 Task: Find connections with filter location Annaba with filter topic #Selfworthwith filter profile language English with filter current company Lorven Technologies Inc. with filter school Velagapudi Ramakrishna Siddhartha Engineering College with filter industry Recreational Facilities with filter service category Print Design with filter keywords title Physical Therapist
Action: Mouse moved to (560, 76)
Screenshot: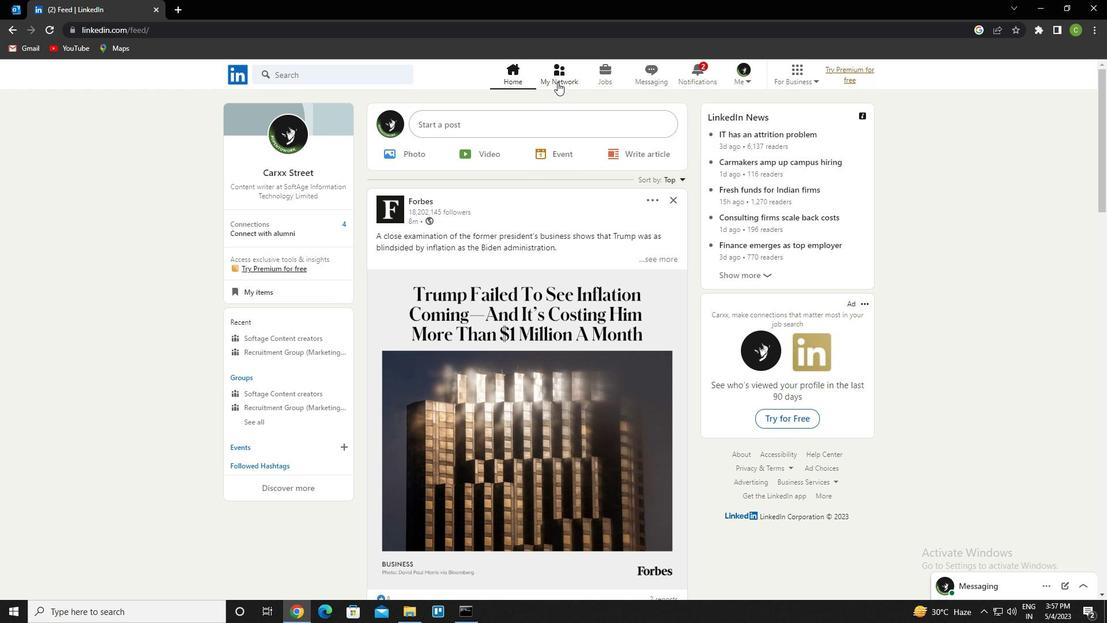 
Action: Mouse pressed left at (560, 76)
Screenshot: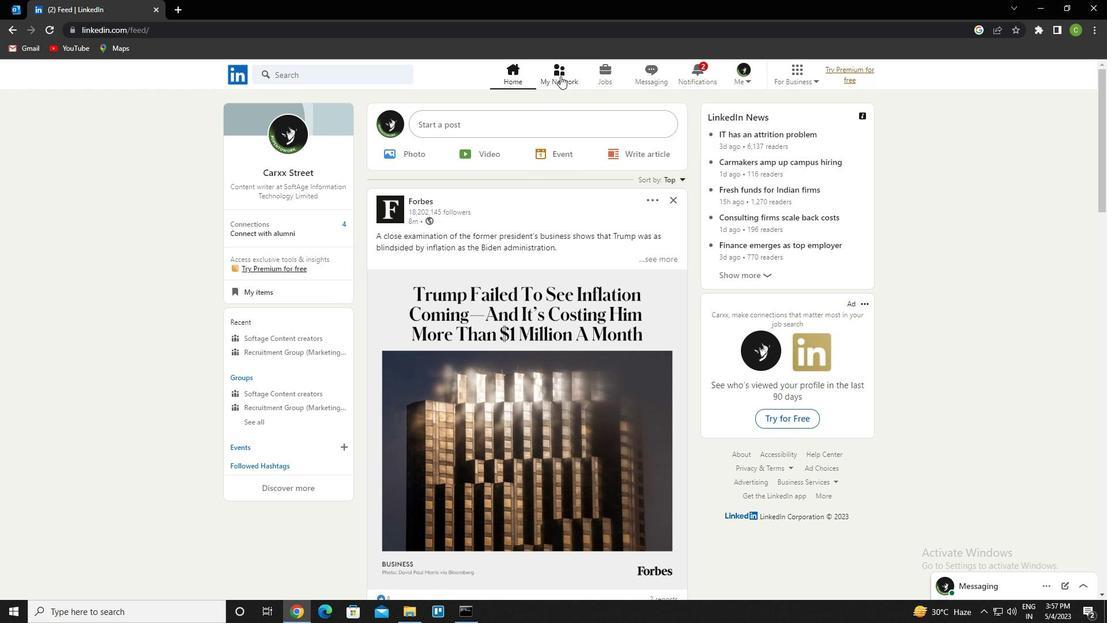 
Action: Mouse moved to (343, 139)
Screenshot: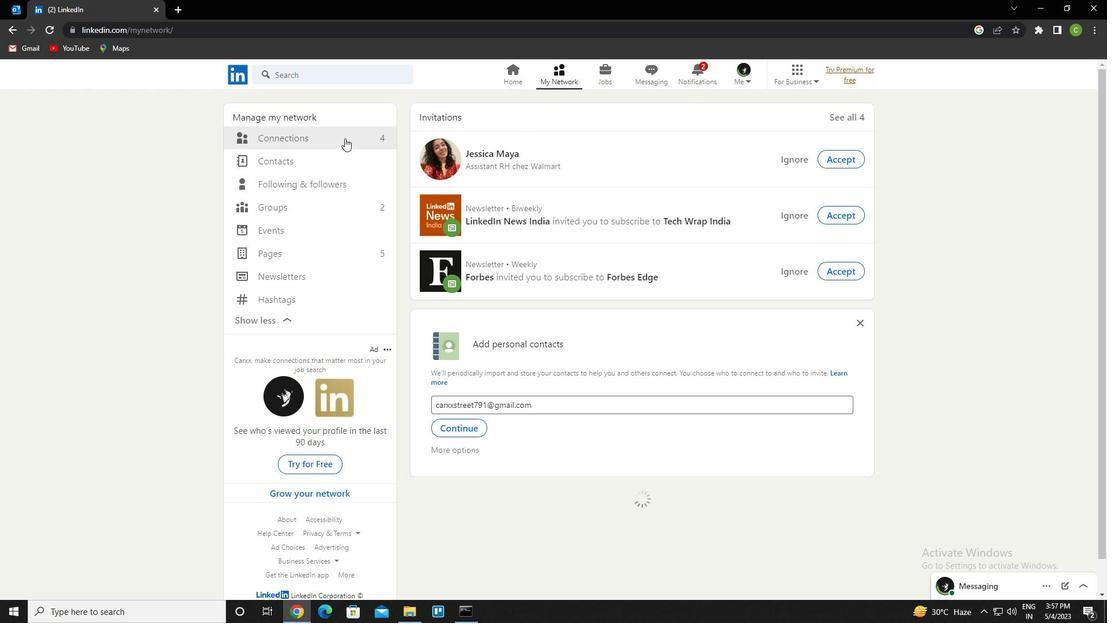 
Action: Mouse pressed left at (343, 139)
Screenshot: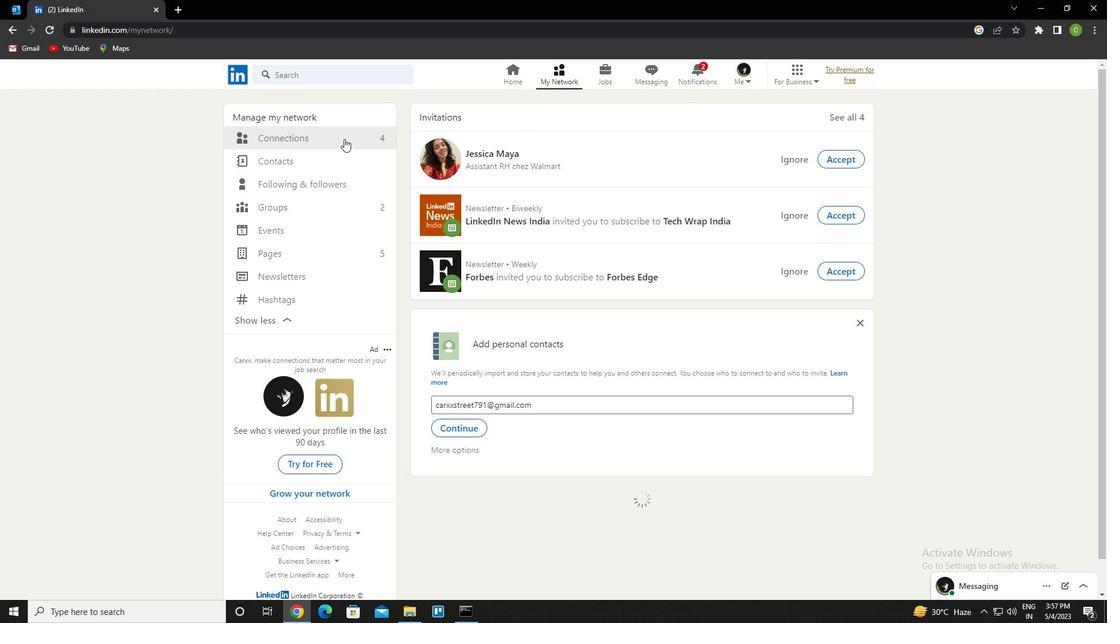 
Action: Mouse moved to (643, 131)
Screenshot: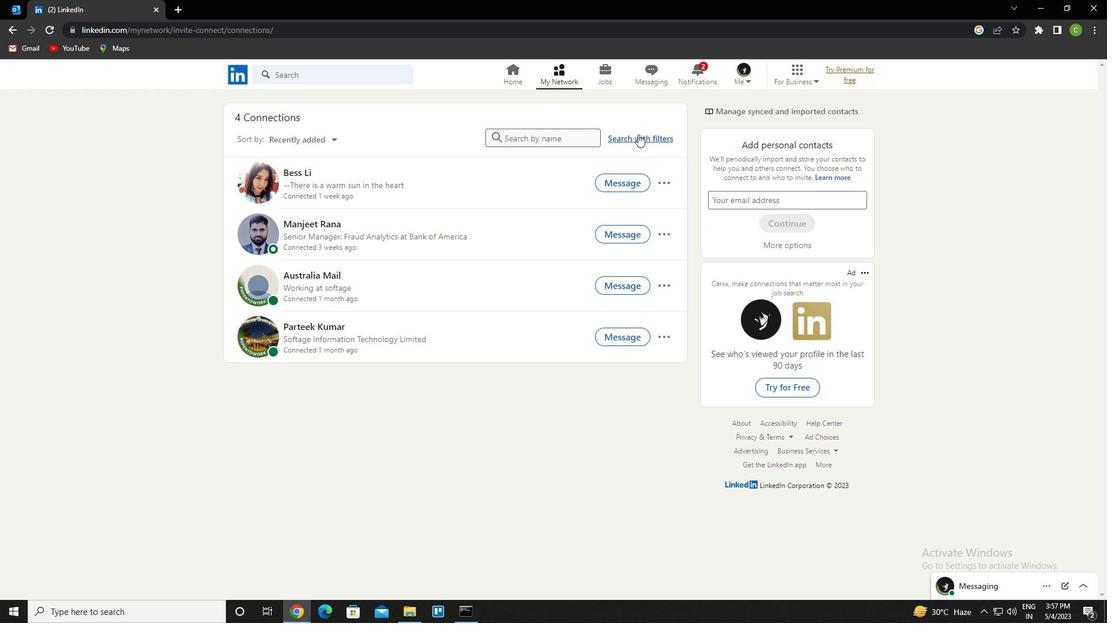 
Action: Mouse pressed left at (643, 131)
Screenshot: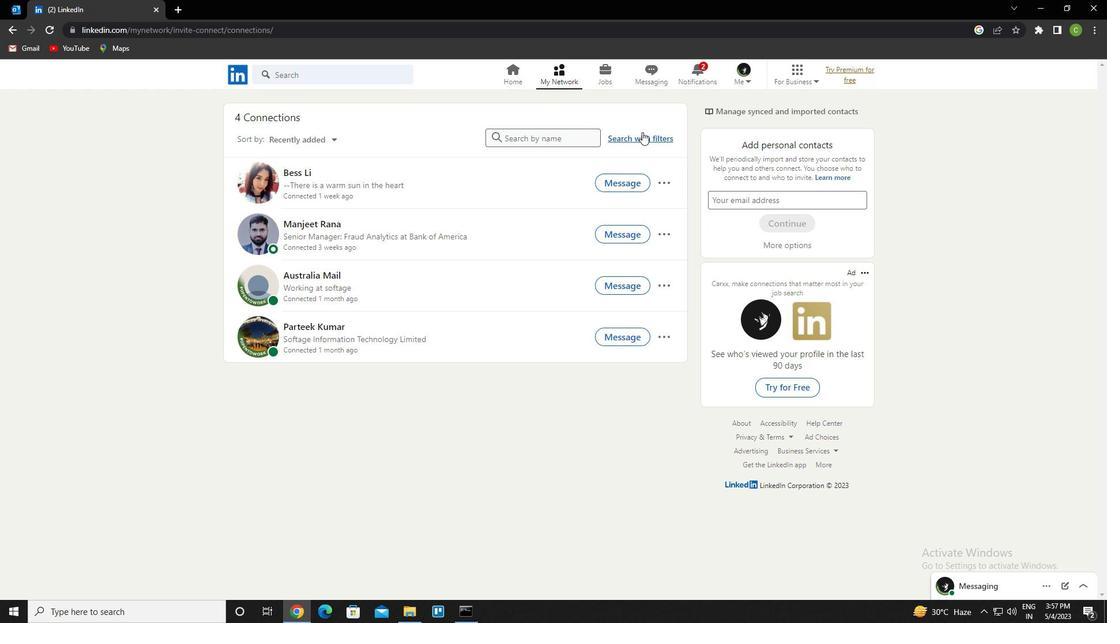 
Action: Mouse moved to (637, 139)
Screenshot: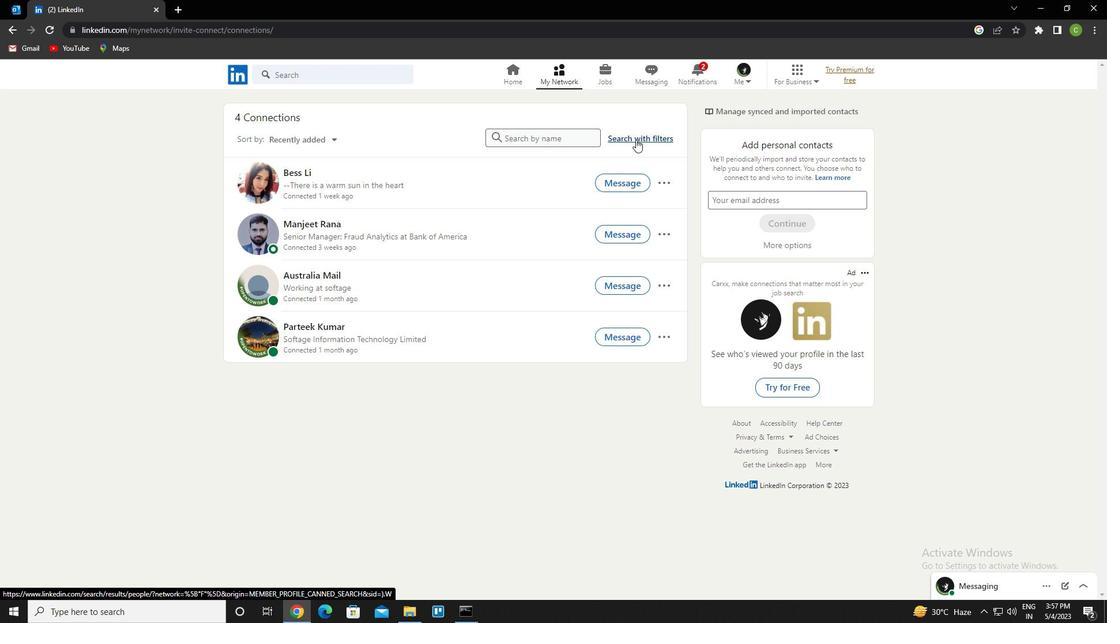 
Action: Mouse pressed left at (637, 139)
Screenshot: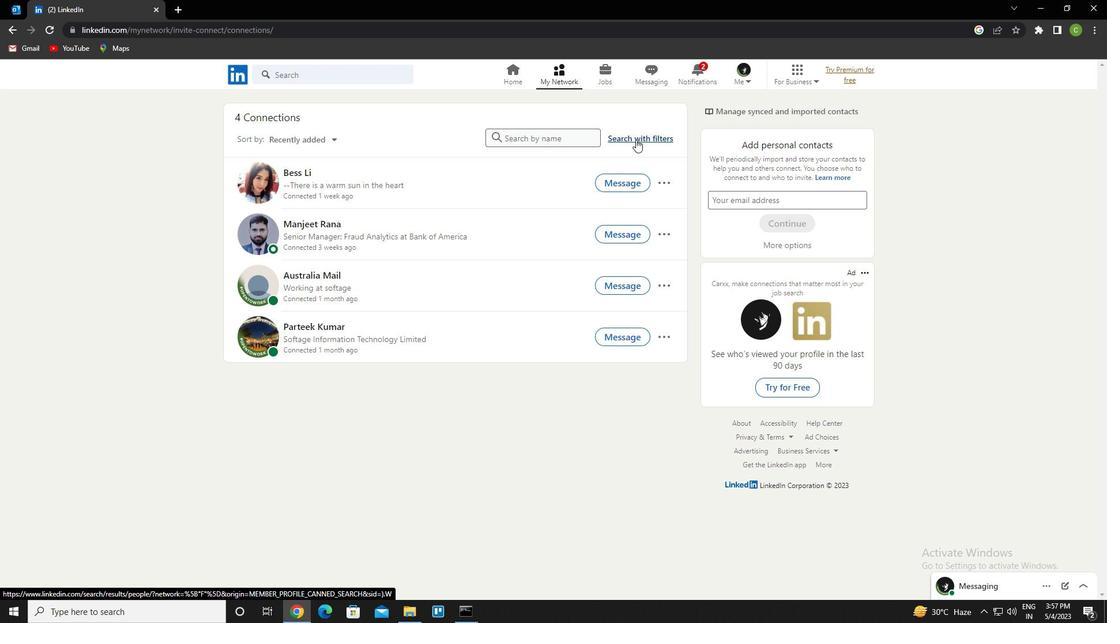 
Action: Mouse moved to (587, 107)
Screenshot: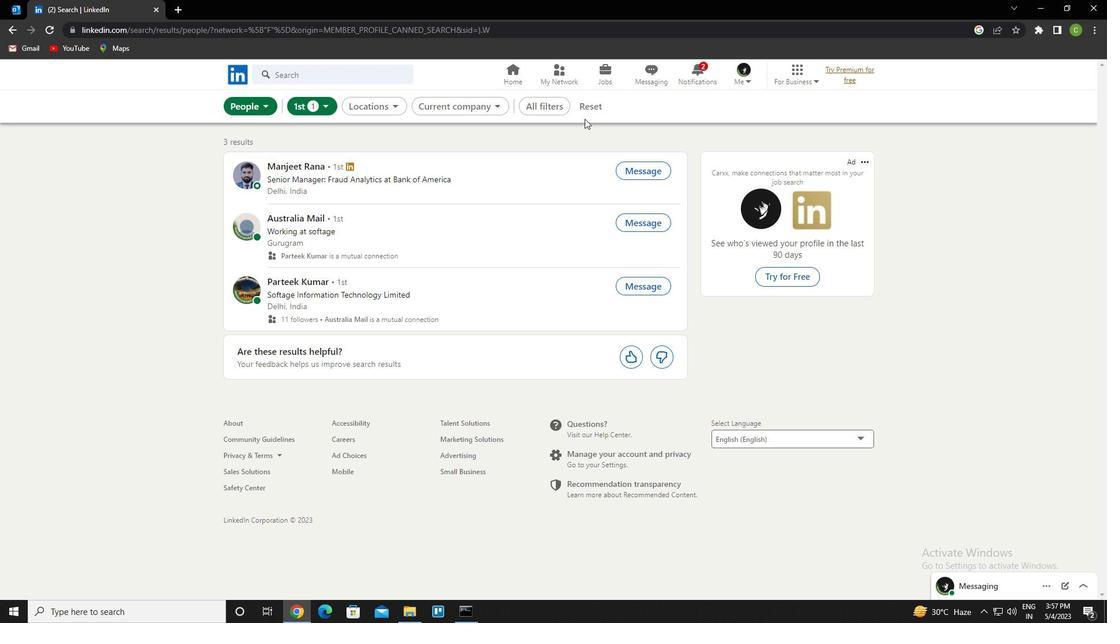 
Action: Mouse pressed left at (587, 107)
Screenshot: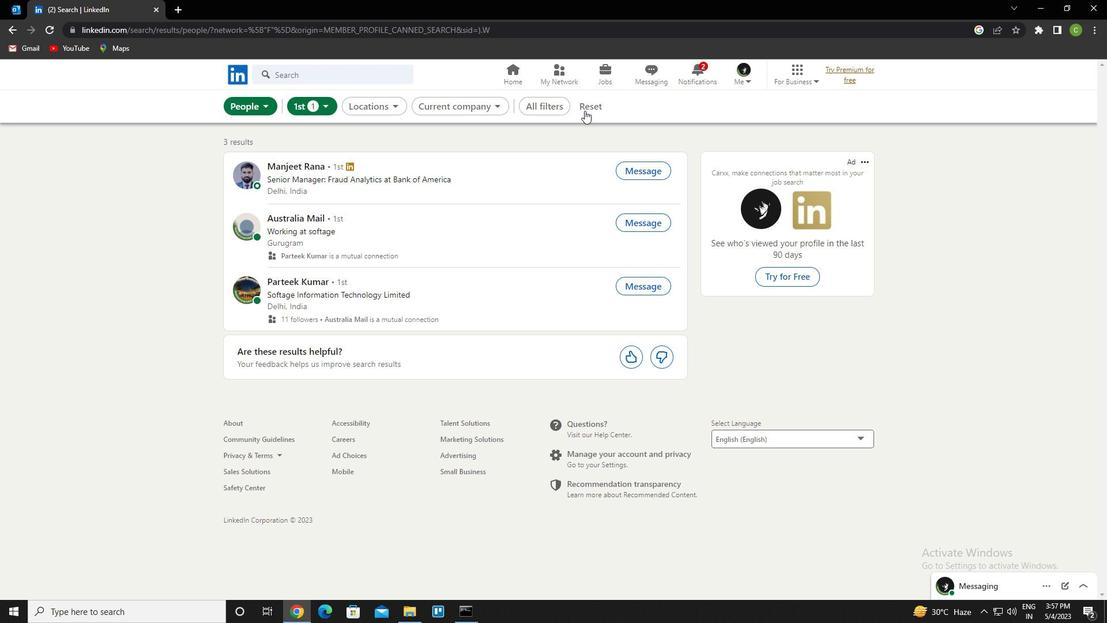 
Action: Mouse moved to (567, 106)
Screenshot: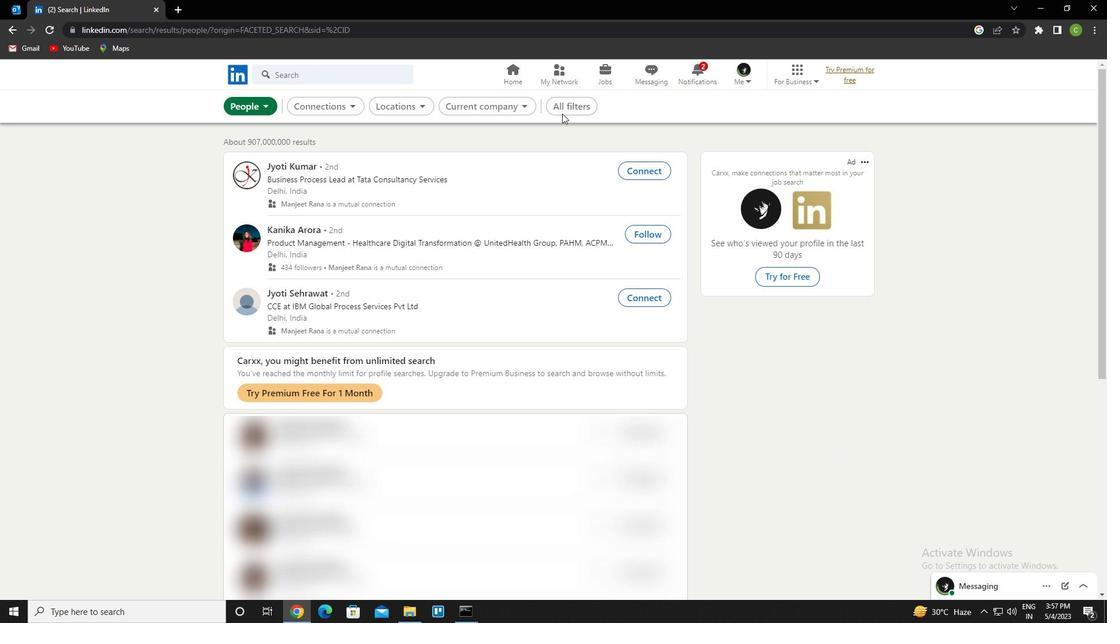 
Action: Mouse pressed left at (567, 106)
Screenshot: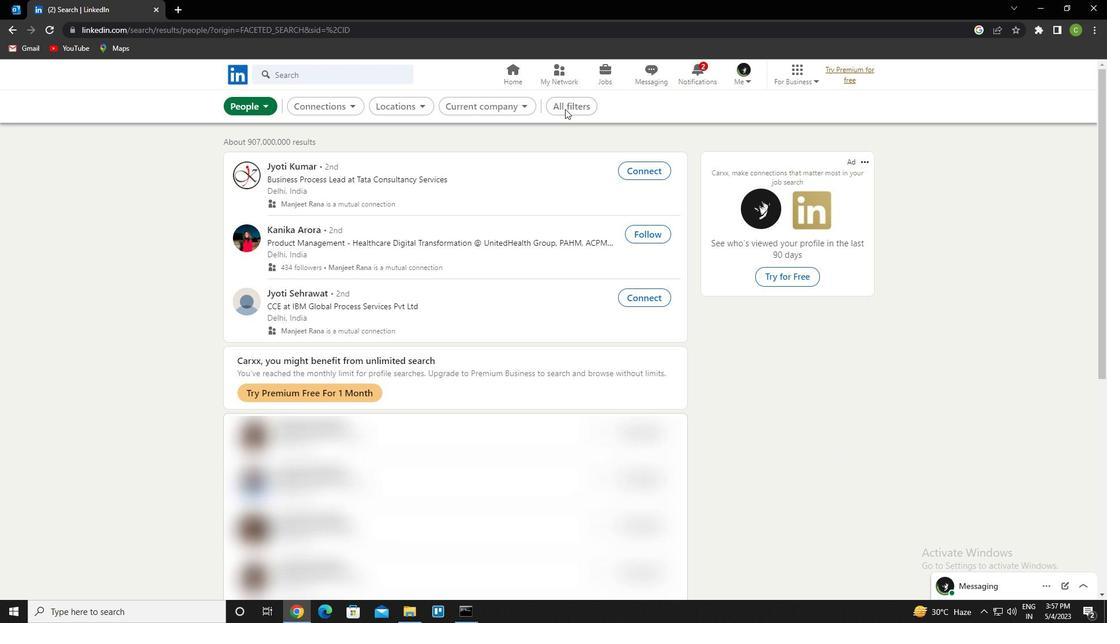 
Action: Mouse moved to (1052, 332)
Screenshot: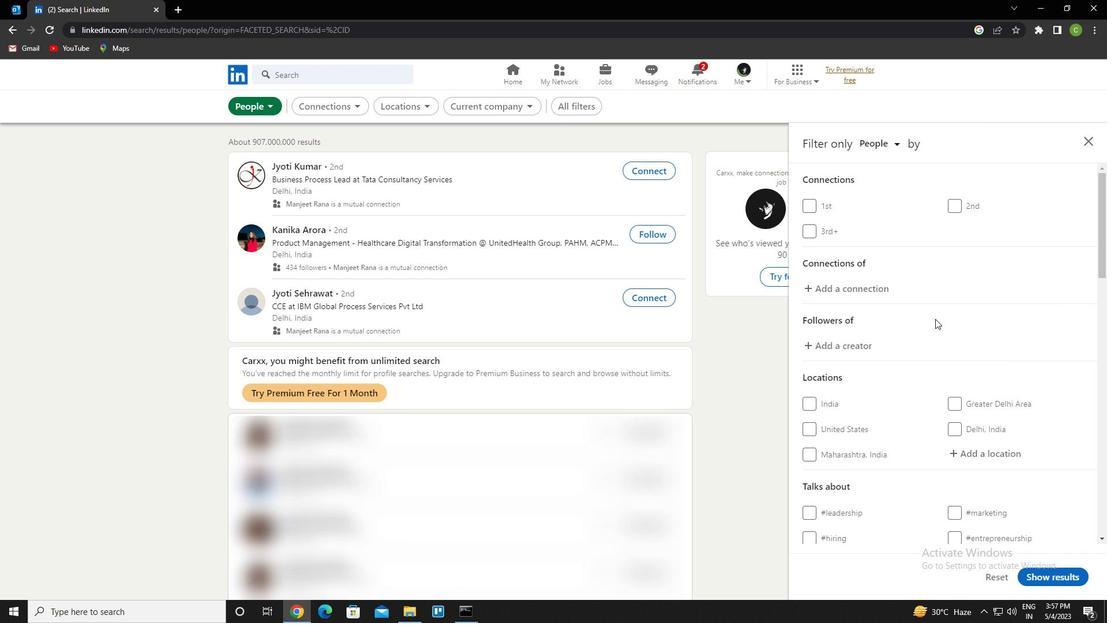 
Action: Mouse scrolled (1052, 332) with delta (0, 0)
Screenshot: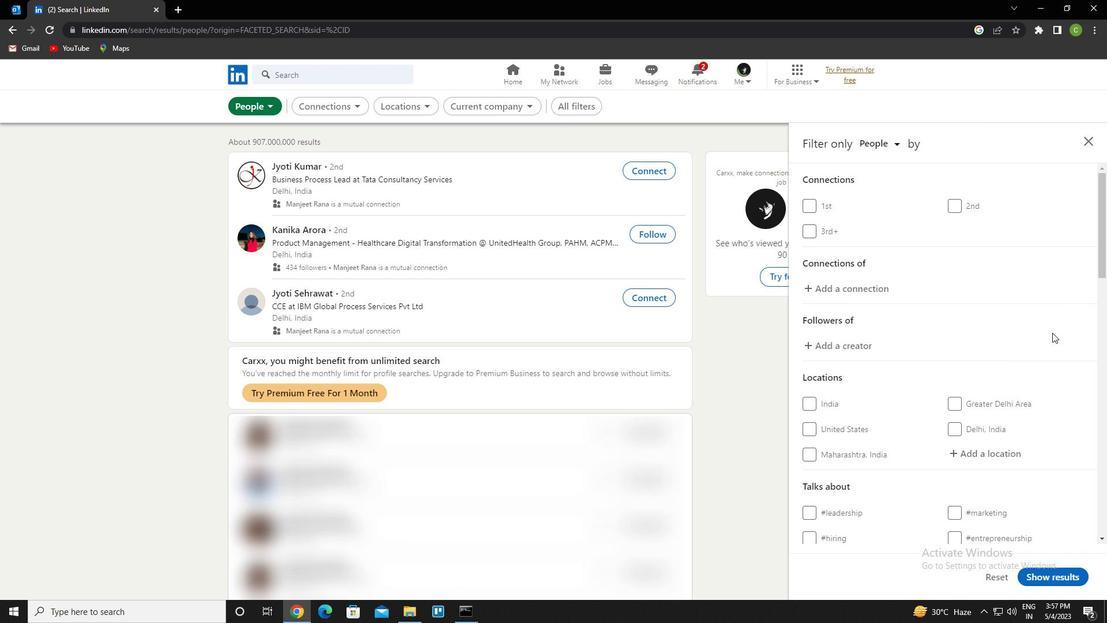 
Action: Mouse moved to (1034, 334)
Screenshot: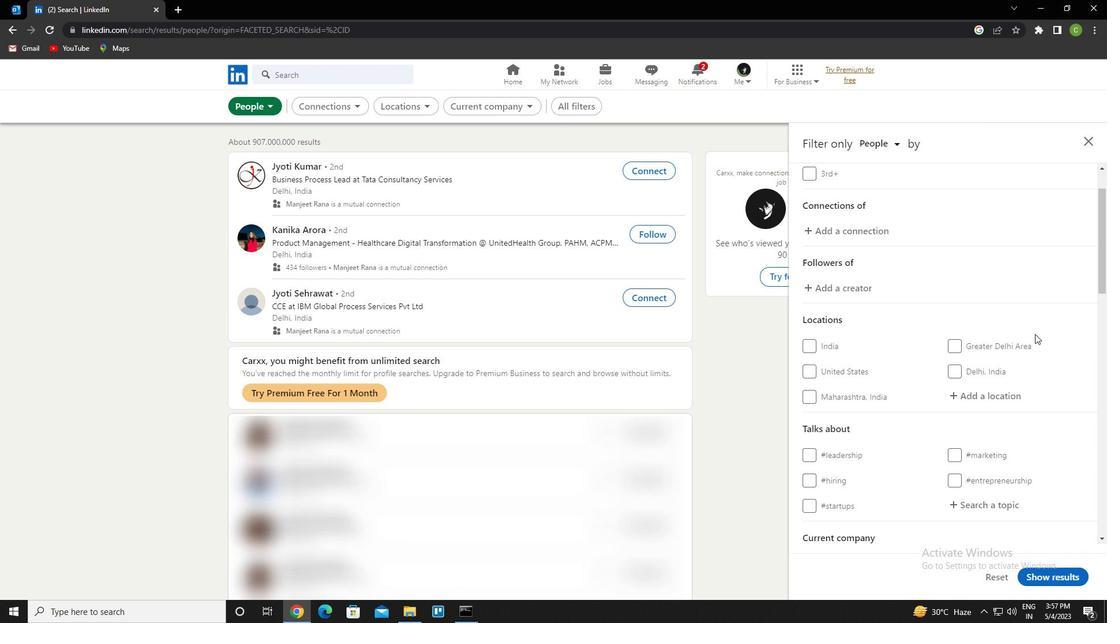 
Action: Mouse scrolled (1034, 333) with delta (0, 0)
Screenshot: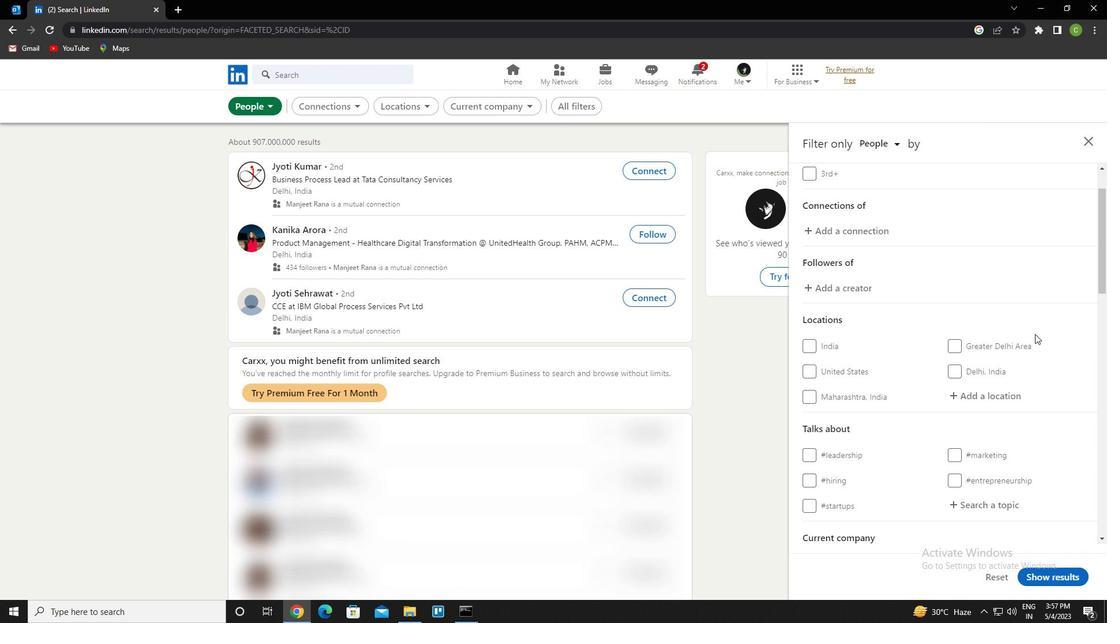 
Action: Mouse moved to (992, 332)
Screenshot: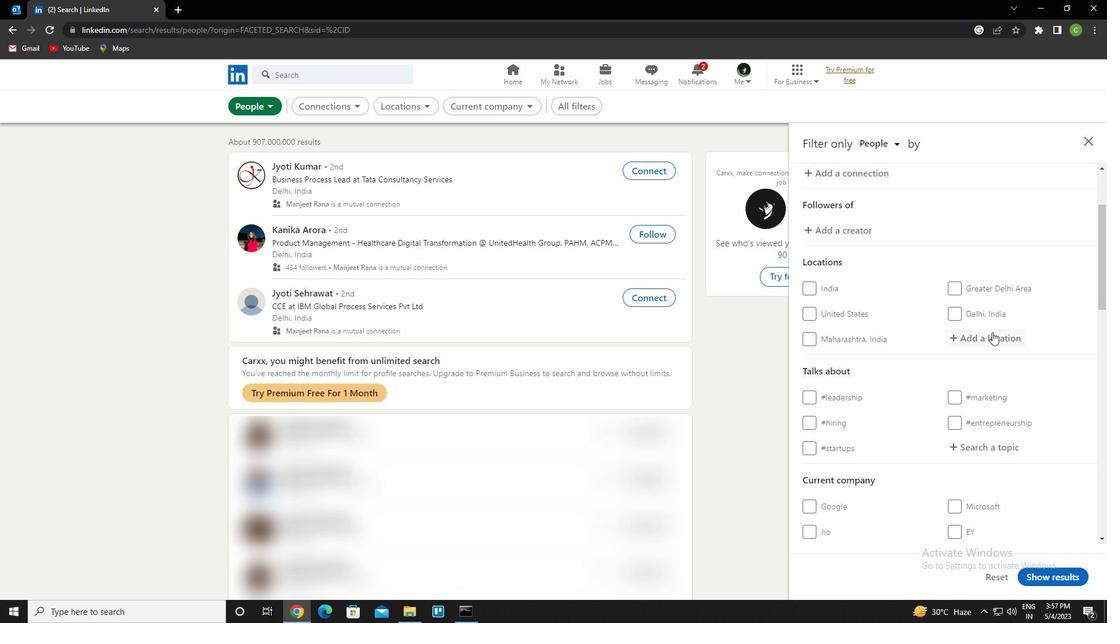 
Action: Mouse pressed left at (992, 332)
Screenshot: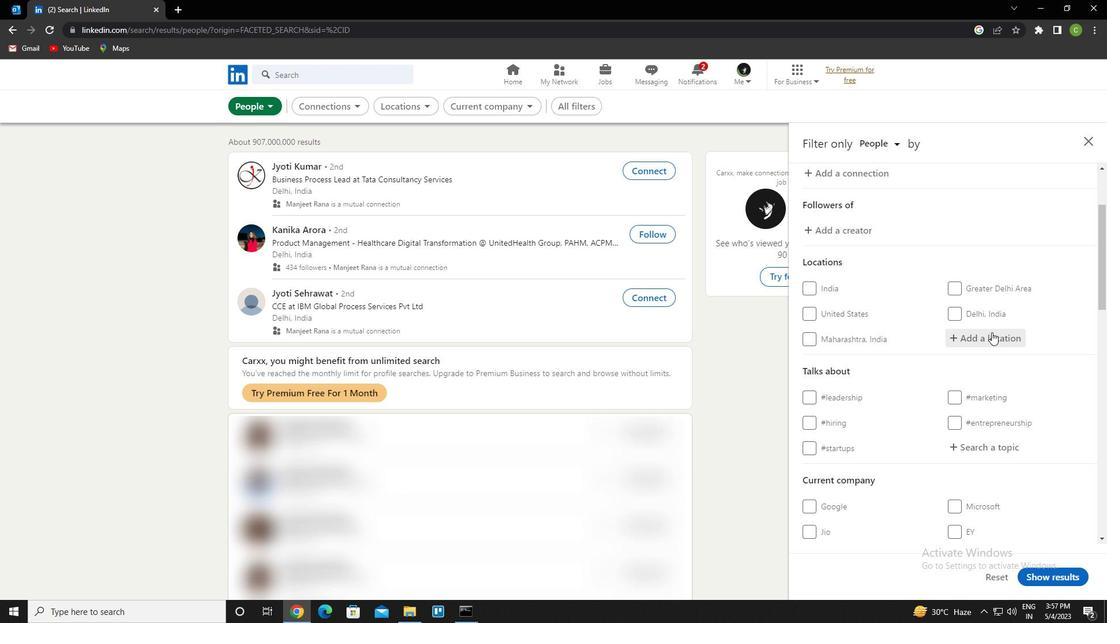 
Action: Key pressed <Key.caps_lock>a<Key.caps_lock>nnaba<Key.down><Key.enter>
Screenshot: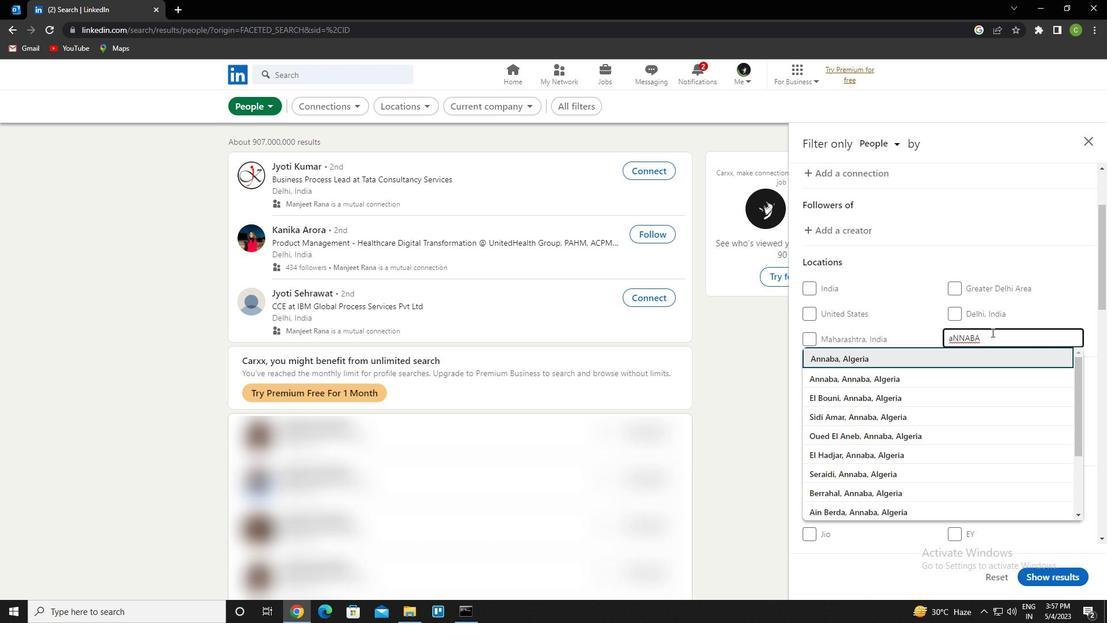 
Action: Mouse moved to (928, 331)
Screenshot: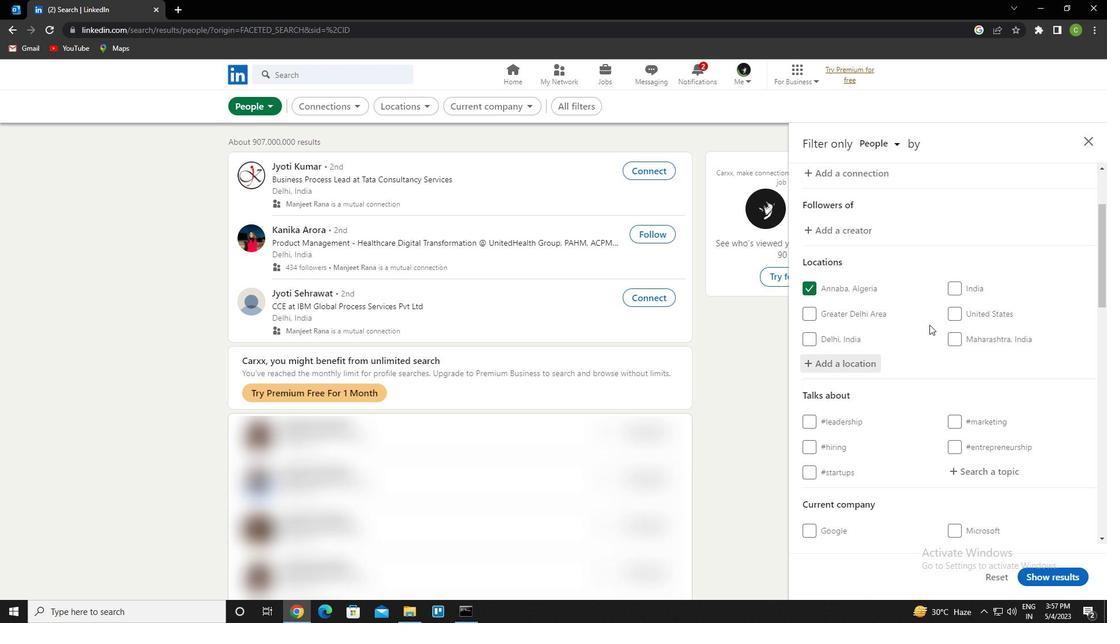 
Action: Mouse scrolled (928, 330) with delta (0, 0)
Screenshot: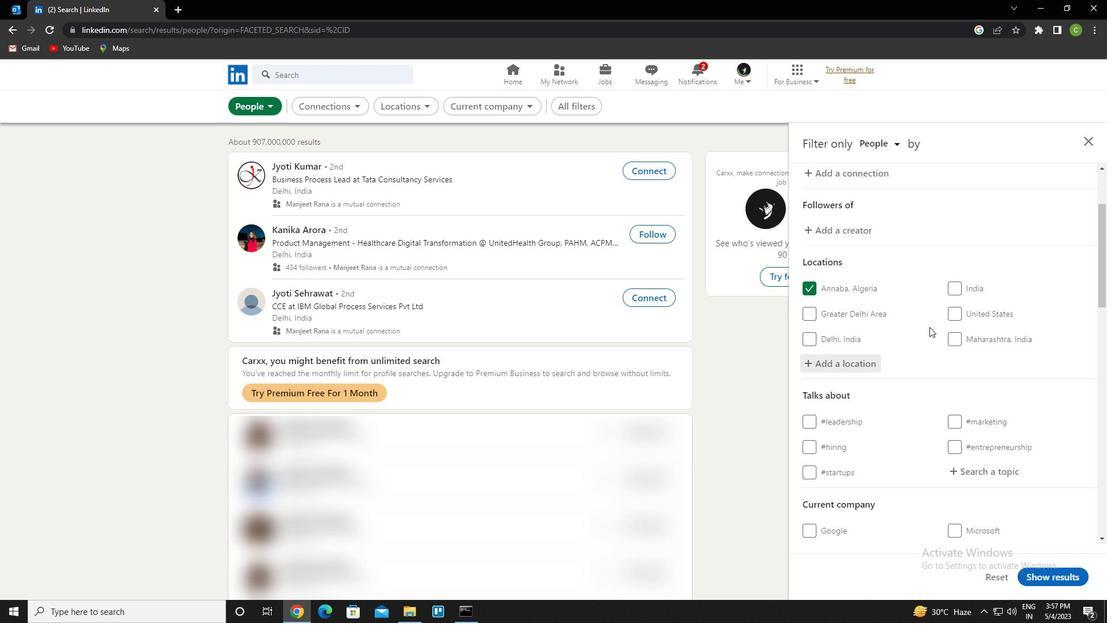 
Action: Mouse moved to (924, 338)
Screenshot: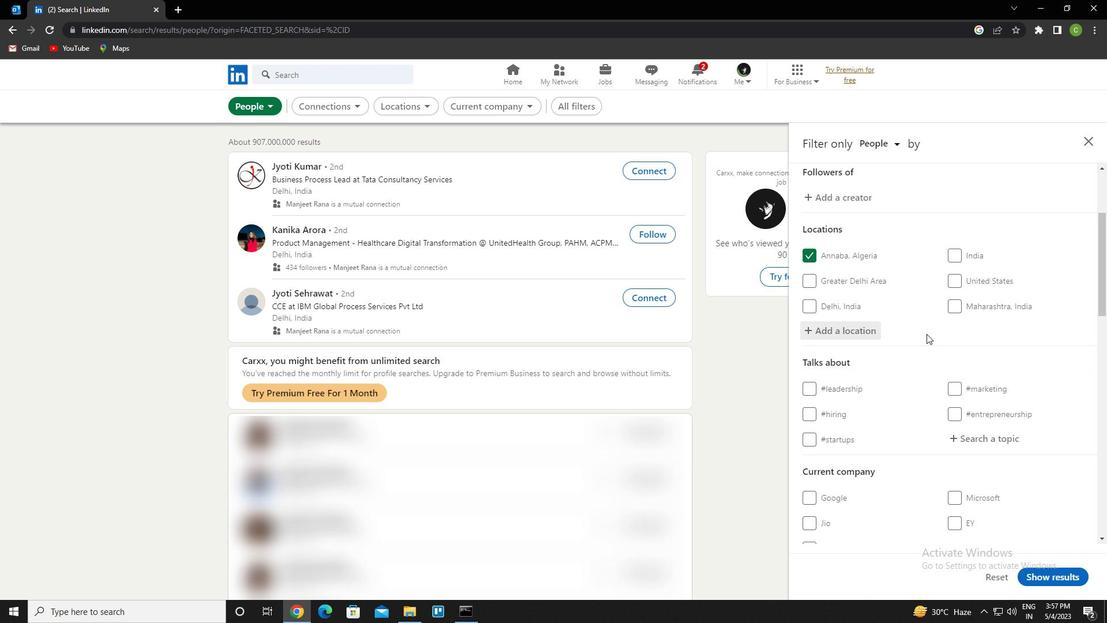 
Action: Mouse scrolled (924, 338) with delta (0, 0)
Screenshot: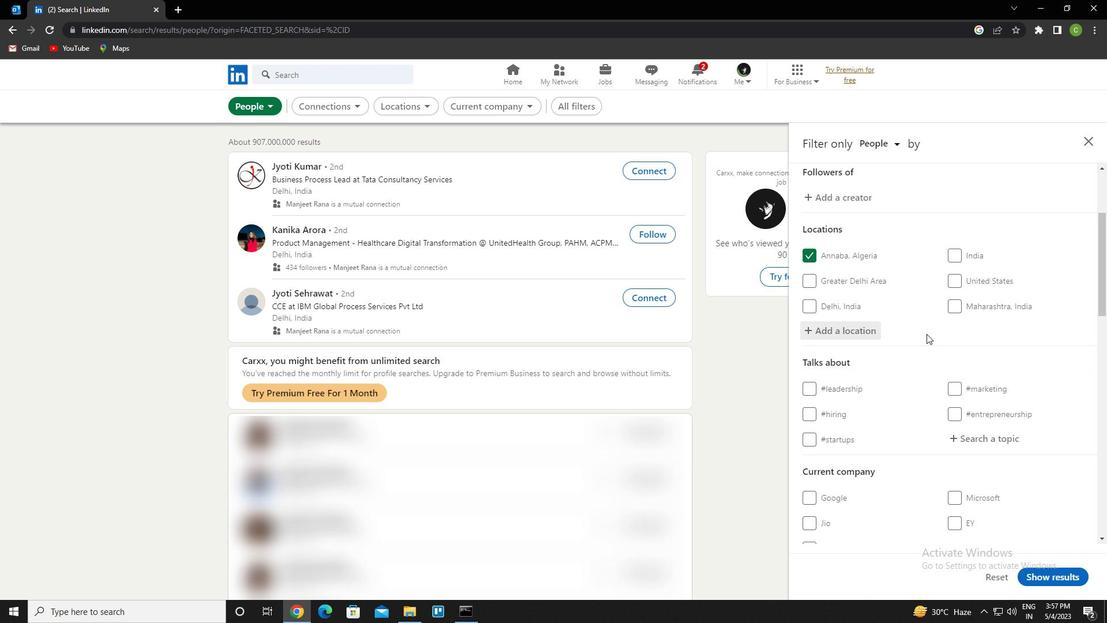 
Action: Mouse moved to (966, 349)
Screenshot: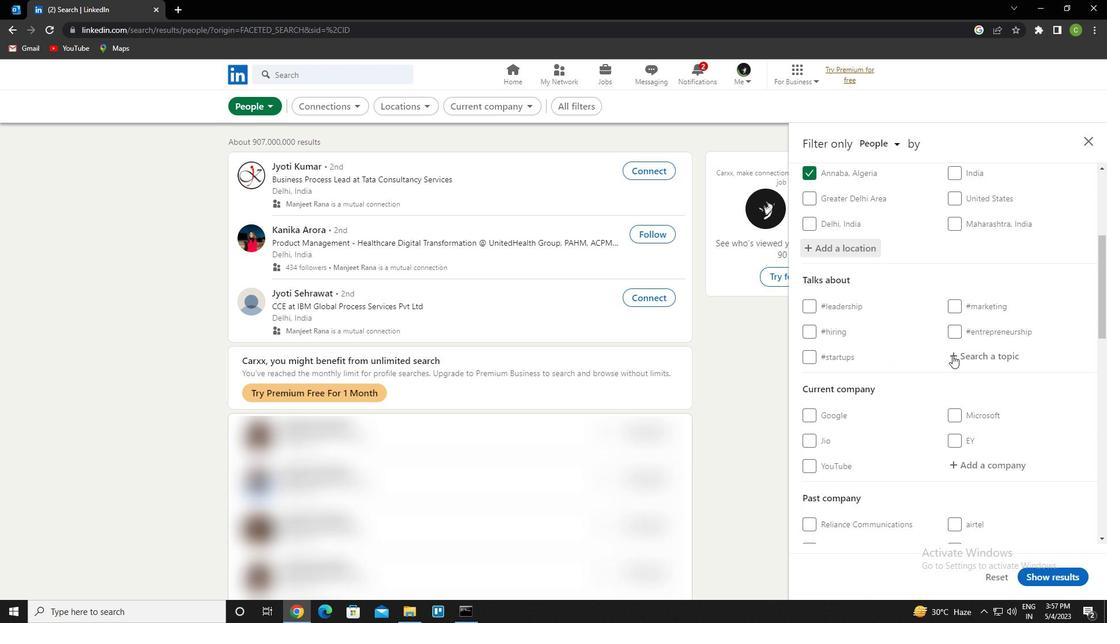 
Action: Mouse pressed left at (966, 349)
Screenshot: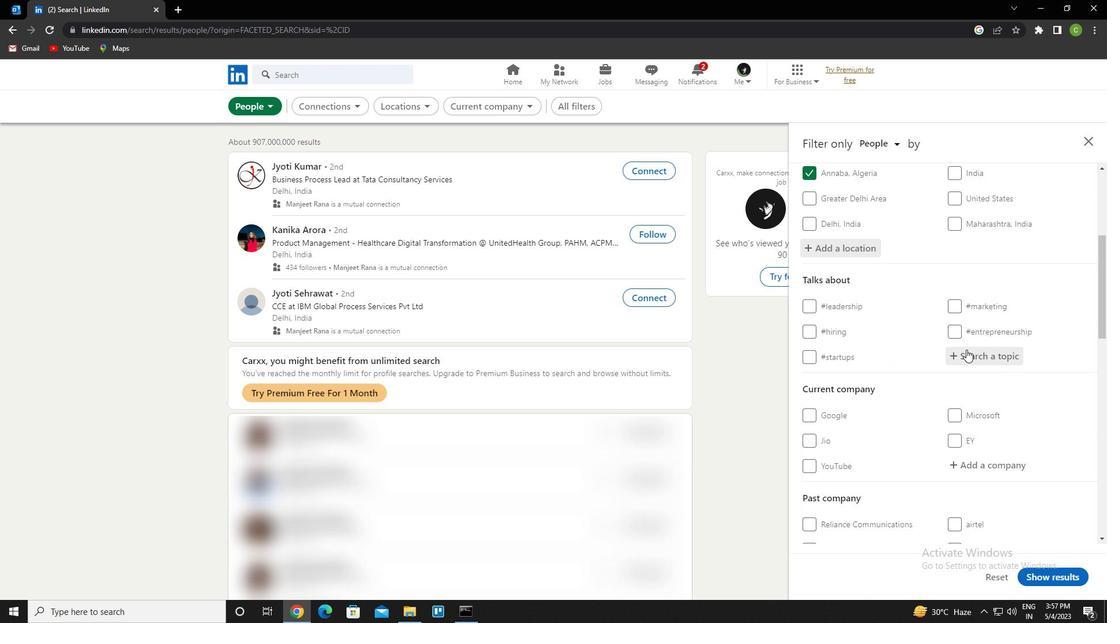 
Action: Key pressed <Key.caps_lock><Key.caps_lock>s<Key.caps_lock>elfworth<Key.down><Key.enter>
Screenshot: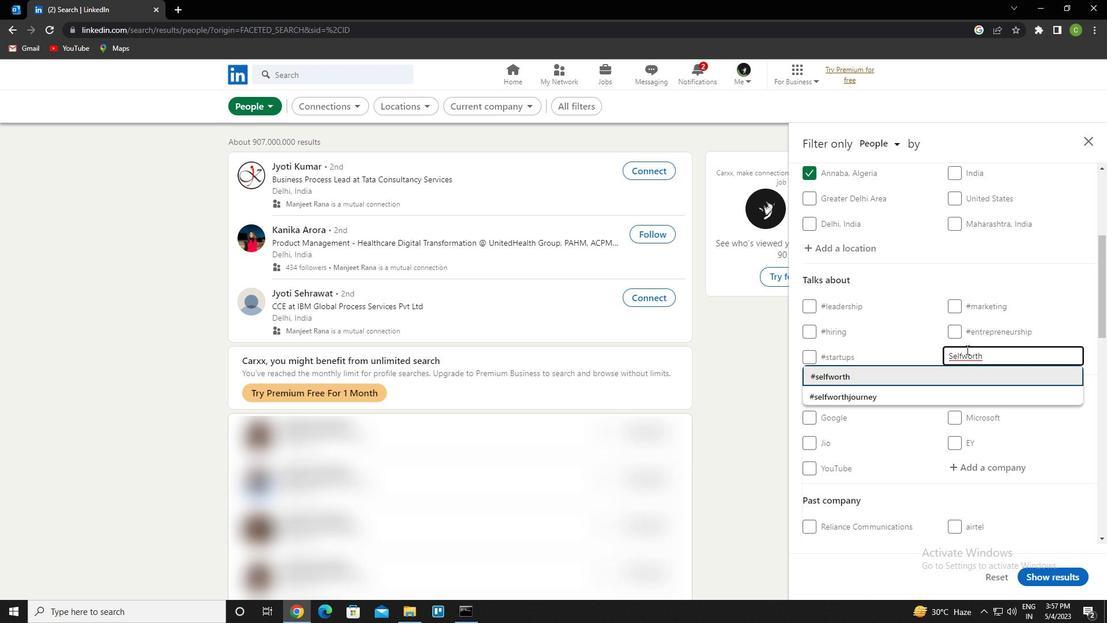 
Action: Mouse scrolled (966, 349) with delta (0, 0)
Screenshot: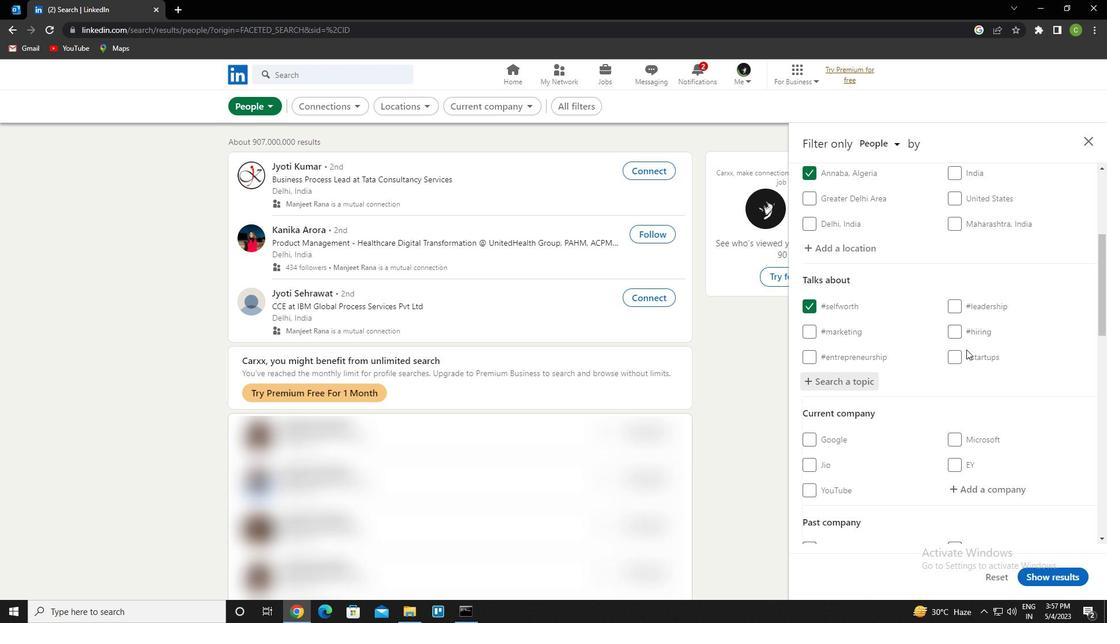 
Action: Mouse scrolled (966, 349) with delta (0, 0)
Screenshot: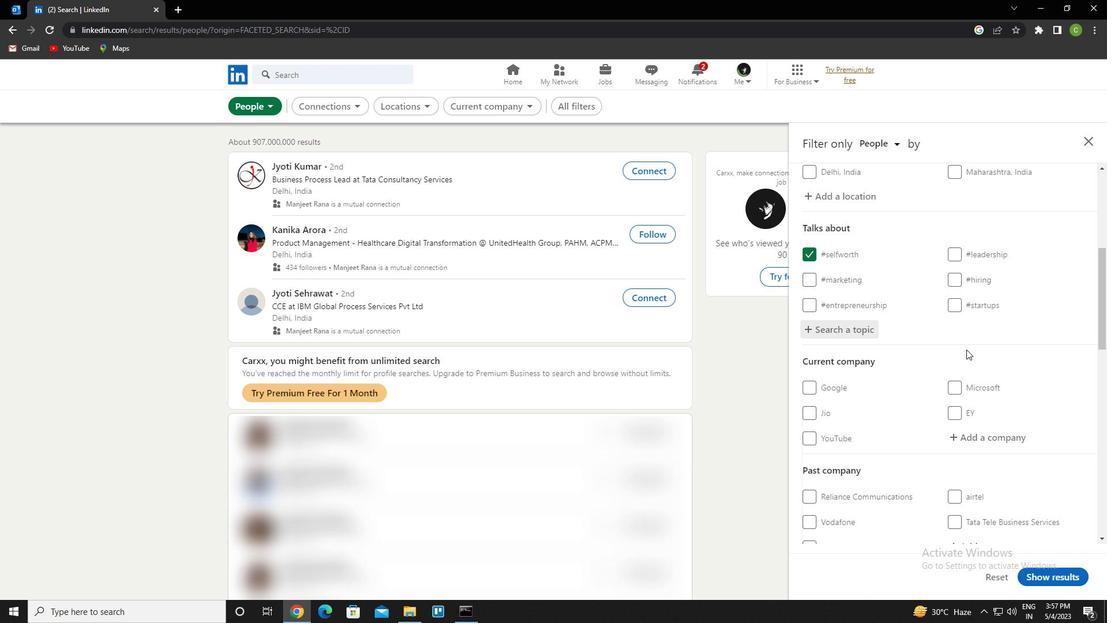 
Action: Mouse moved to (946, 361)
Screenshot: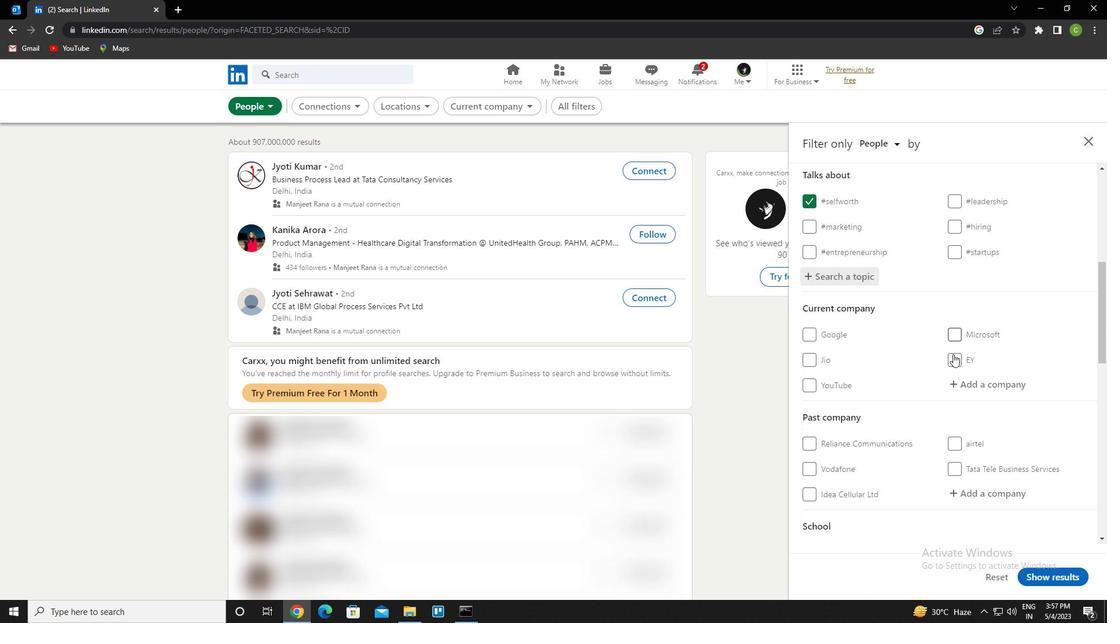 
Action: Mouse scrolled (946, 360) with delta (0, 0)
Screenshot: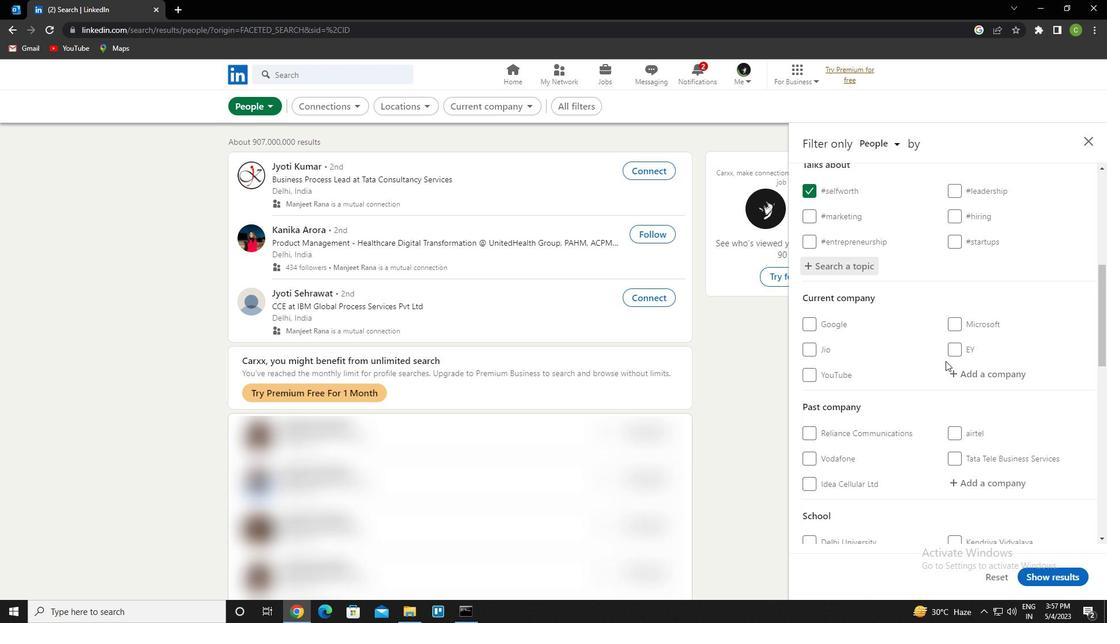 
Action: Mouse scrolled (946, 360) with delta (0, 0)
Screenshot: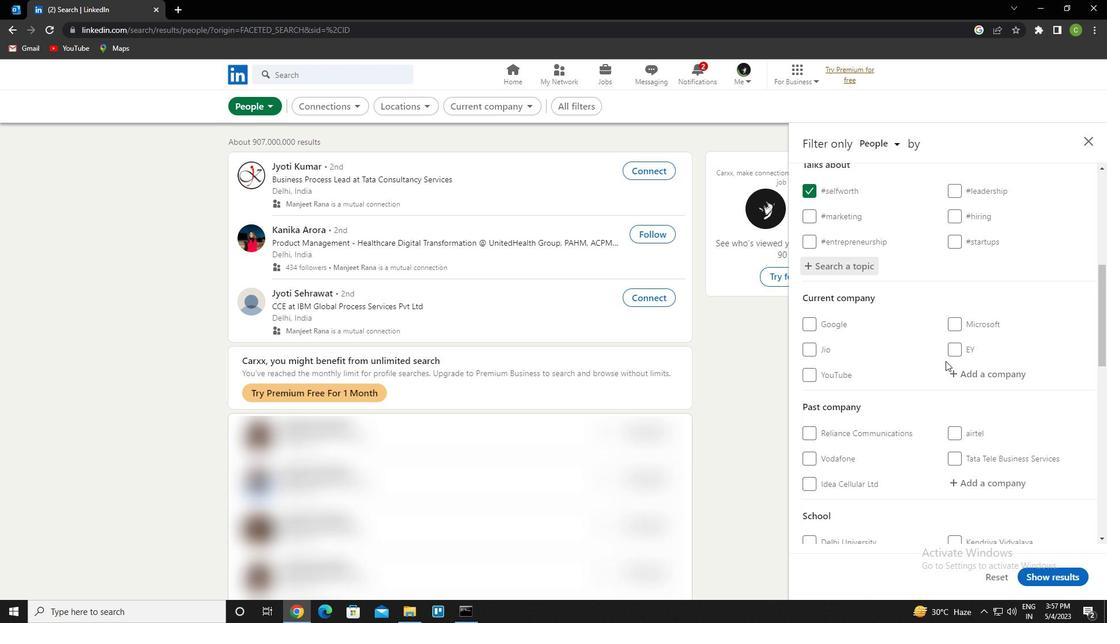 
Action: Mouse scrolled (946, 360) with delta (0, 0)
Screenshot: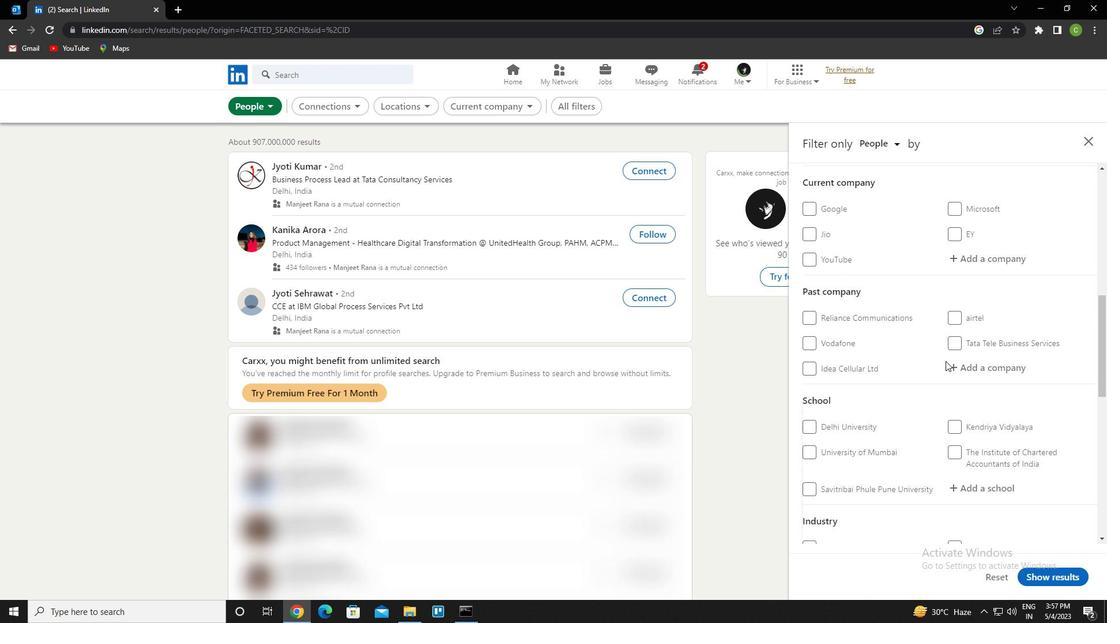 
Action: Mouse scrolled (946, 360) with delta (0, 0)
Screenshot: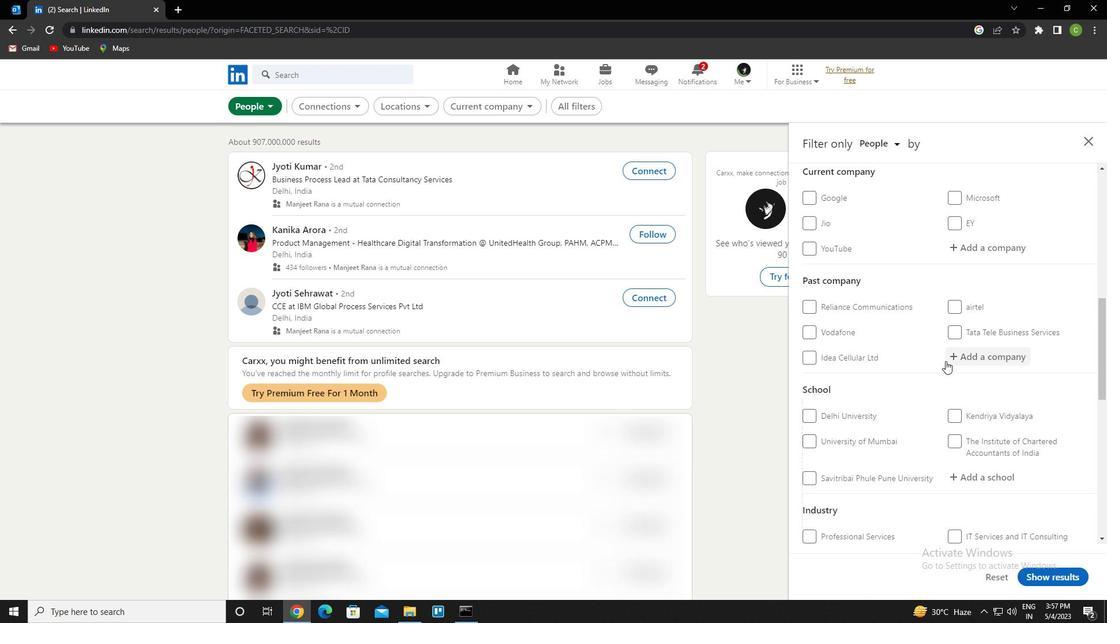 
Action: Mouse scrolled (946, 360) with delta (0, 0)
Screenshot: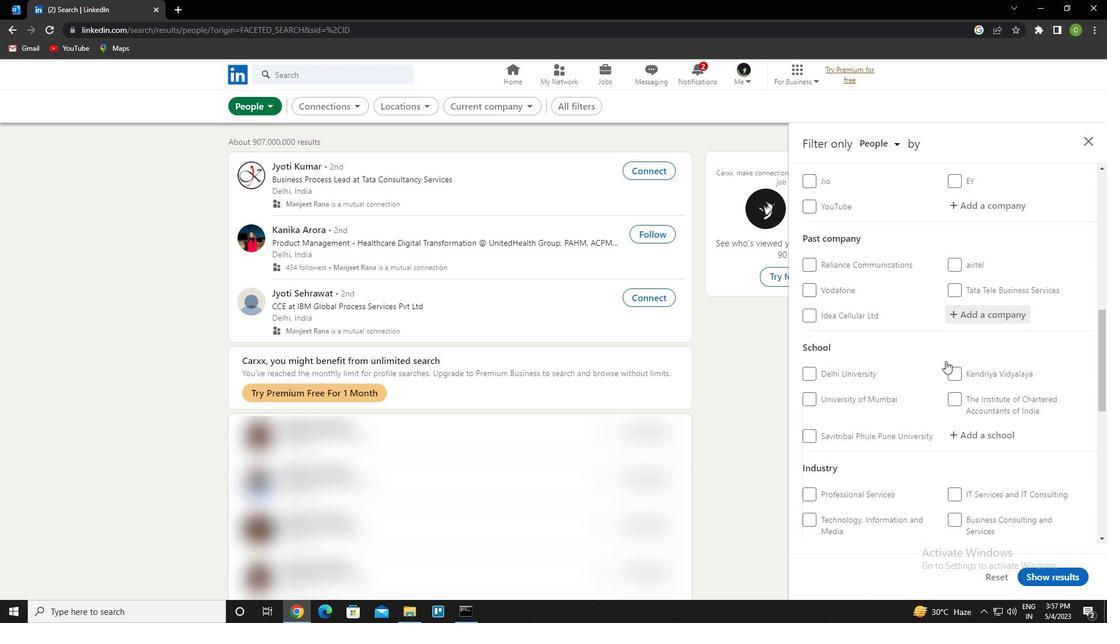 
Action: Mouse scrolled (946, 360) with delta (0, 0)
Screenshot: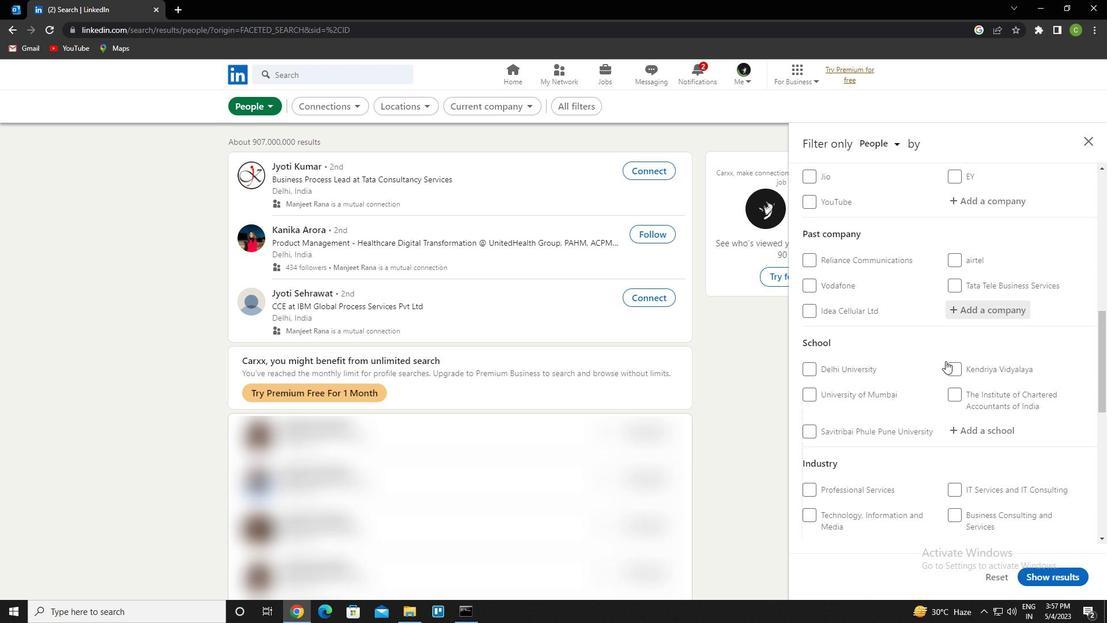 
Action: Mouse scrolled (946, 360) with delta (0, 0)
Screenshot: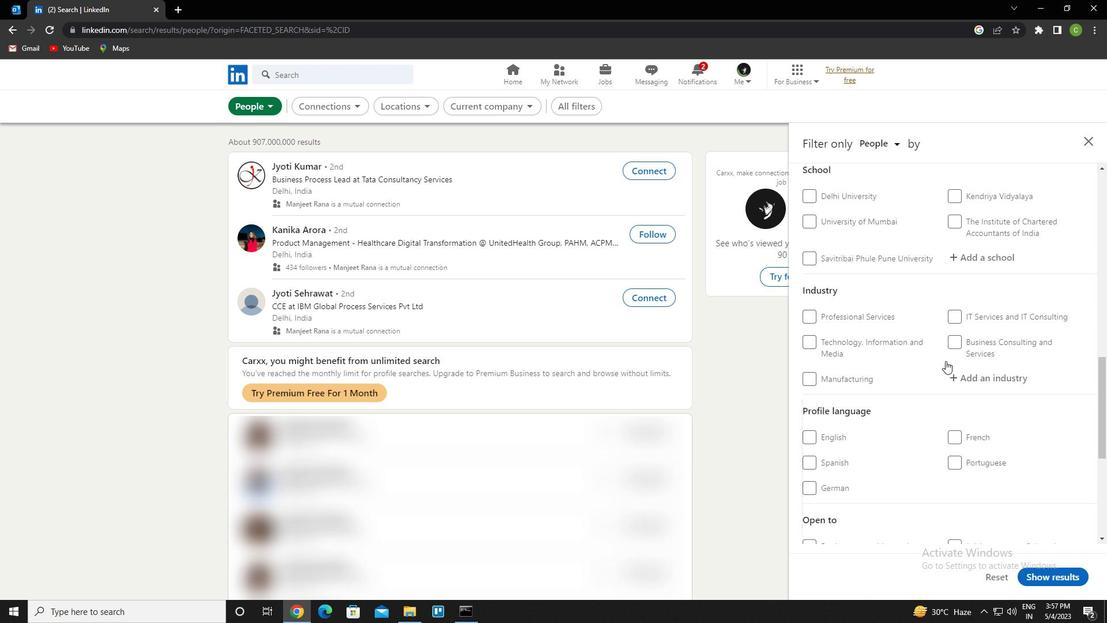 
Action: Mouse scrolled (946, 360) with delta (0, 0)
Screenshot: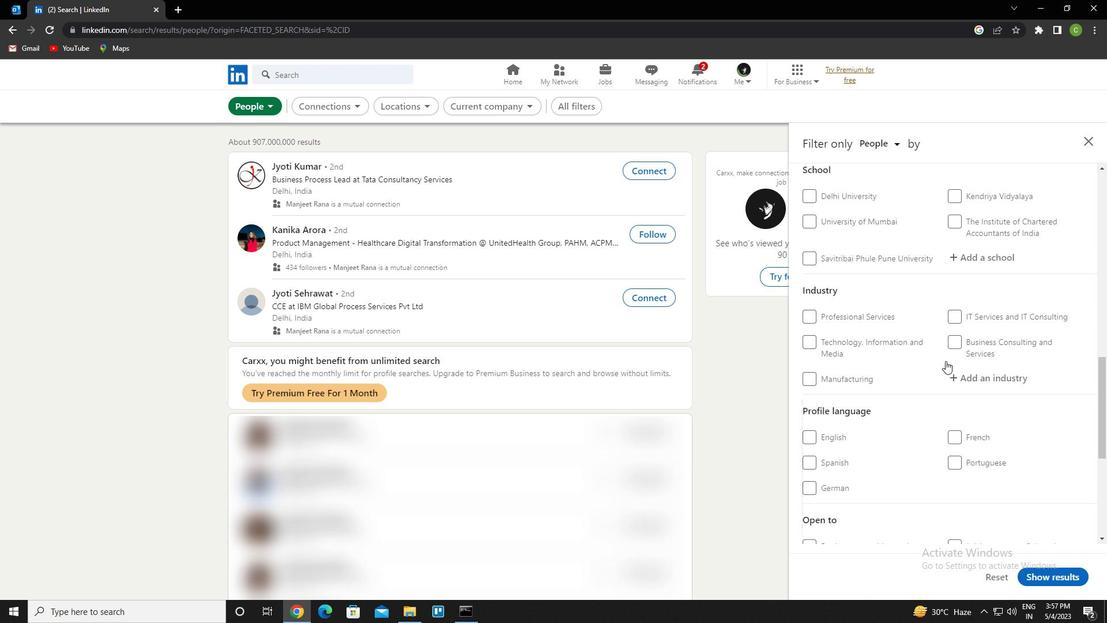 
Action: Mouse scrolled (946, 360) with delta (0, 0)
Screenshot: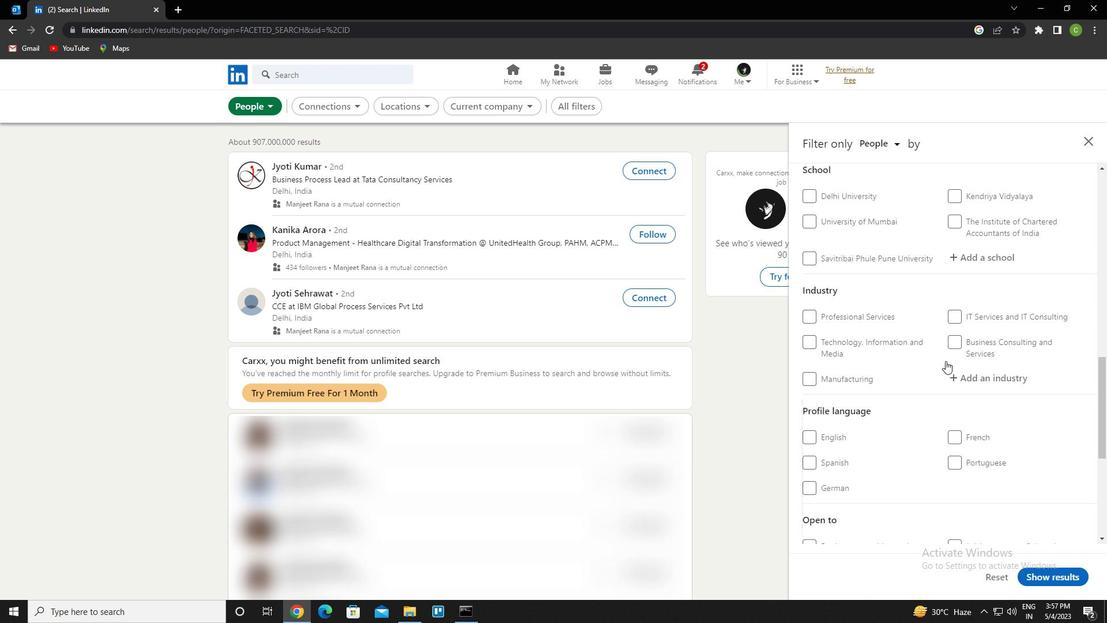 
Action: Mouse scrolled (946, 360) with delta (0, 0)
Screenshot: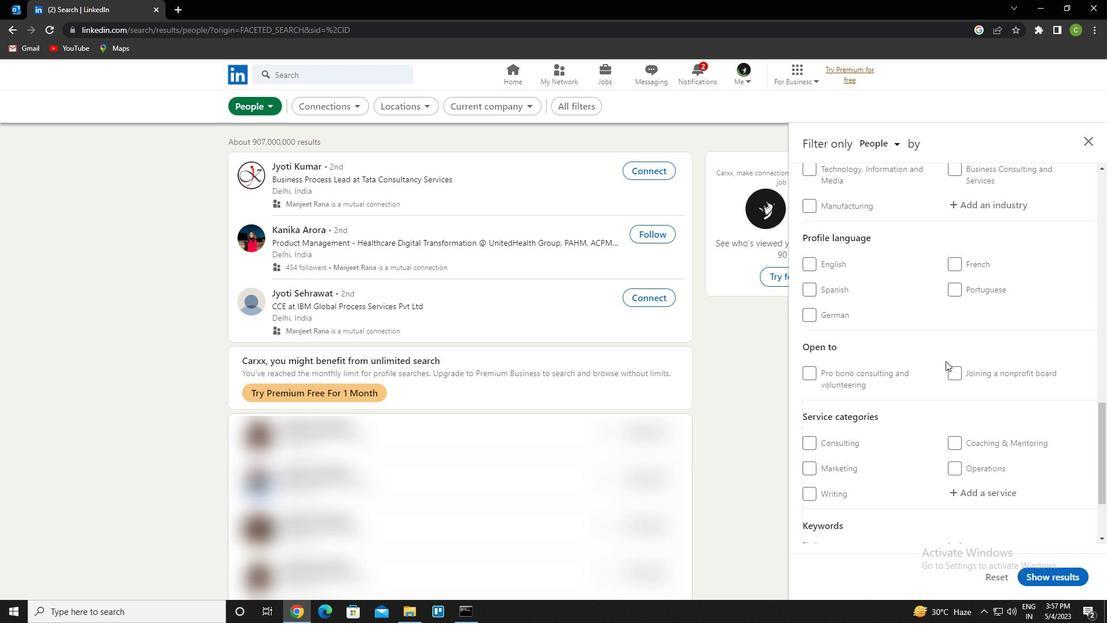 
Action: Mouse scrolled (946, 360) with delta (0, 0)
Screenshot: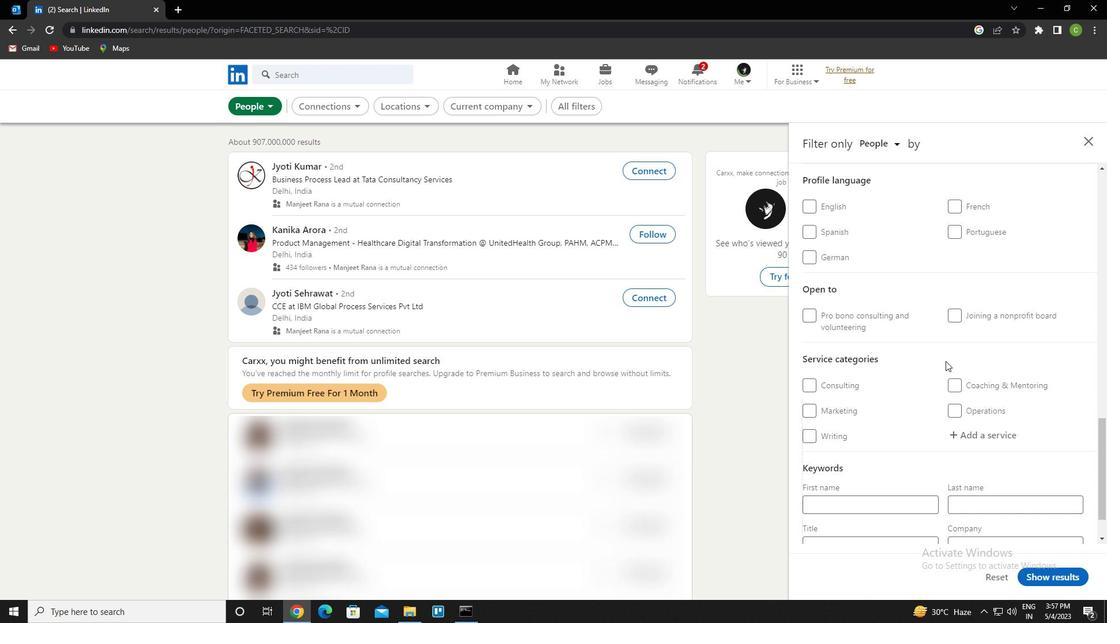 
Action: Mouse scrolled (946, 361) with delta (0, 0)
Screenshot: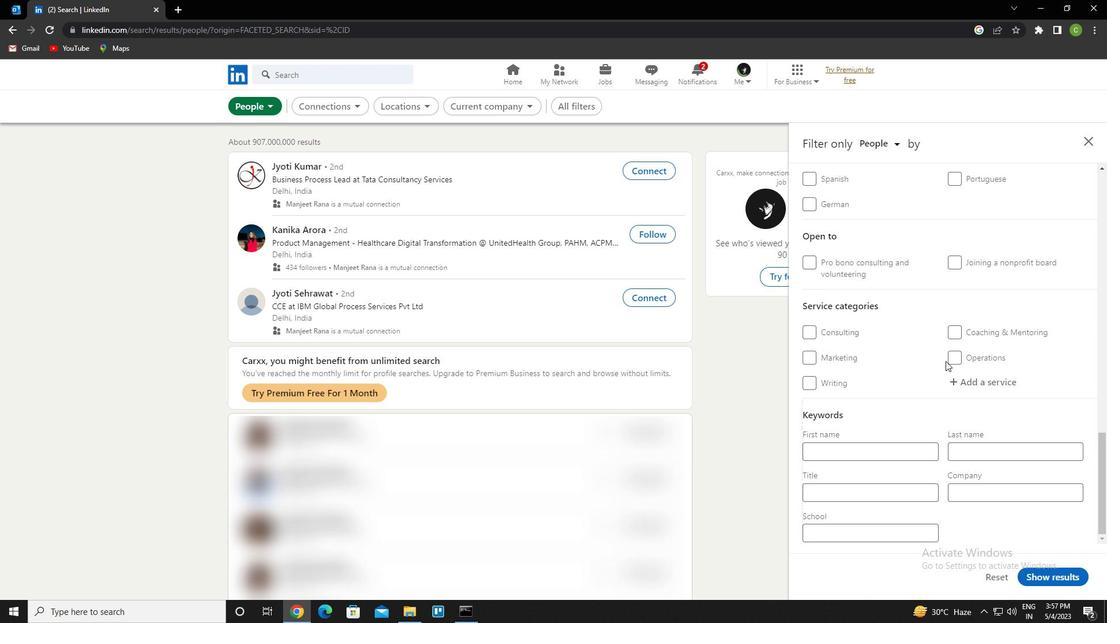 
Action: Mouse moved to (808, 210)
Screenshot: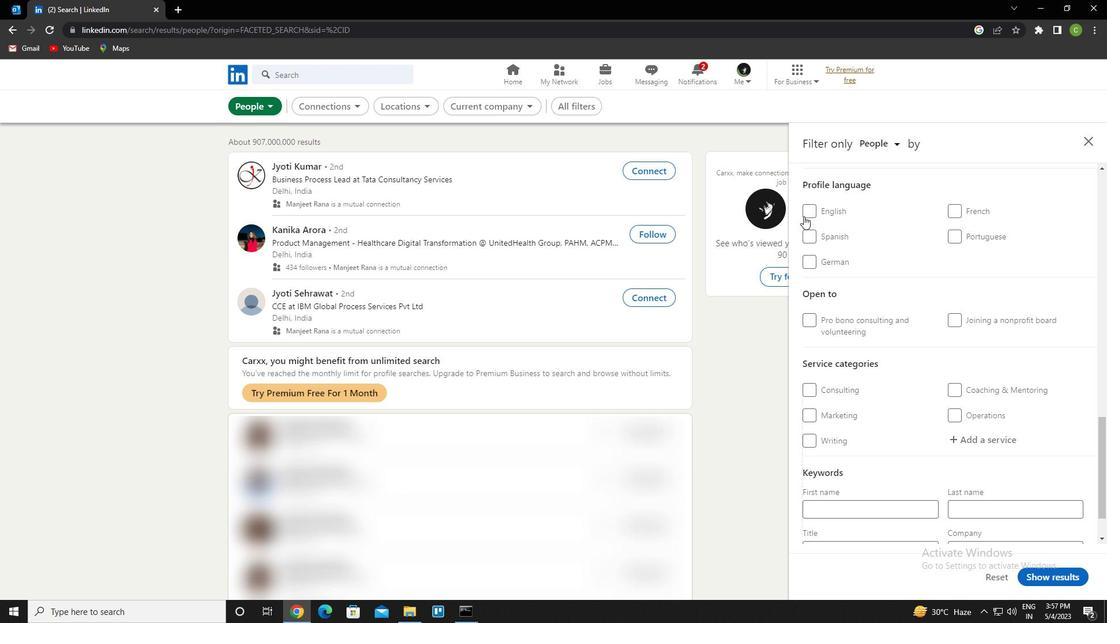 
Action: Mouse pressed left at (808, 210)
Screenshot: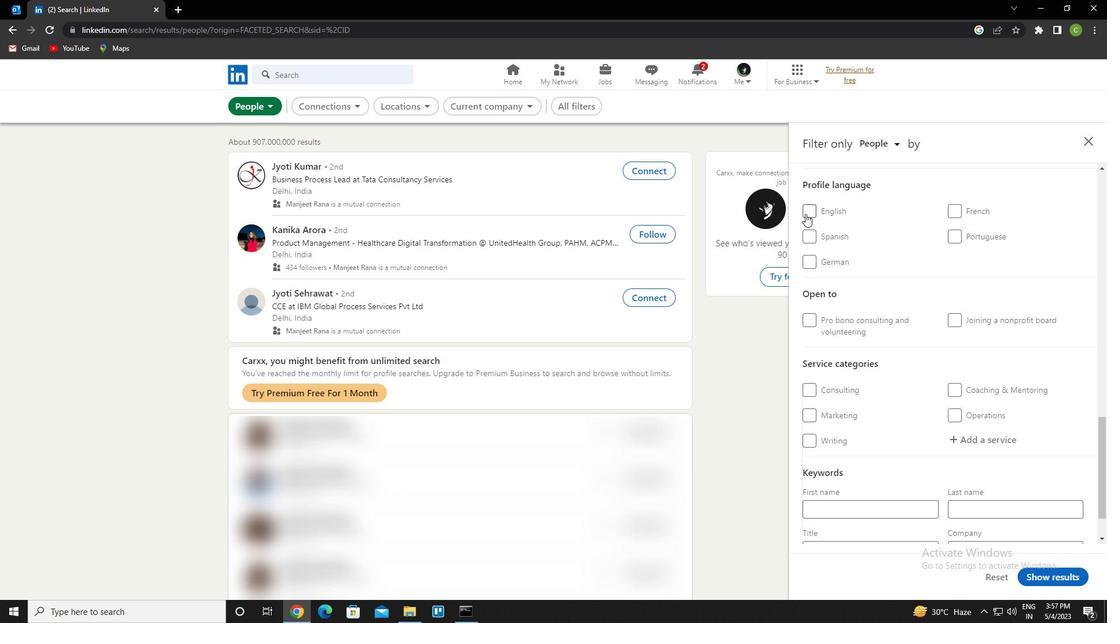 
Action: Mouse moved to (898, 317)
Screenshot: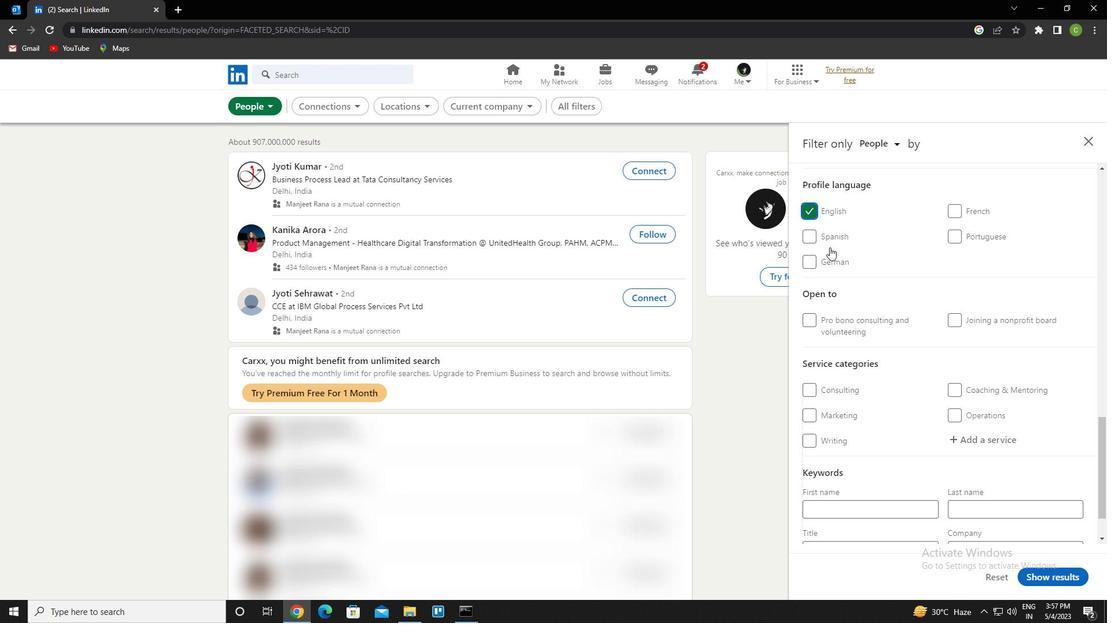 
Action: Mouse scrolled (898, 318) with delta (0, 0)
Screenshot: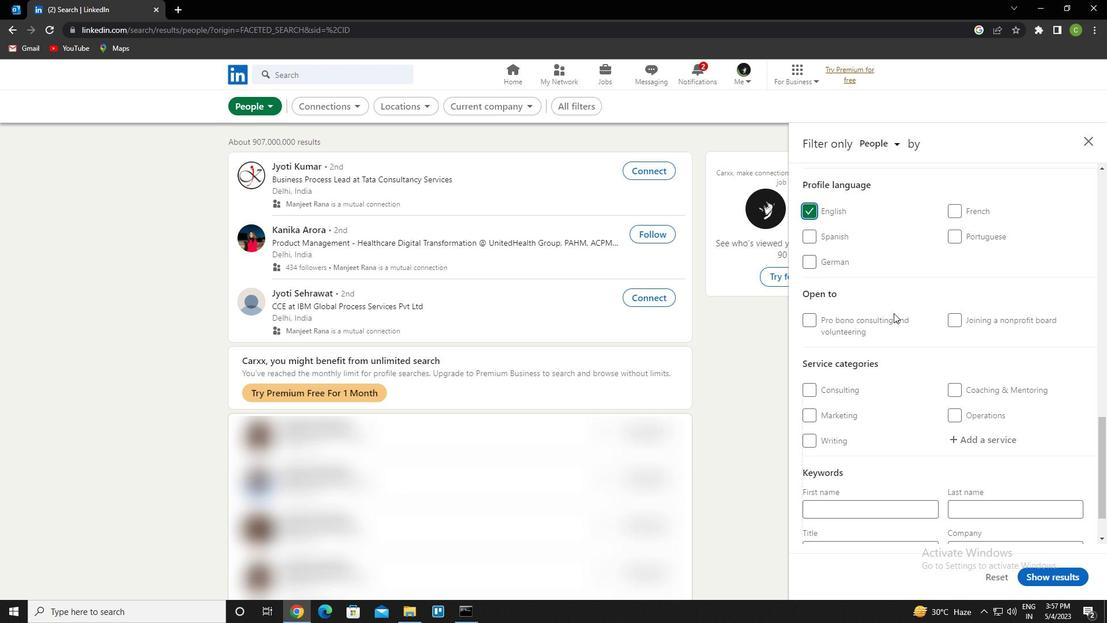 
Action: Mouse scrolled (898, 318) with delta (0, 0)
Screenshot: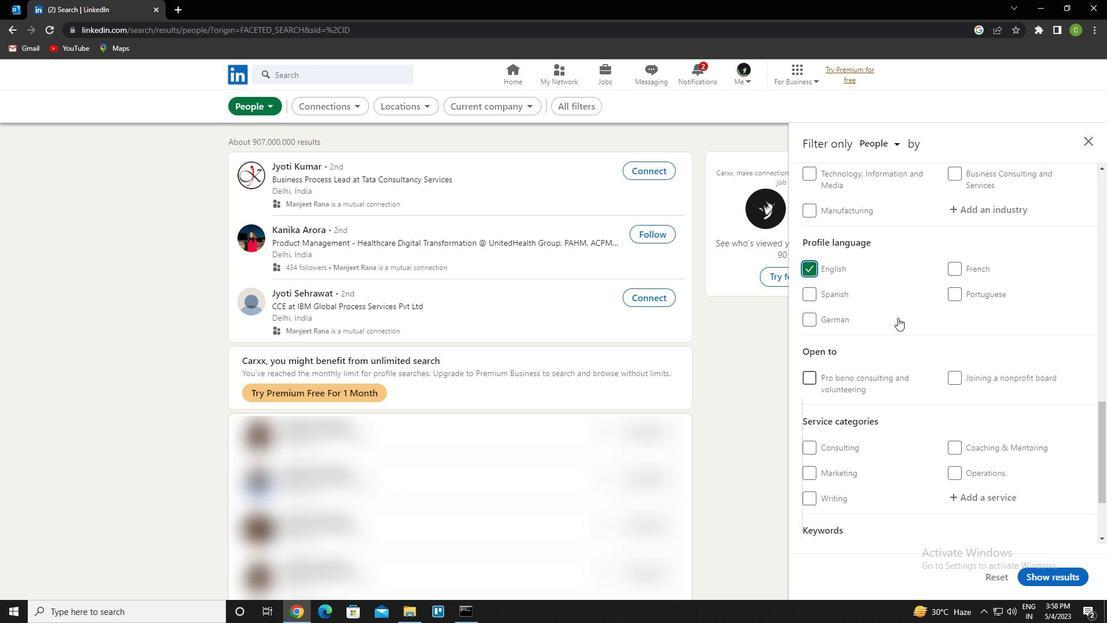 
Action: Mouse scrolled (898, 318) with delta (0, 0)
Screenshot: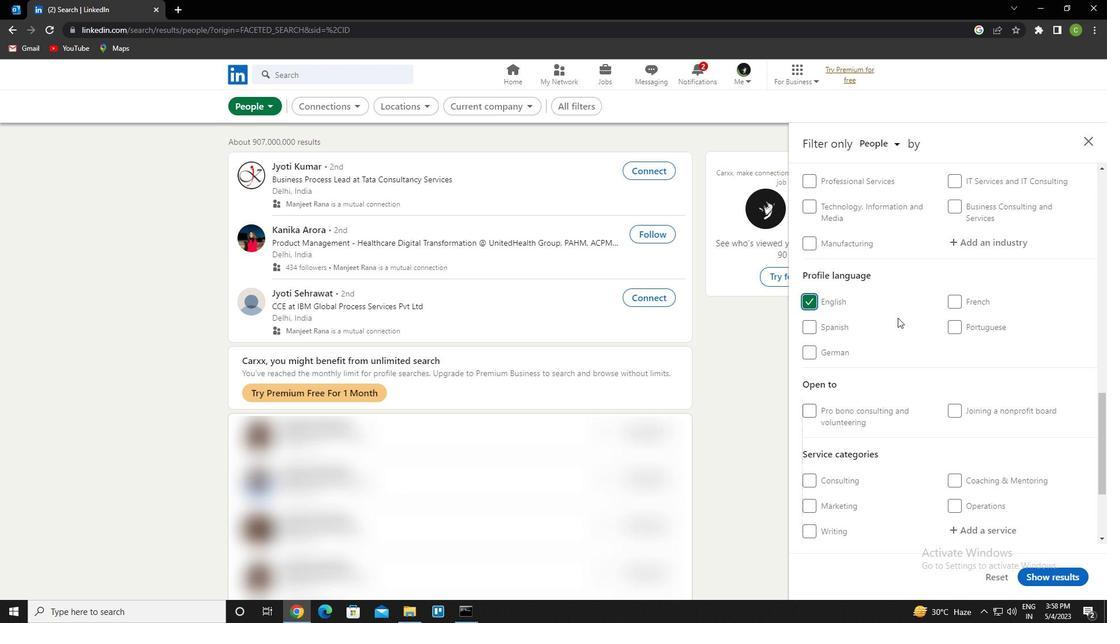 
Action: Mouse scrolled (898, 318) with delta (0, 0)
Screenshot: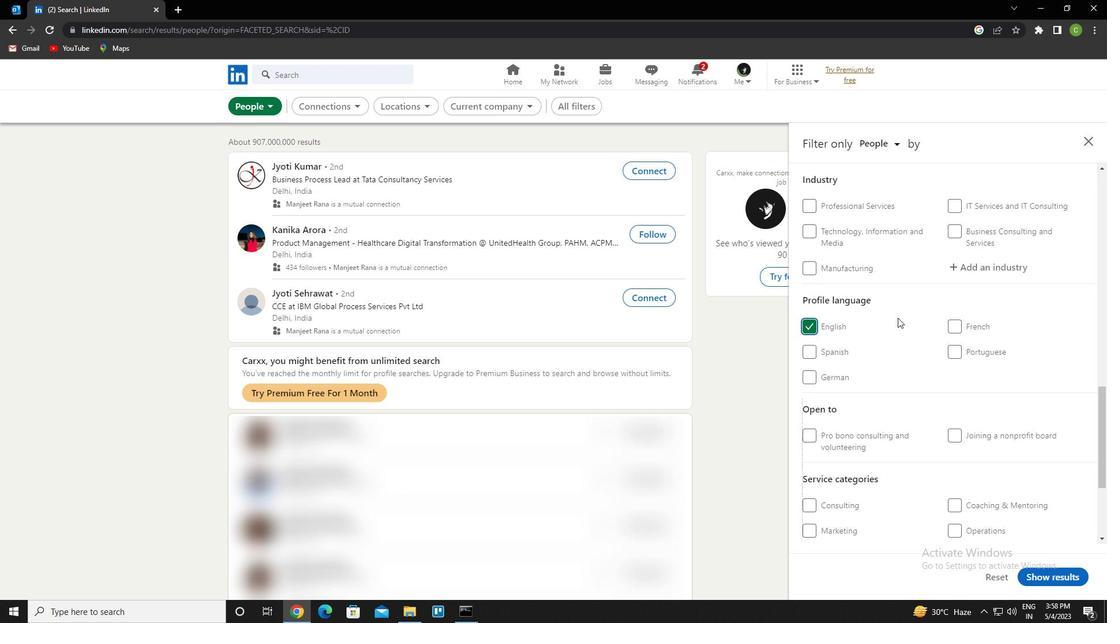 
Action: Mouse scrolled (898, 318) with delta (0, 0)
Screenshot: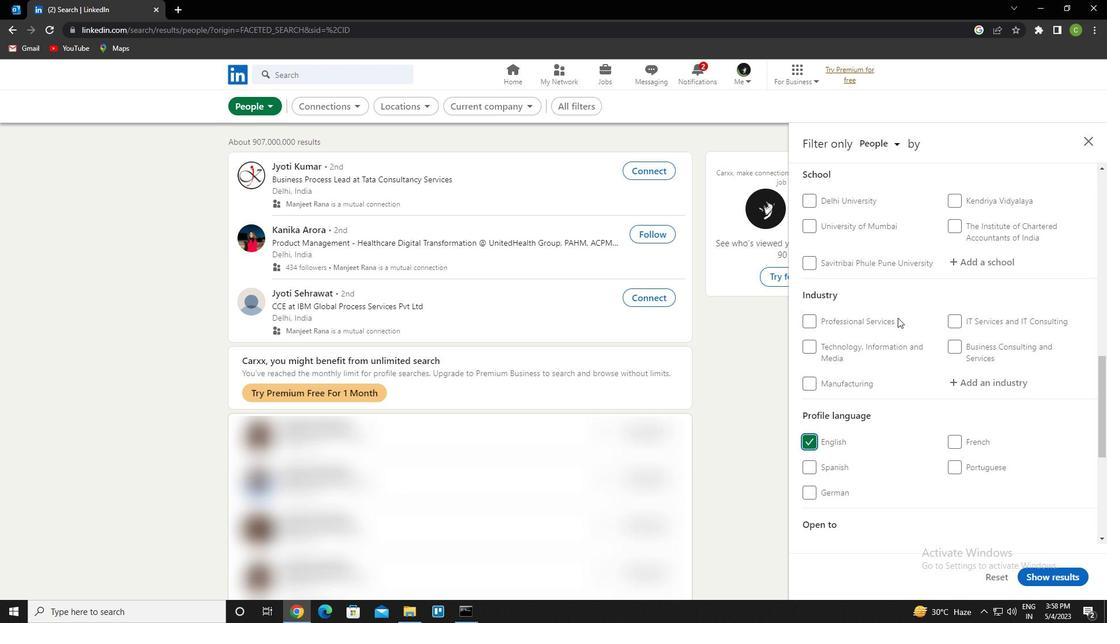 
Action: Mouse scrolled (898, 318) with delta (0, 0)
Screenshot: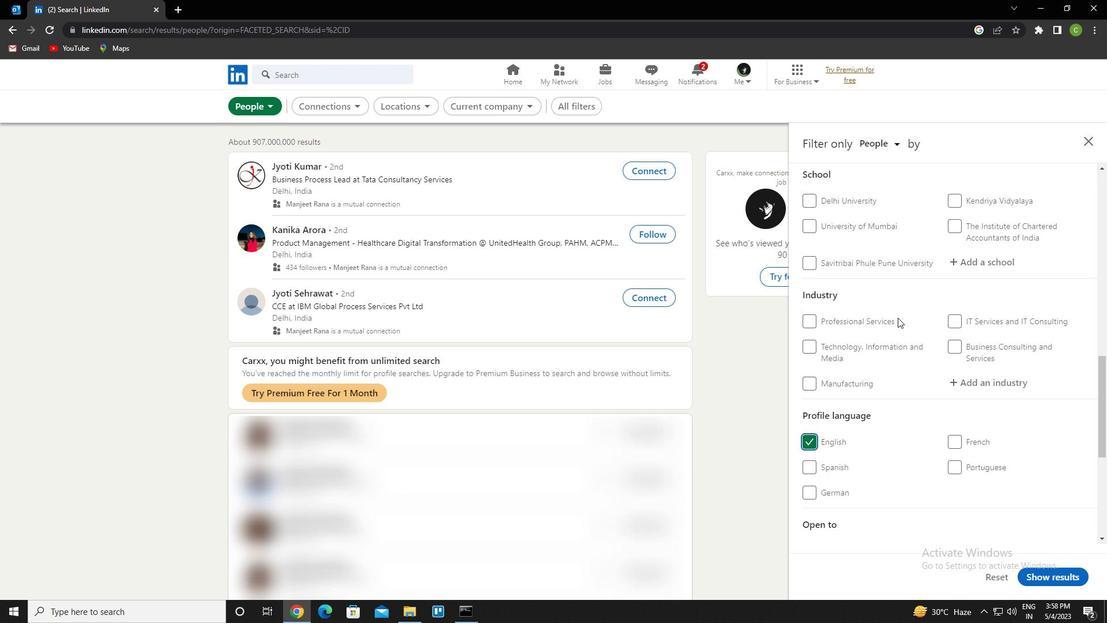 
Action: Mouse moved to (883, 317)
Screenshot: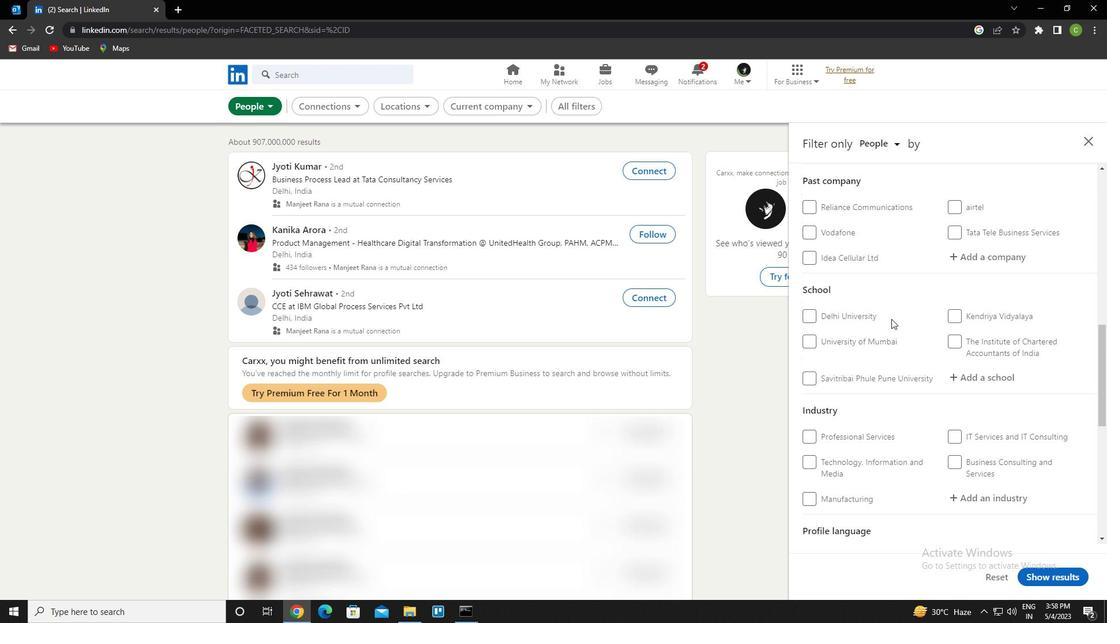 
Action: Mouse scrolled (883, 317) with delta (0, 0)
Screenshot: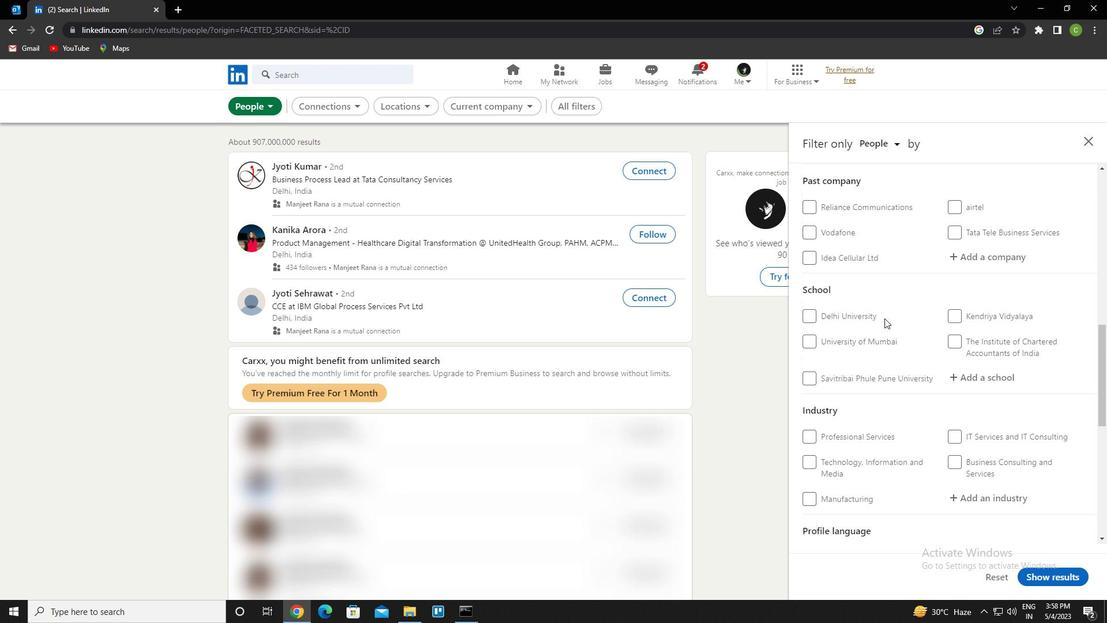 
Action: Mouse scrolled (883, 317) with delta (0, 0)
Screenshot: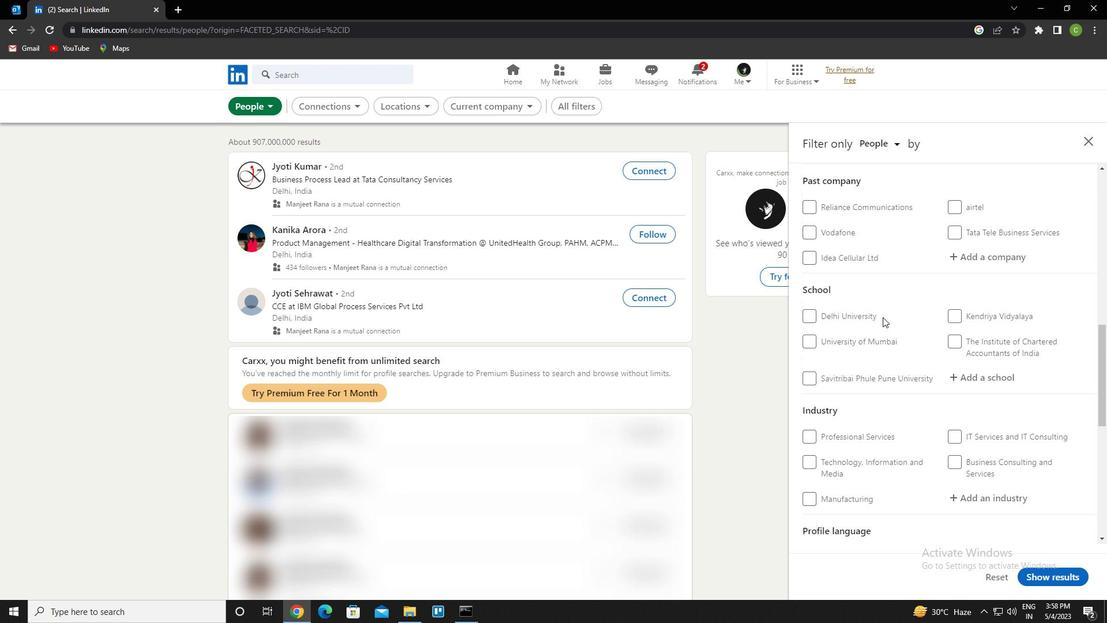 
Action: Mouse scrolled (883, 317) with delta (0, 0)
Screenshot: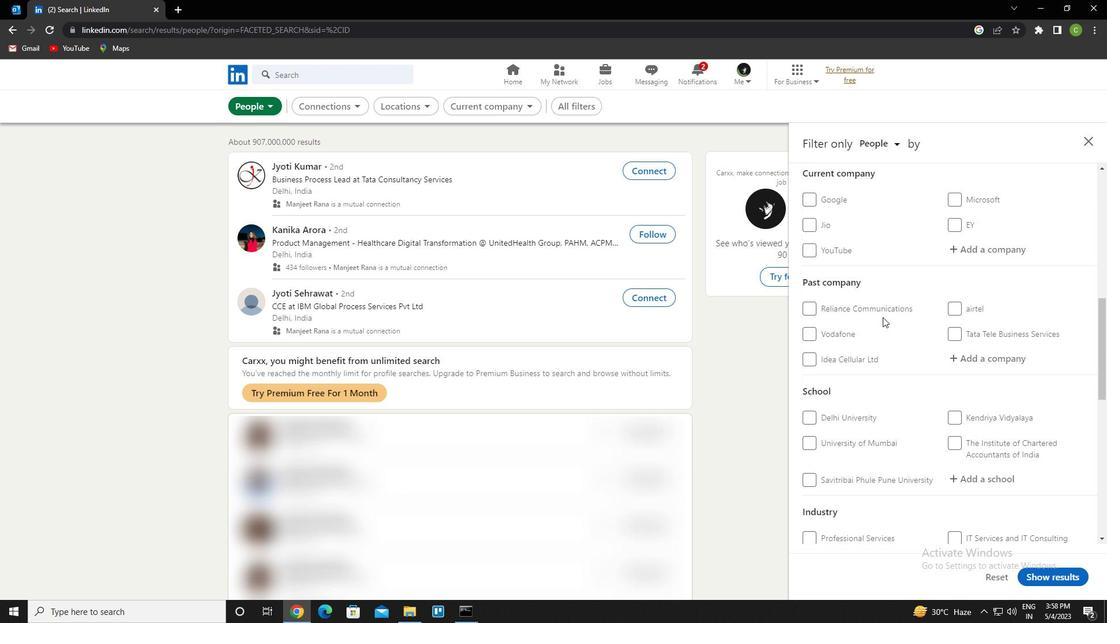 
Action: Mouse moved to (886, 313)
Screenshot: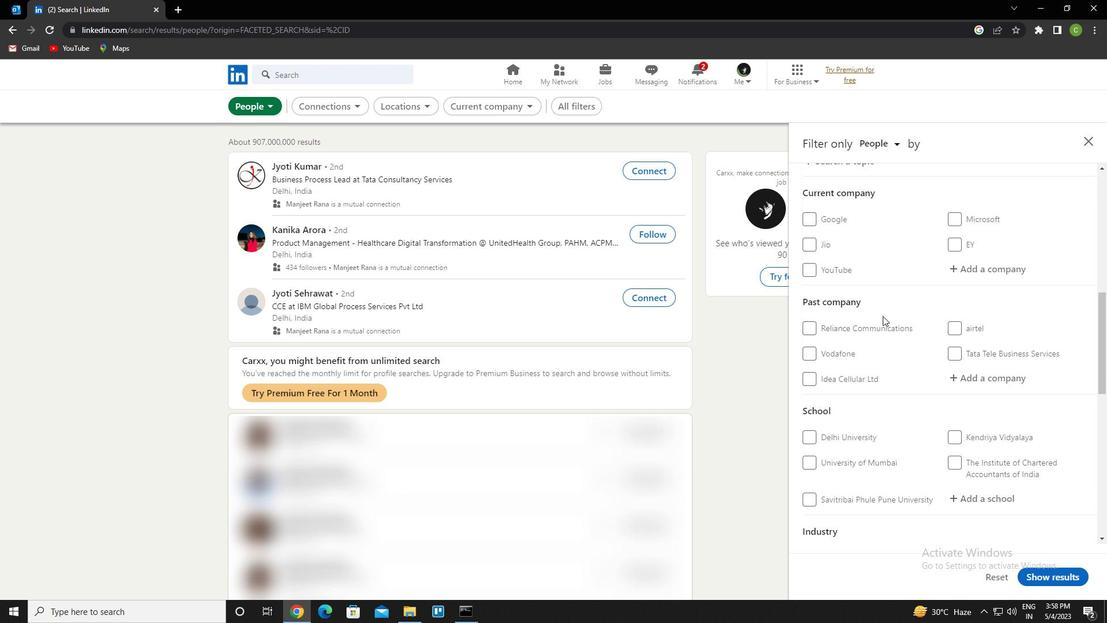 
Action: Mouse scrolled (886, 313) with delta (0, 0)
Screenshot: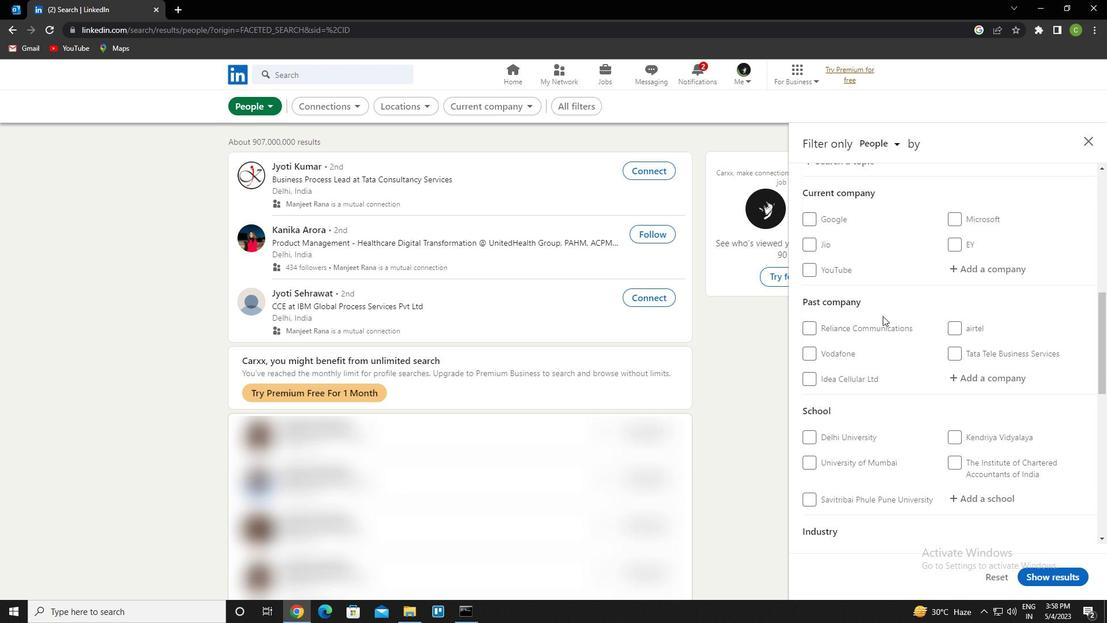 
Action: Mouse scrolled (886, 313) with delta (0, 0)
Screenshot: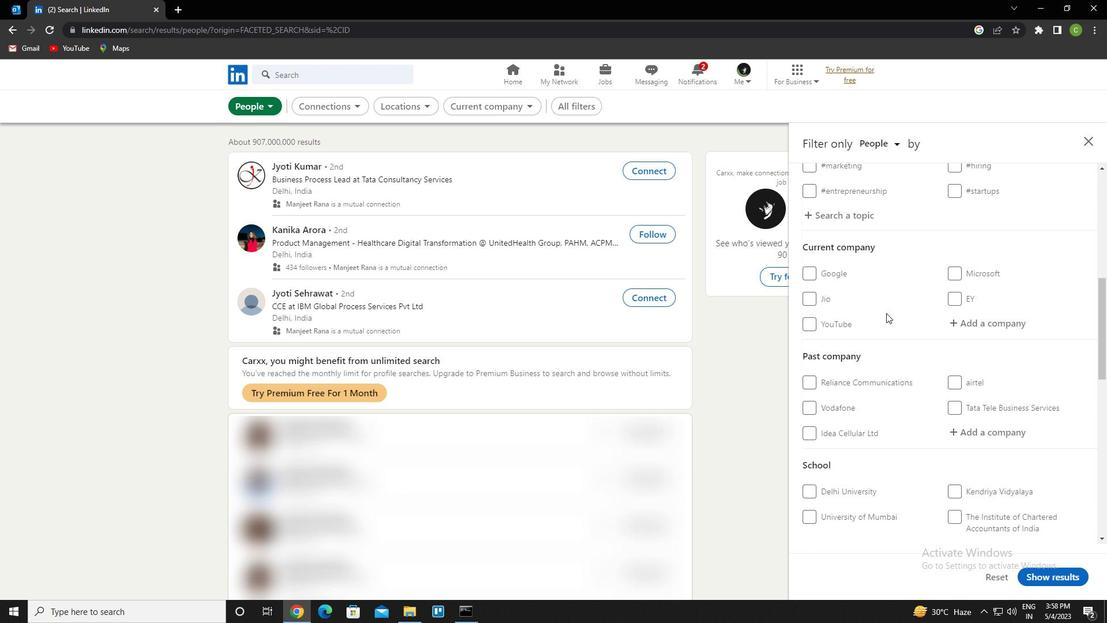 
Action: Mouse scrolled (886, 313) with delta (0, 0)
Screenshot: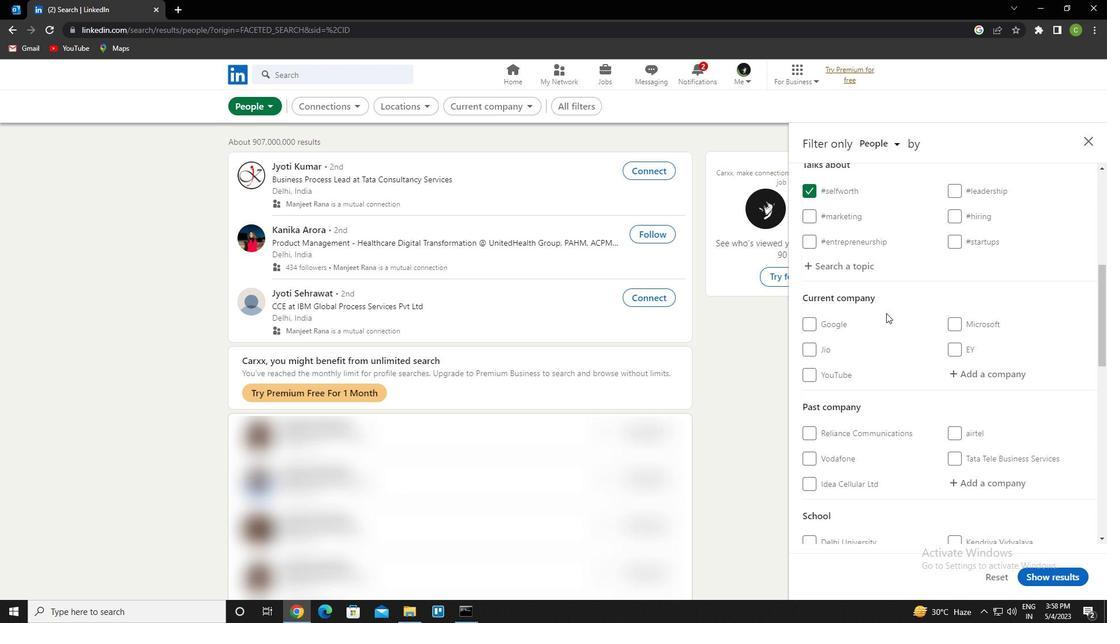 
Action: Mouse scrolled (886, 312) with delta (0, 0)
Screenshot: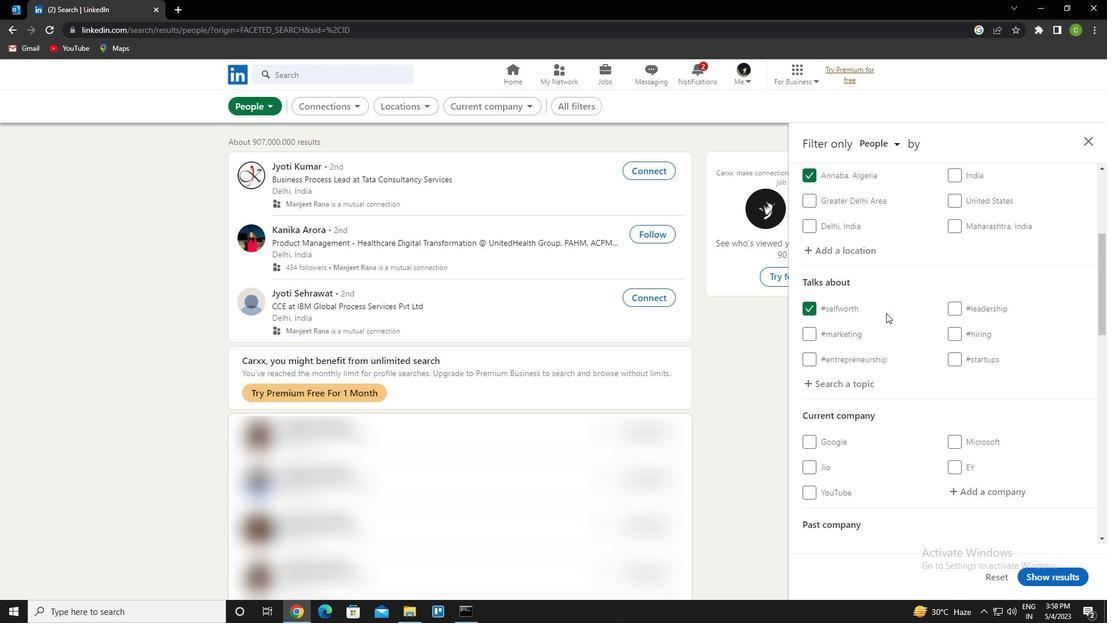 
Action: Mouse scrolled (886, 312) with delta (0, 0)
Screenshot: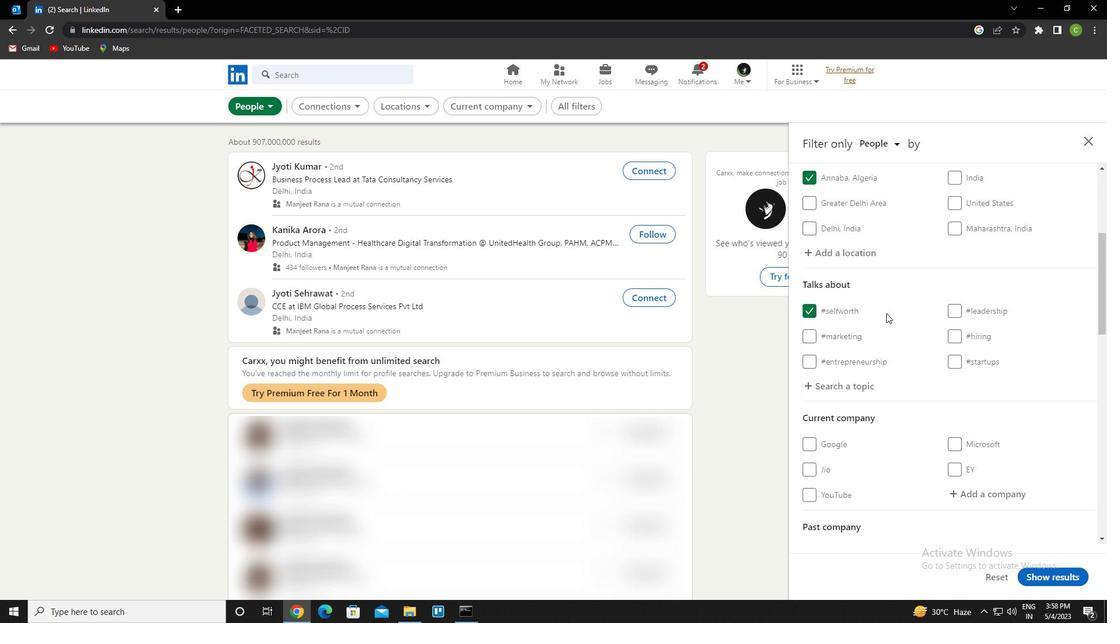 
Action: Mouse scrolled (886, 312) with delta (0, 0)
Screenshot: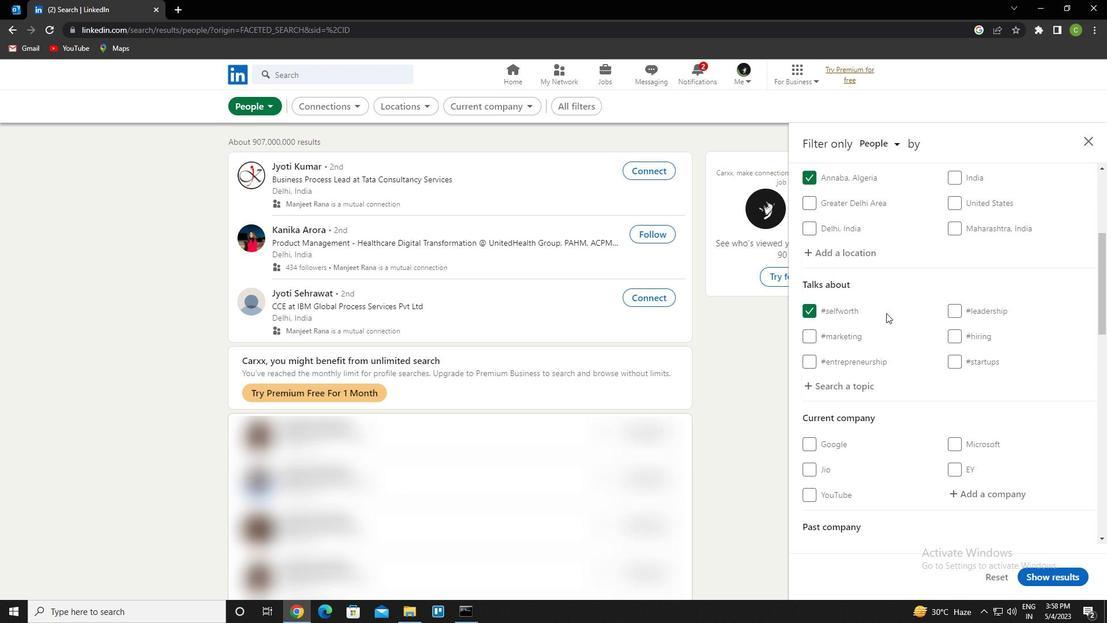 
Action: Mouse moved to (987, 317)
Screenshot: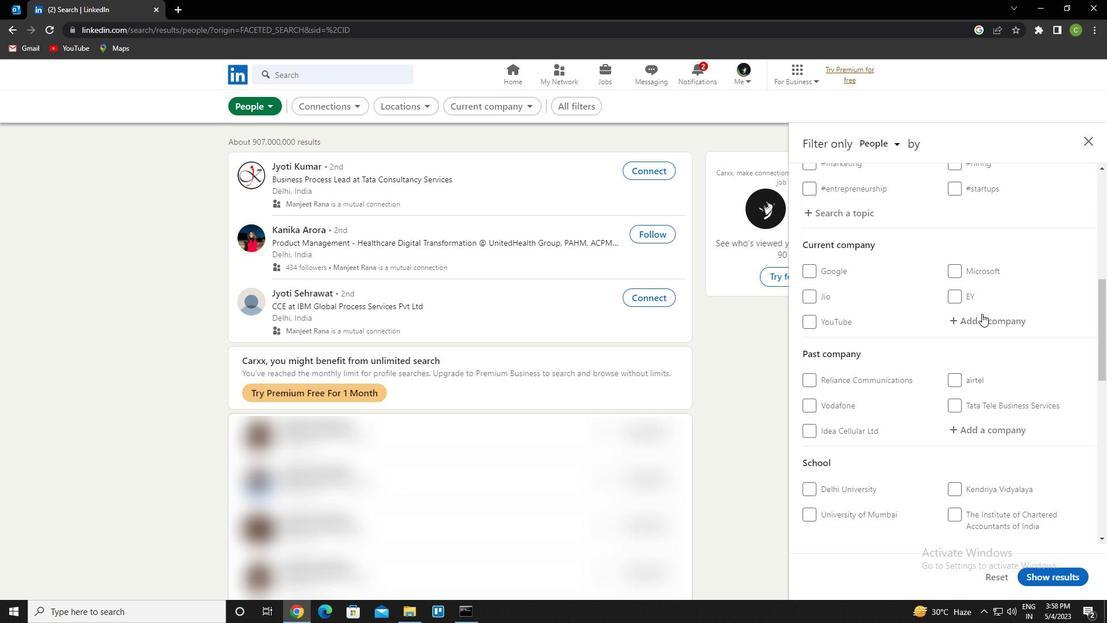 
Action: Mouse pressed left at (987, 317)
Screenshot: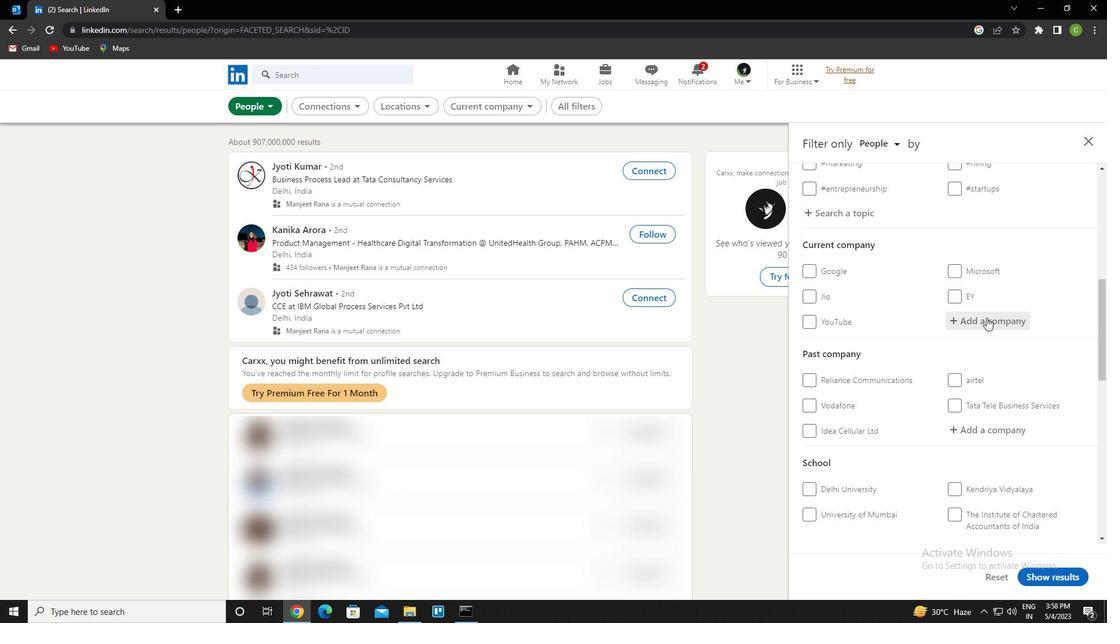 
Action: Key pressed <Key.caps_lock>l<Key.caps_lock>ovren<Key.space>technologies<Key.left><Key.left><Key.left><Key.left><Key.left><Key.left><Key.left><Key.left><Key.right><Key.right><Key.right><Key.right><Key.backspace><Key.backspace>ctrl+Rv<Key.down><Key.enter>
Screenshot: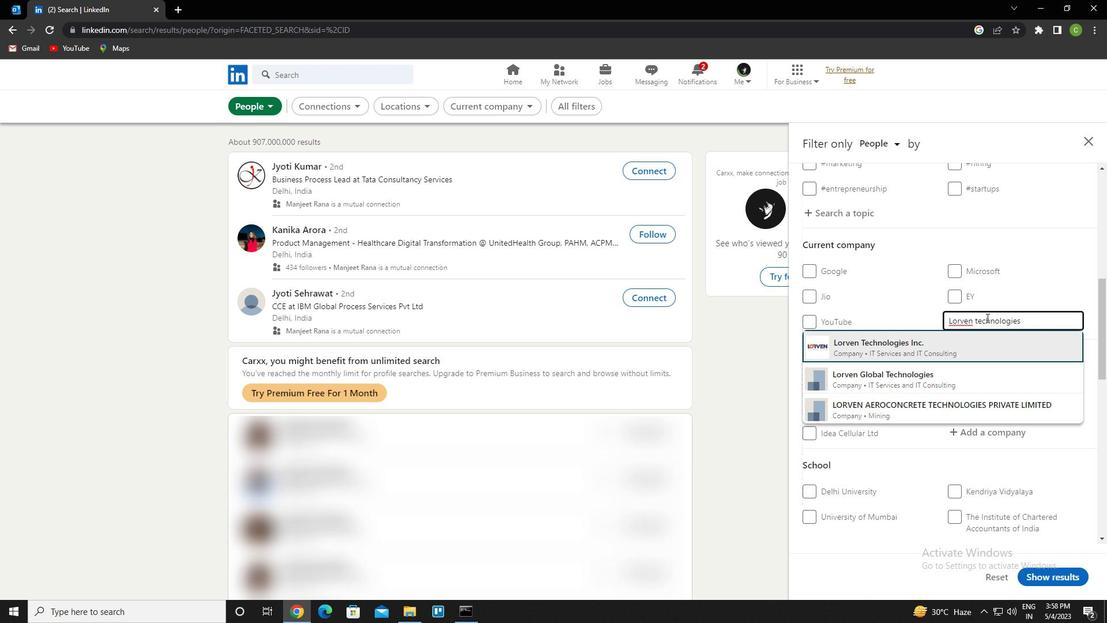
Action: Mouse scrolled (987, 317) with delta (0, 0)
Screenshot: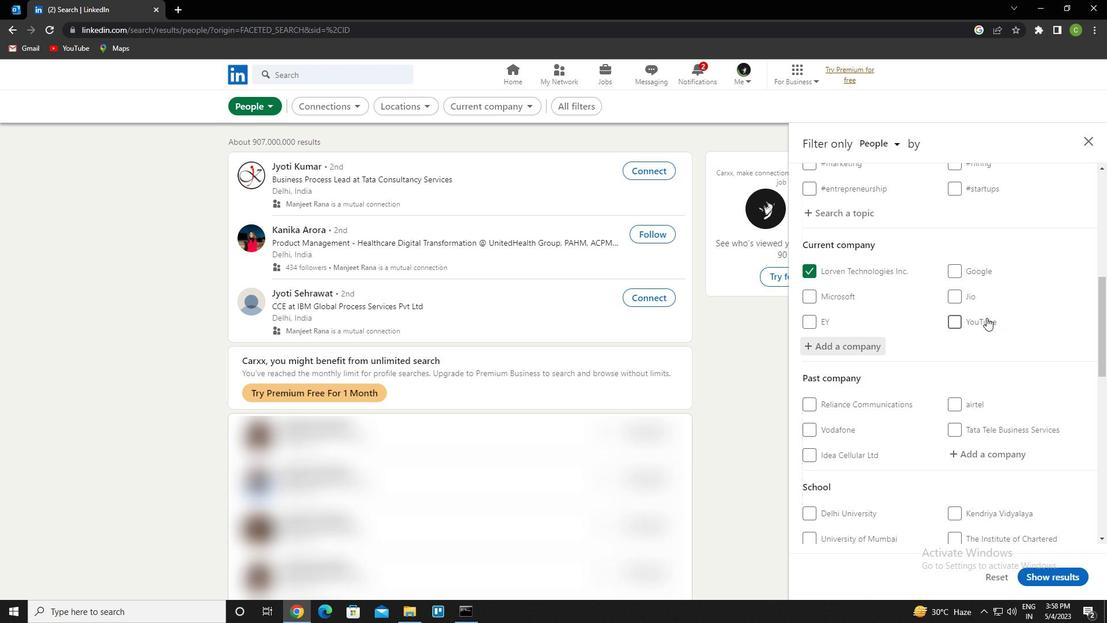 
Action: Mouse scrolled (987, 317) with delta (0, 0)
Screenshot: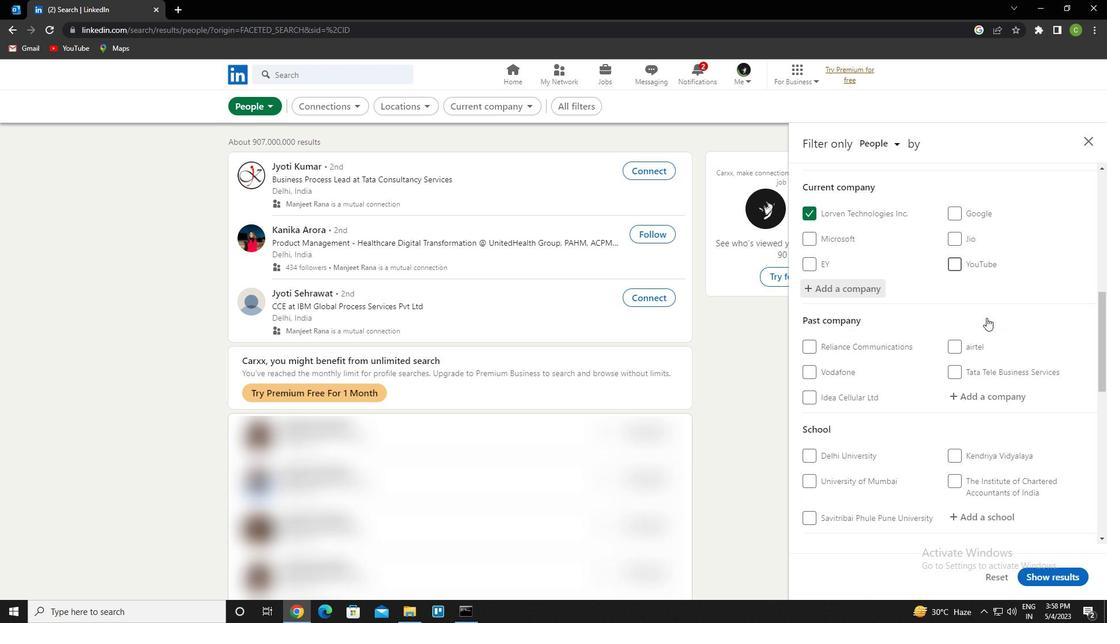 
Action: Mouse moved to (987, 318)
Screenshot: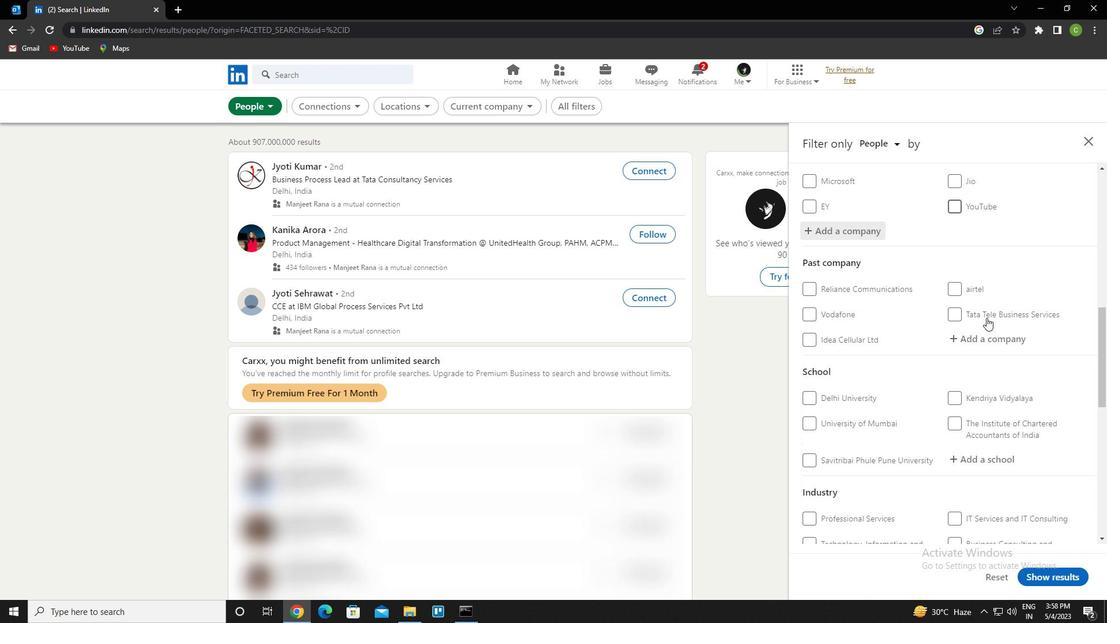 
Action: Mouse scrolled (987, 317) with delta (0, 0)
Screenshot: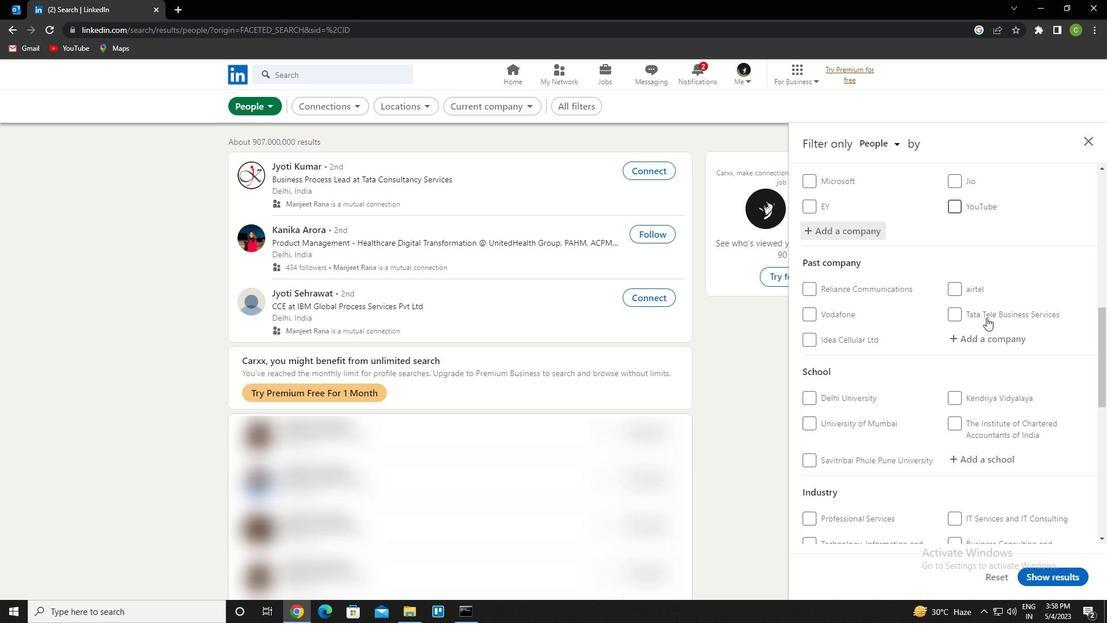 
Action: Mouse moved to (977, 400)
Screenshot: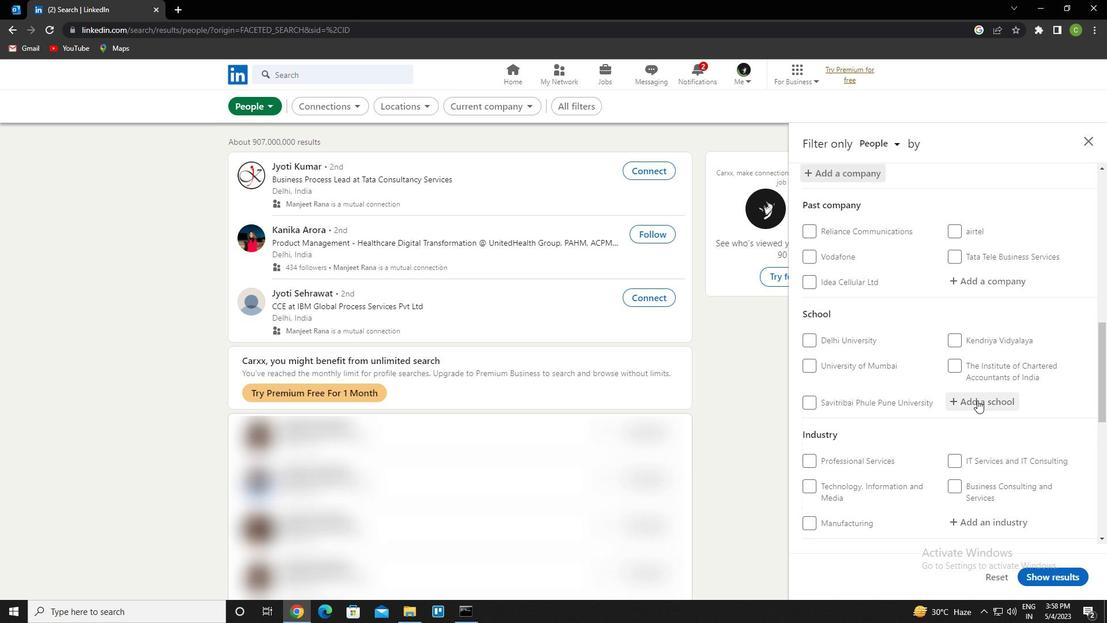 
Action: Mouse pressed left at (977, 400)
Screenshot: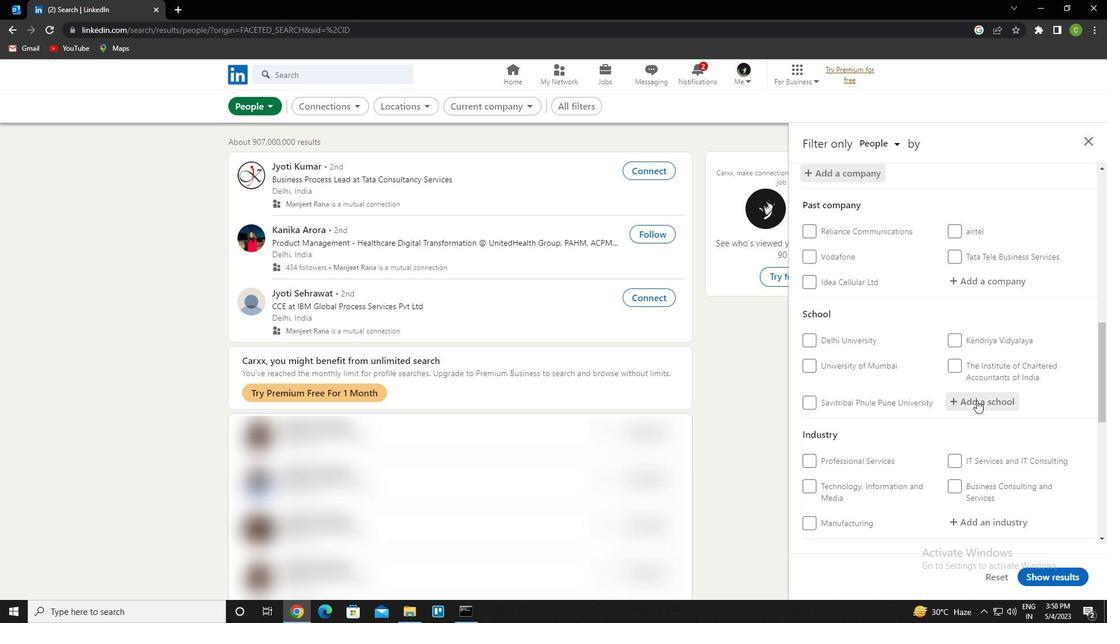 
Action: Key pressed <Key.caps_lock>v<Key.caps_lock>el<Key.caps_lock><Key.caps_lock>agapudi<Key.down><Key.enter>
Screenshot: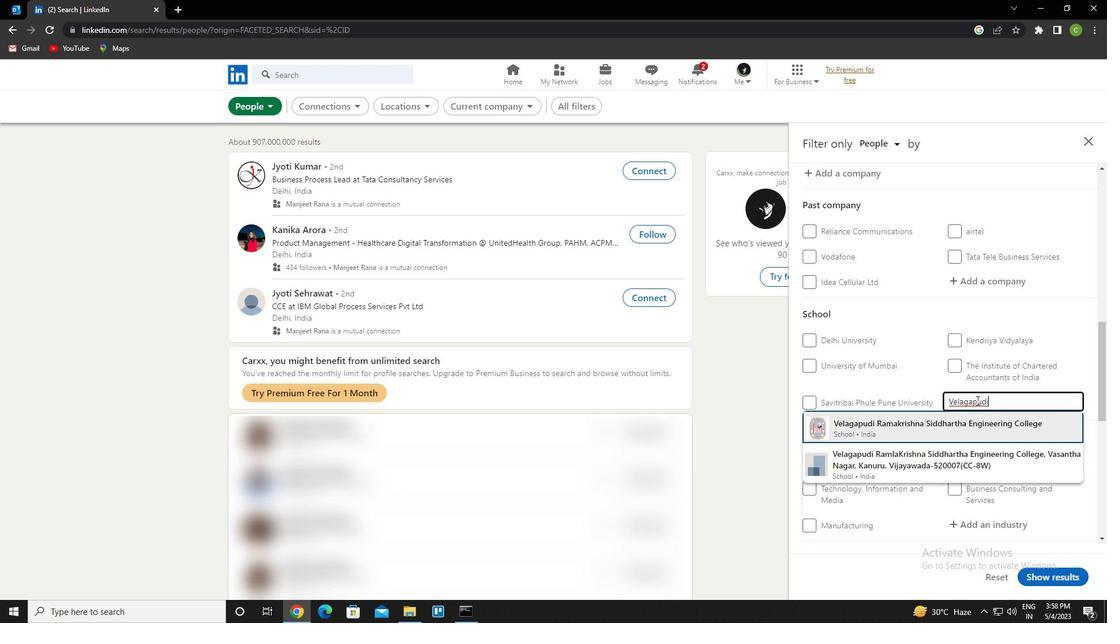 
Action: Mouse scrolled (977, 399) with delta (0, 0)
Screenshot: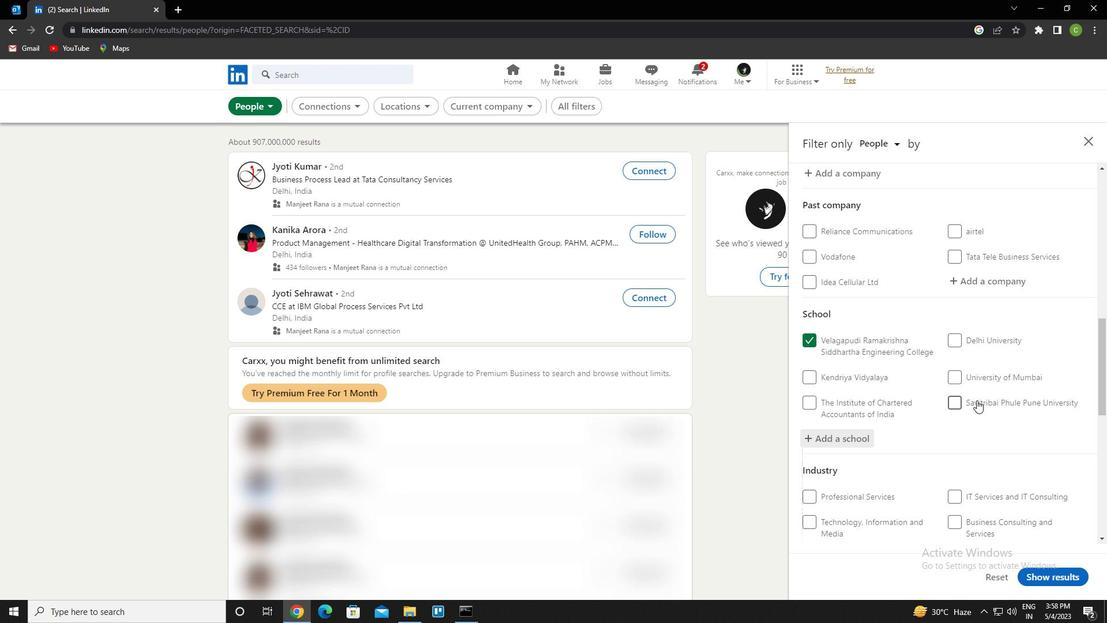 
Action: Mouse scrolled (977, 399) with delta (0, 0)
Screenshot: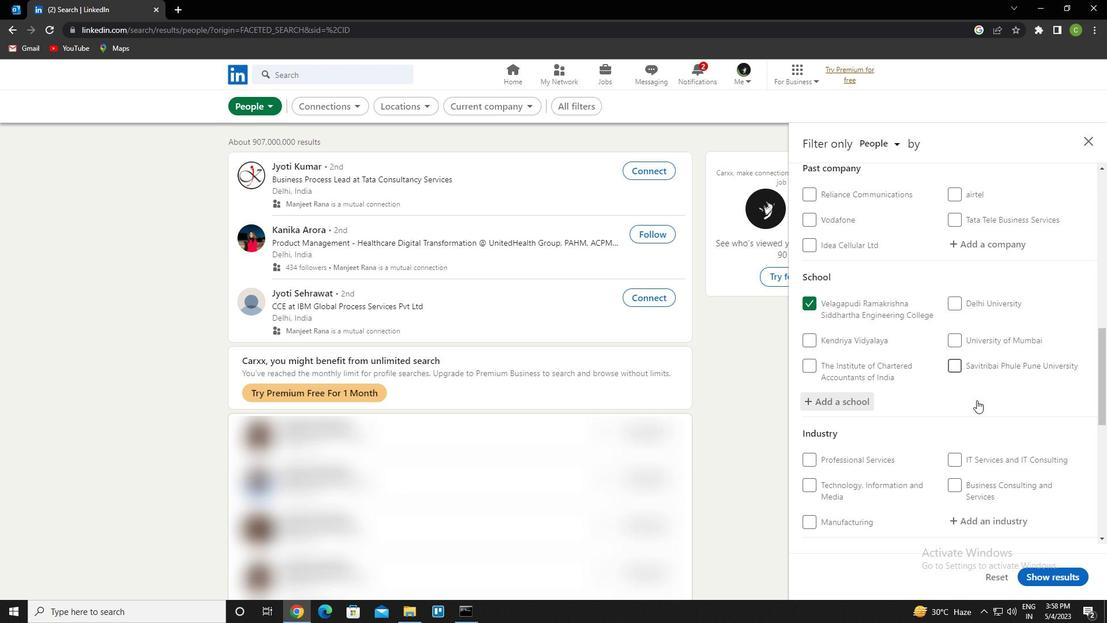 
Action: Mouse moved to (991, 410)
Screenshot: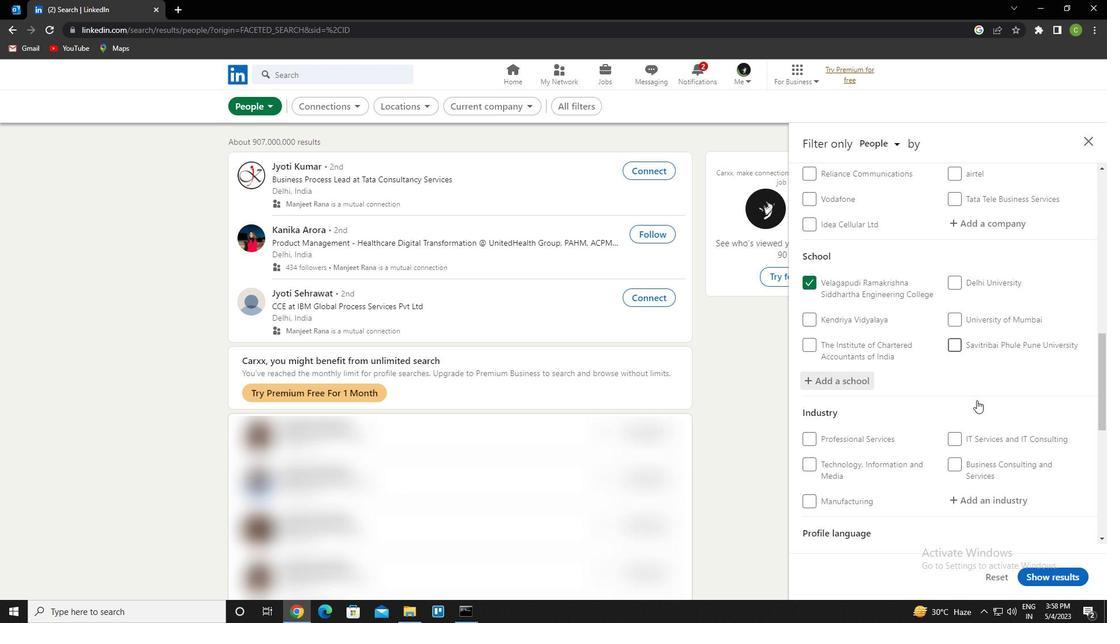 
Action: Mouse scrolled (991, 409) with delta (0, 0)
Screenshot: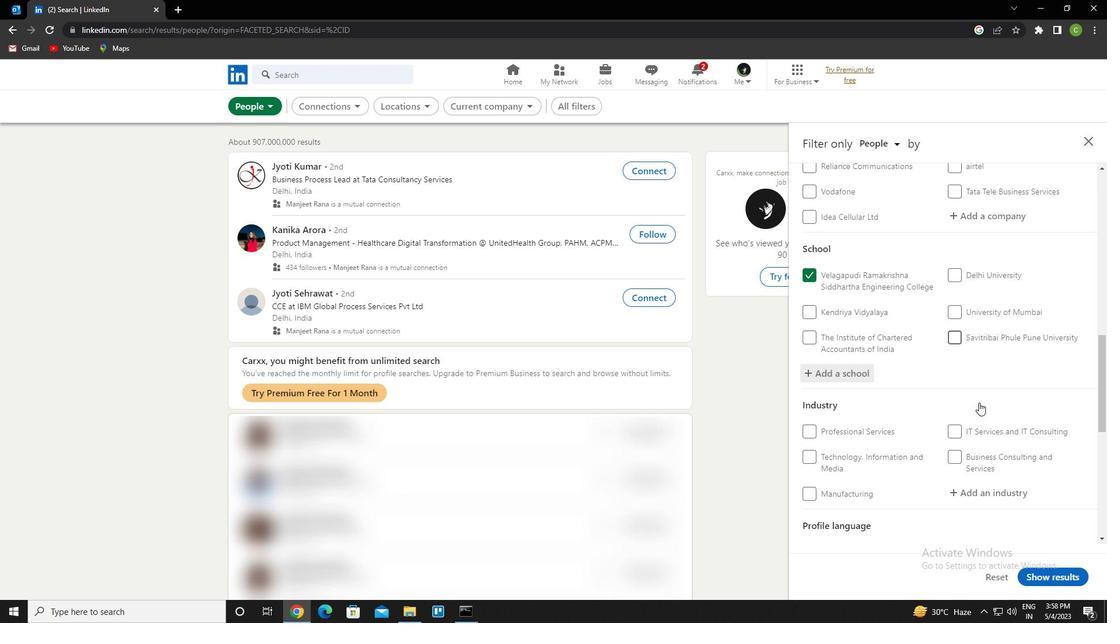 
Action: Mouse moved to (990, 412)
Screenshot: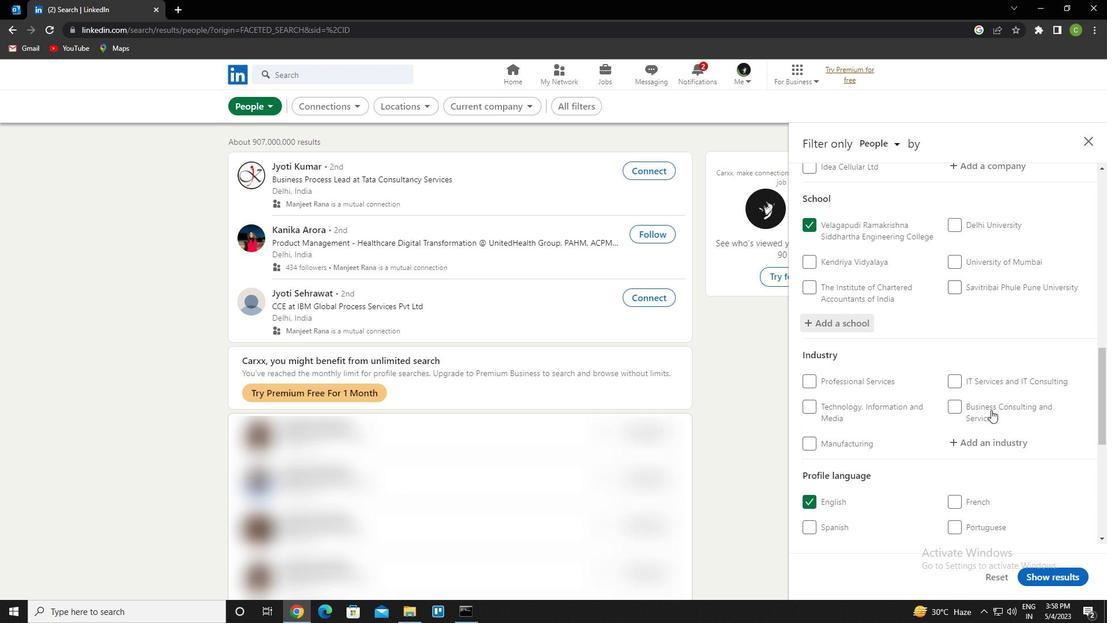 
Action: Mouse scrolled (990, 411) with delta (0, 0)
Screenshot: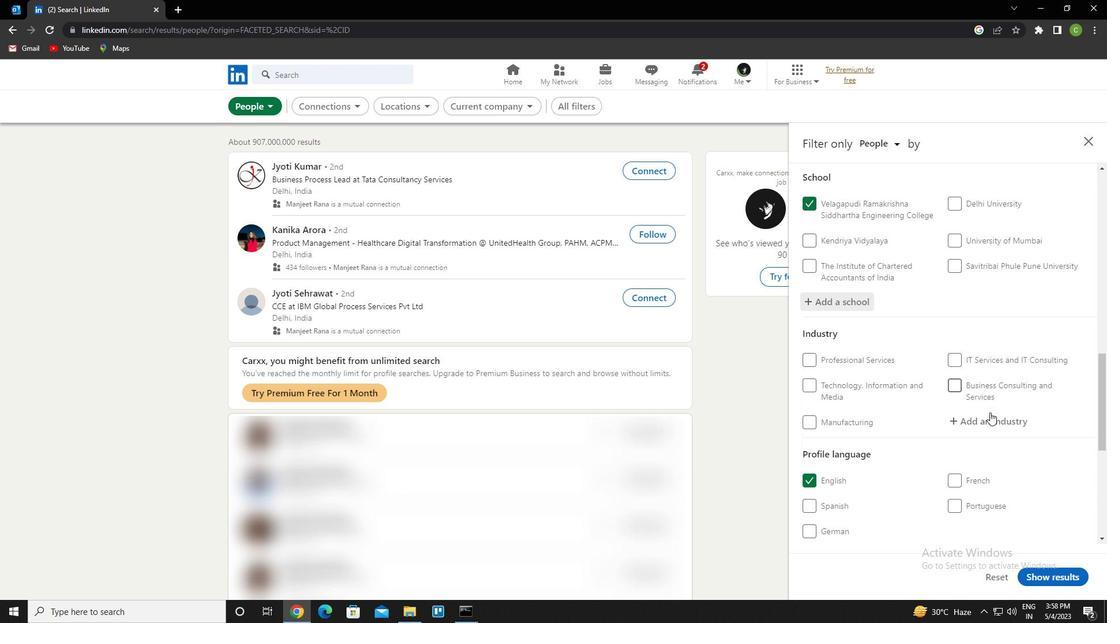 
Action: Mouse moved to (1006, 327)
Screenshot: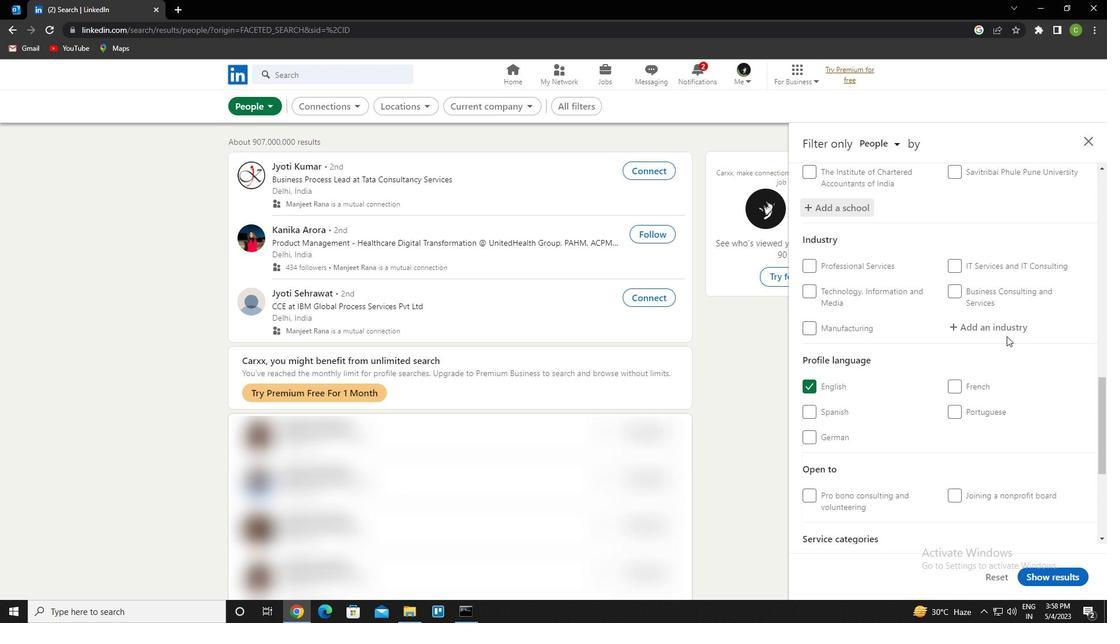 
Action: Mouse pressed left at (1006, 327)
Screenshot: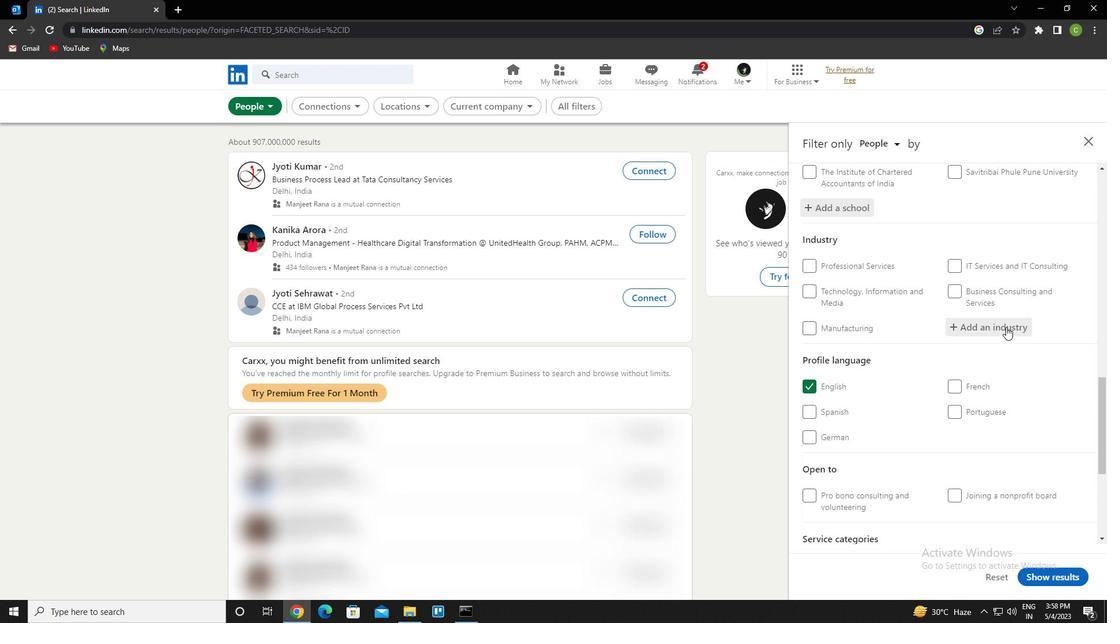 
Action: Key pressed <Key.caps_lock>r<Key.caps_lock>ecreational<Key.space>facilities<Key.down><Key.enter>
Screenshot: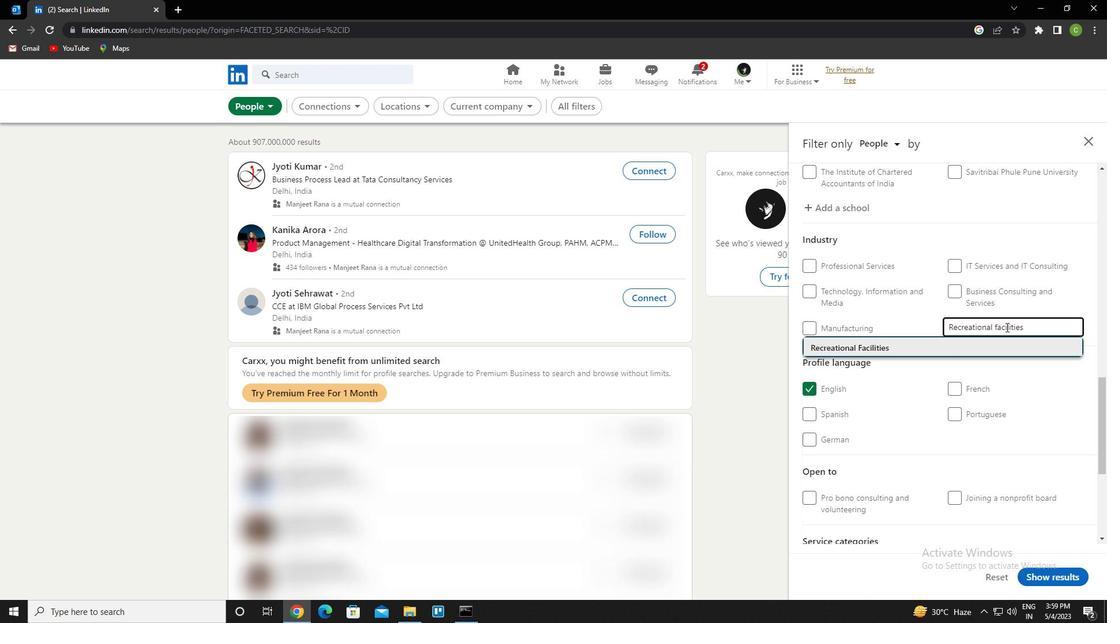 
Action: Mouse scrolled (1006, 326) with delta (0, 0)
Screenshot: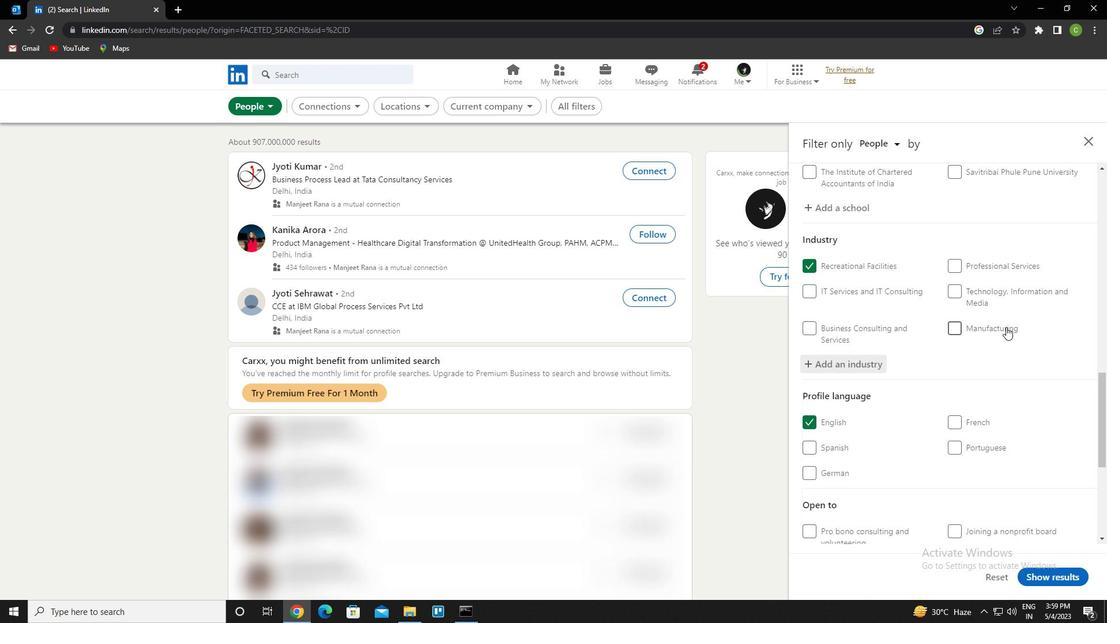 
Action: Mouse scrolled (1006, 326) with delta (0, 0)
Screenshot: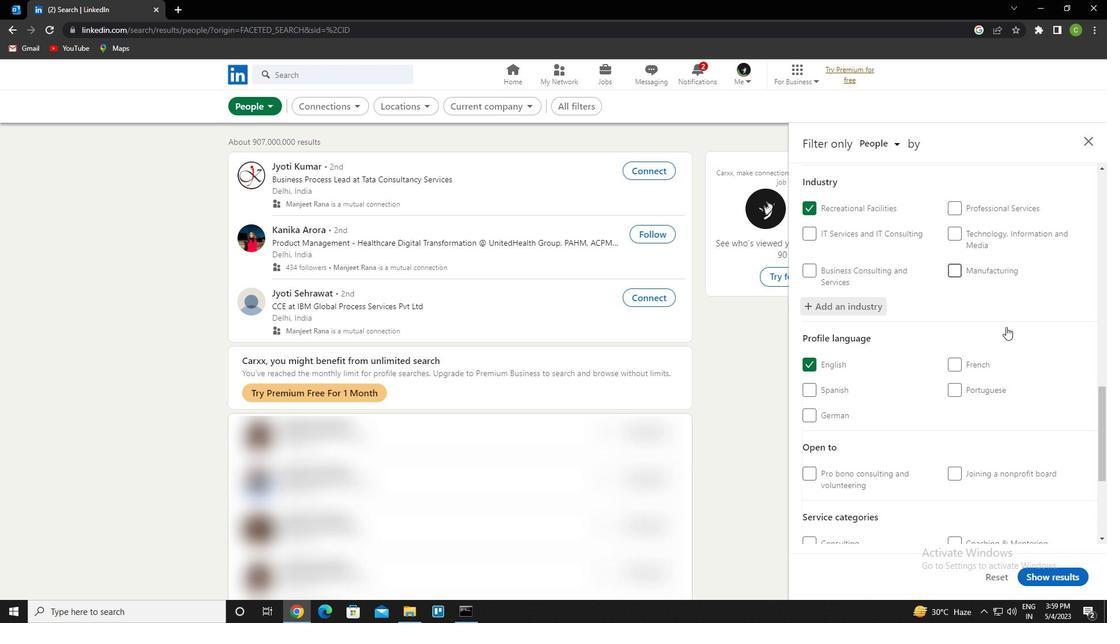 
Action: Mouse scrolled (1006, 326) with delta (0, 0)
Screenshot: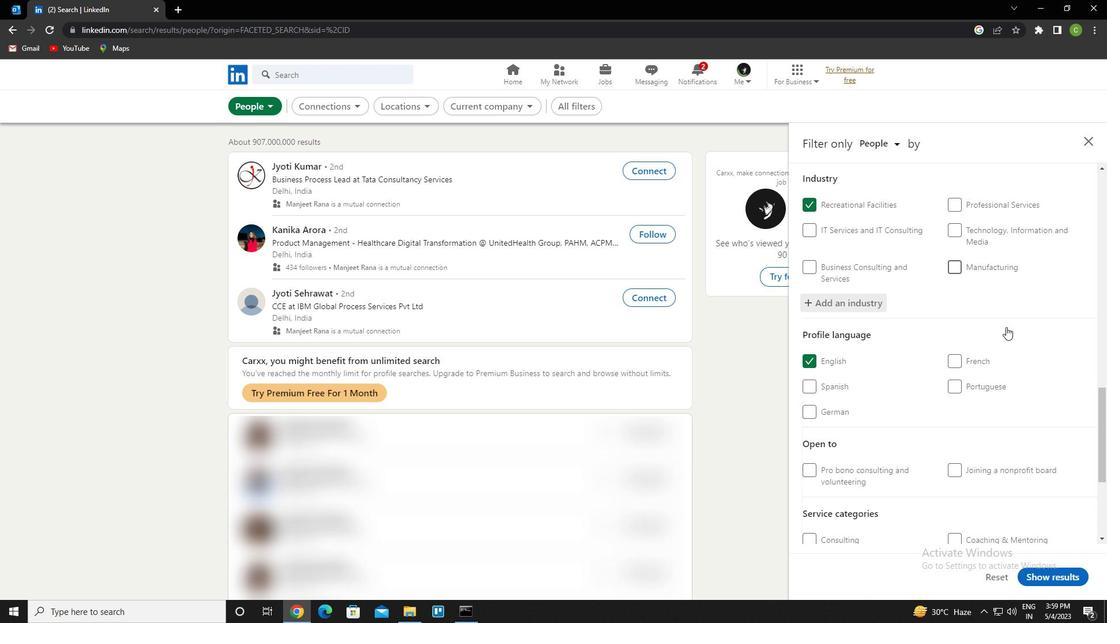 
Action: Mouse scrolled (1006, 326) with delta (0, 0)
Screenshot: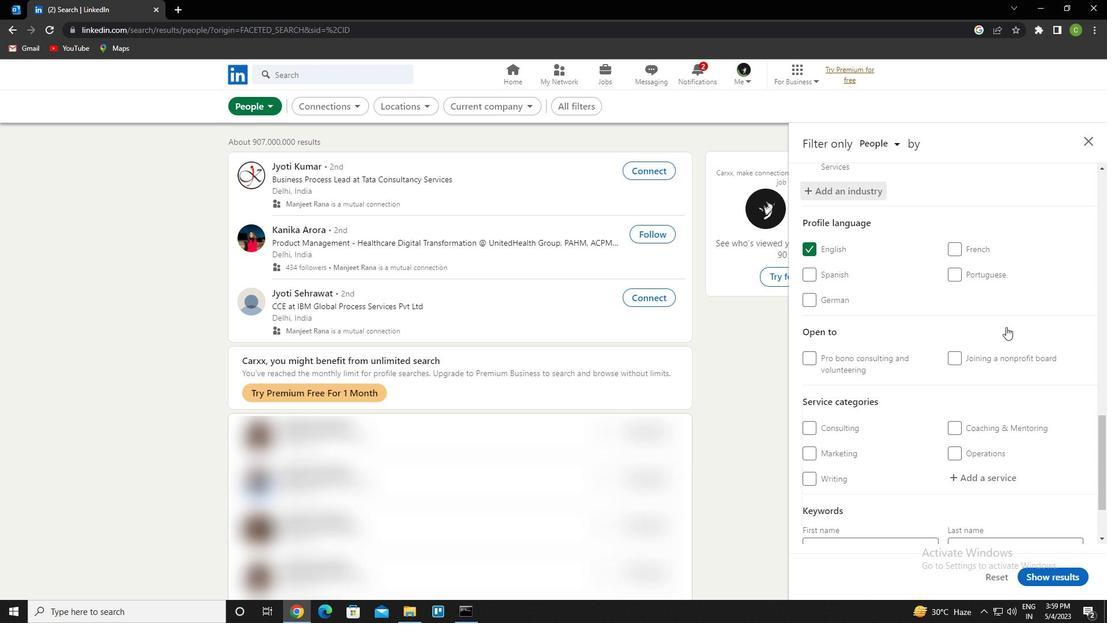 
Action: Mouse scrolled (1006, 326) with delta (0, 0)
Screenshot: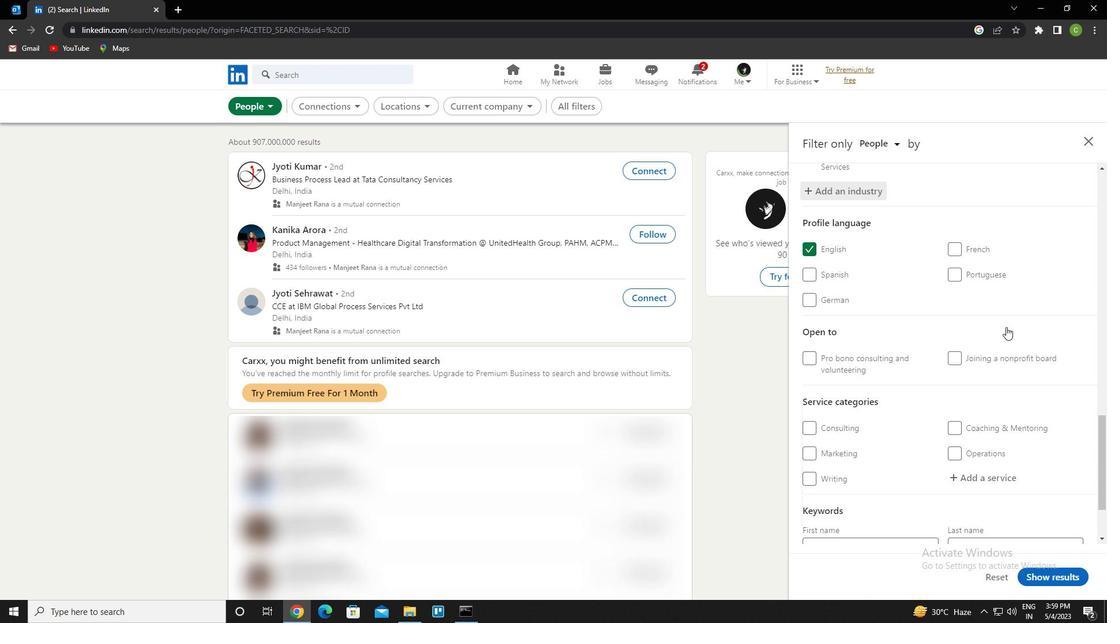 
Action: Mouse scrolled (1006, 326) with delta (0, 0)
Screenshot: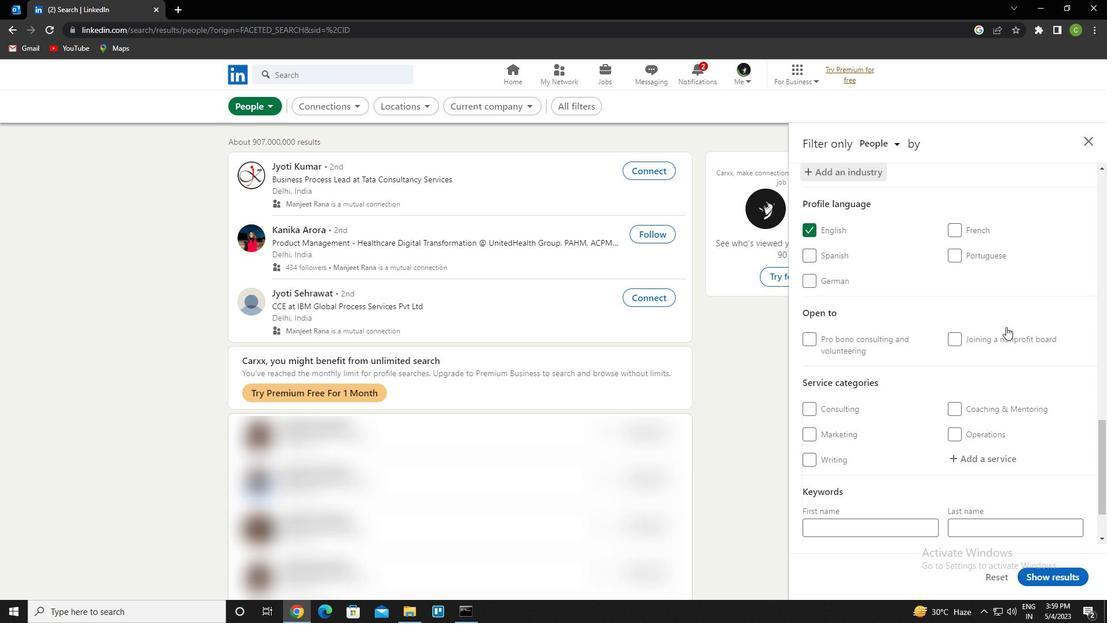 
Action: Mouse moved to (987, 381)
Screenshot: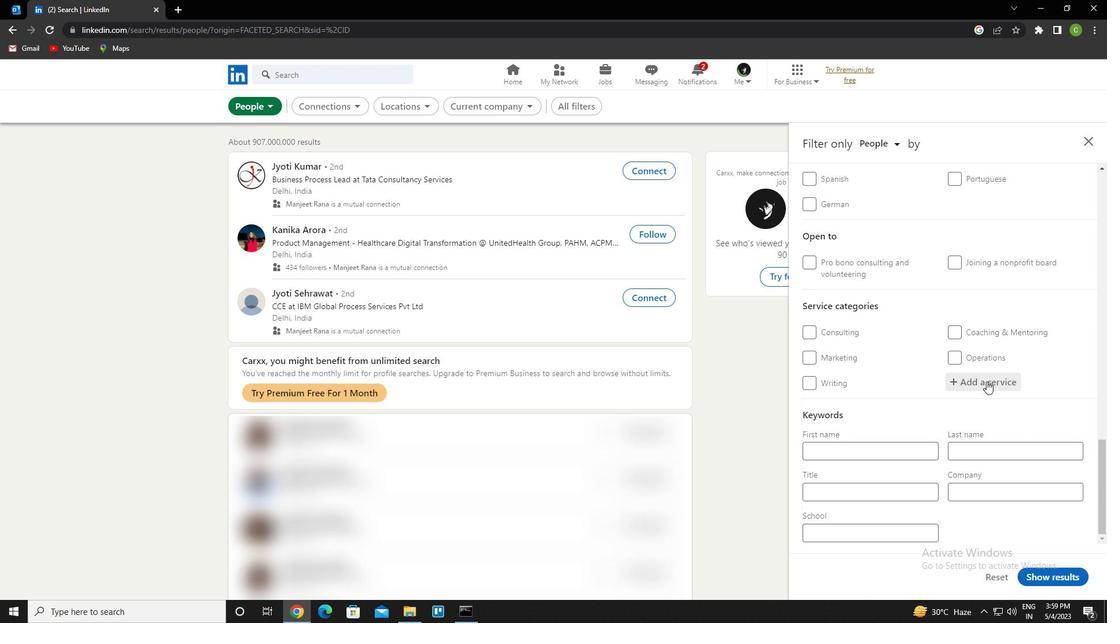 
Action: Mouse pressed left at (987, 381)
Screenshot: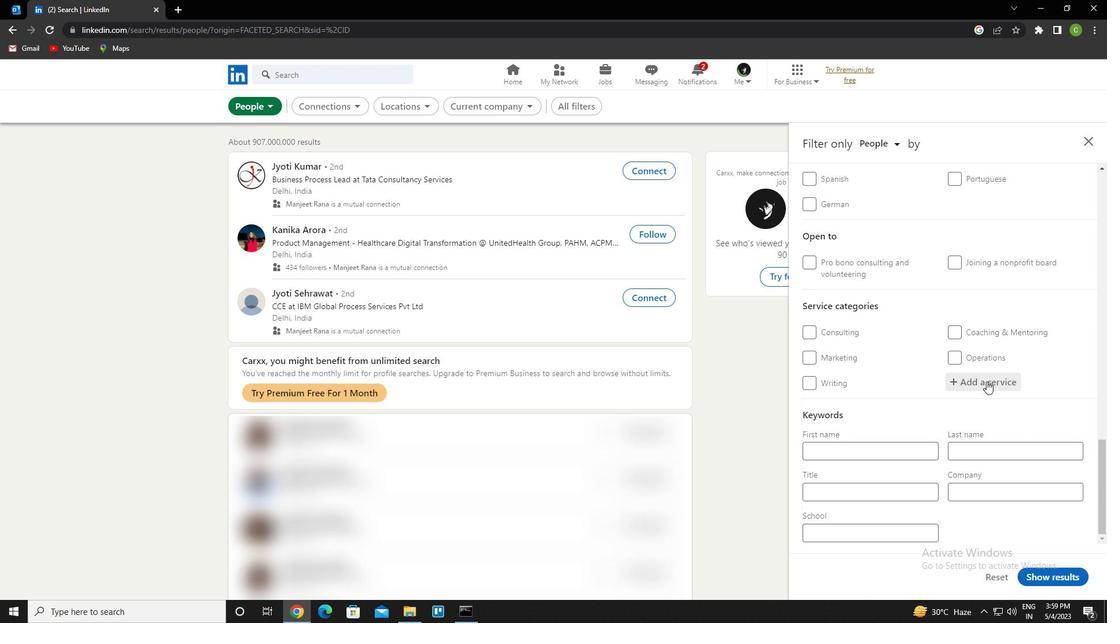 
Action: Key pressed <Key.caps_lock>p<Key.caps_lock>rint<Key.space>design<Key.down><Key.enter>
Screenshot: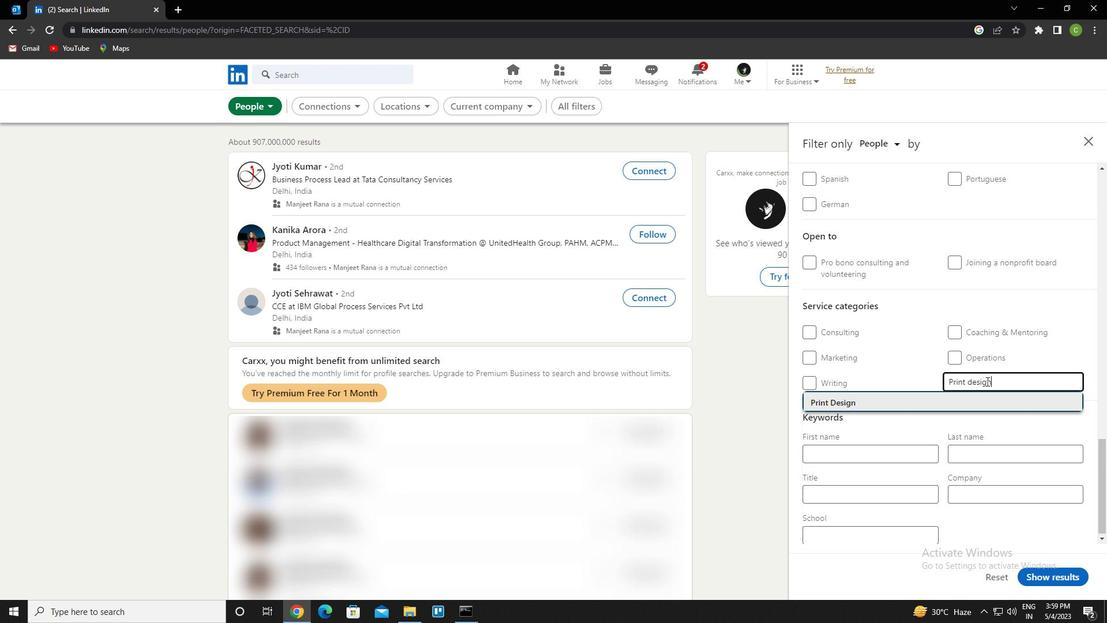 
Action: Mouse scrolled (987, 380) with delta (0, 0)
Screenshot: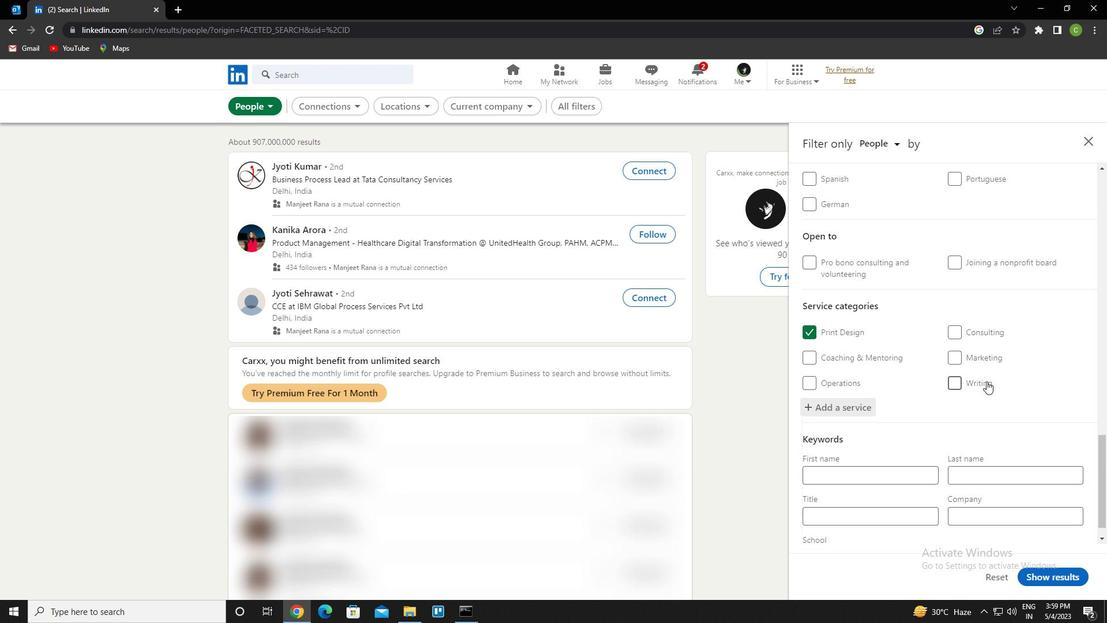 
Action: Mouse scrolled (987, 380) with delta (0, 0)
Screenshot: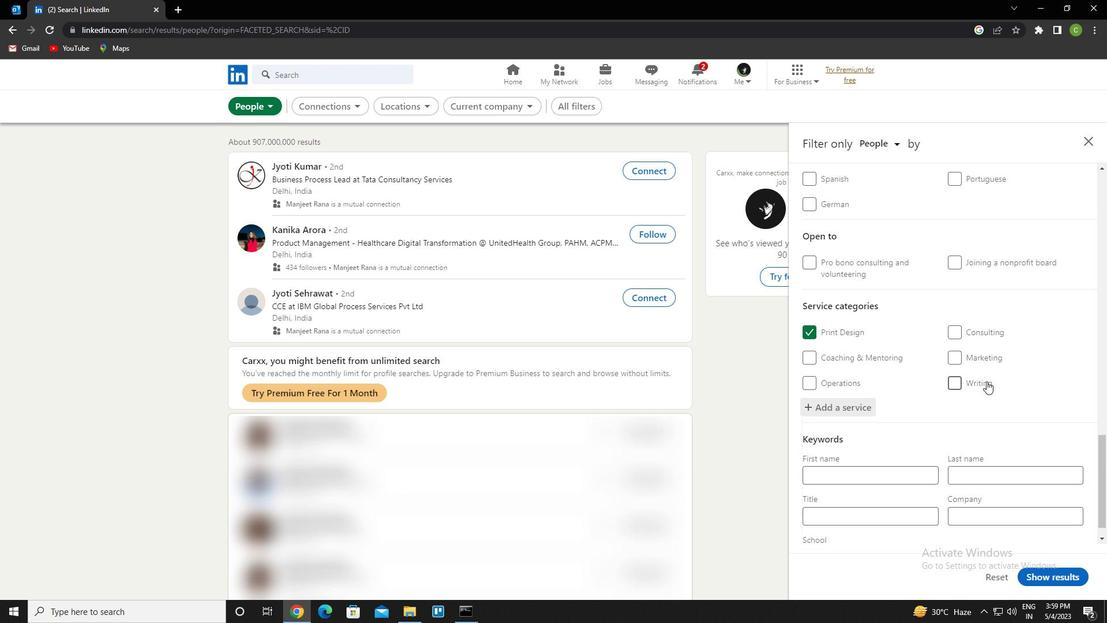 
Action: Mouse scrolled (987, 380) with delta (0, 0)
Screenshot: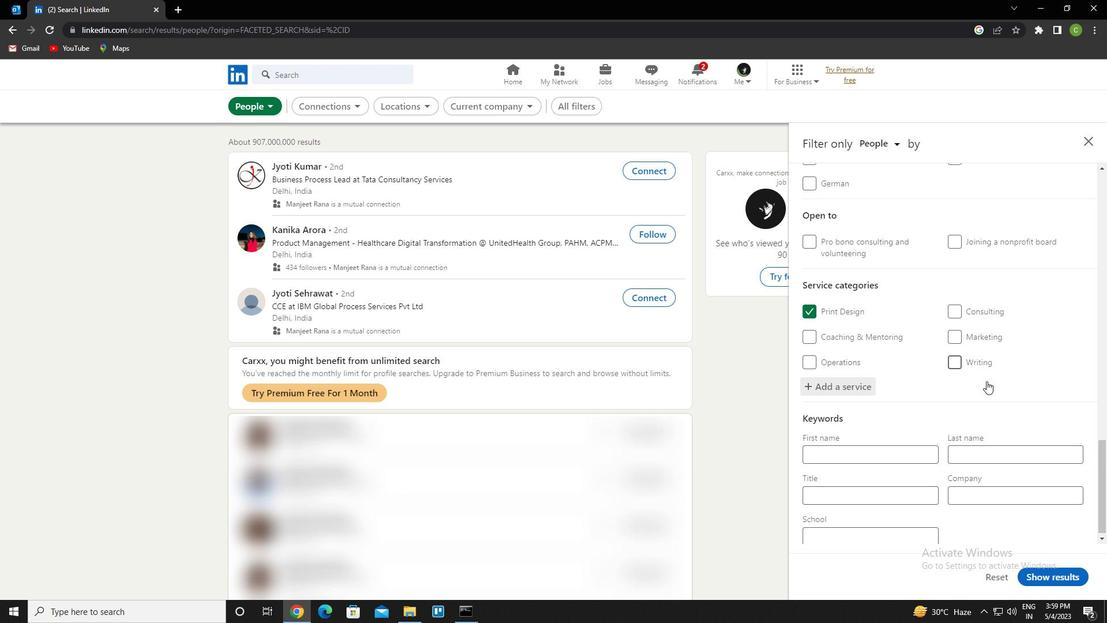
Action: Mouse moved to (986, 384)
Screenshot: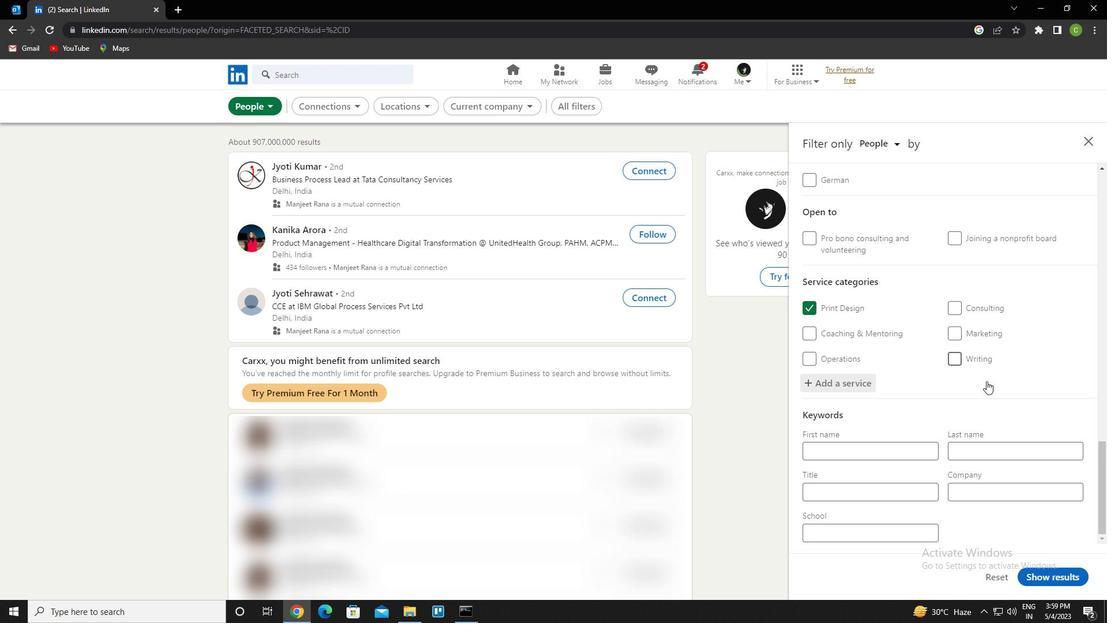 
Action: Mouse scrolled (986, 384) with delta (0, 0)
Screenshot: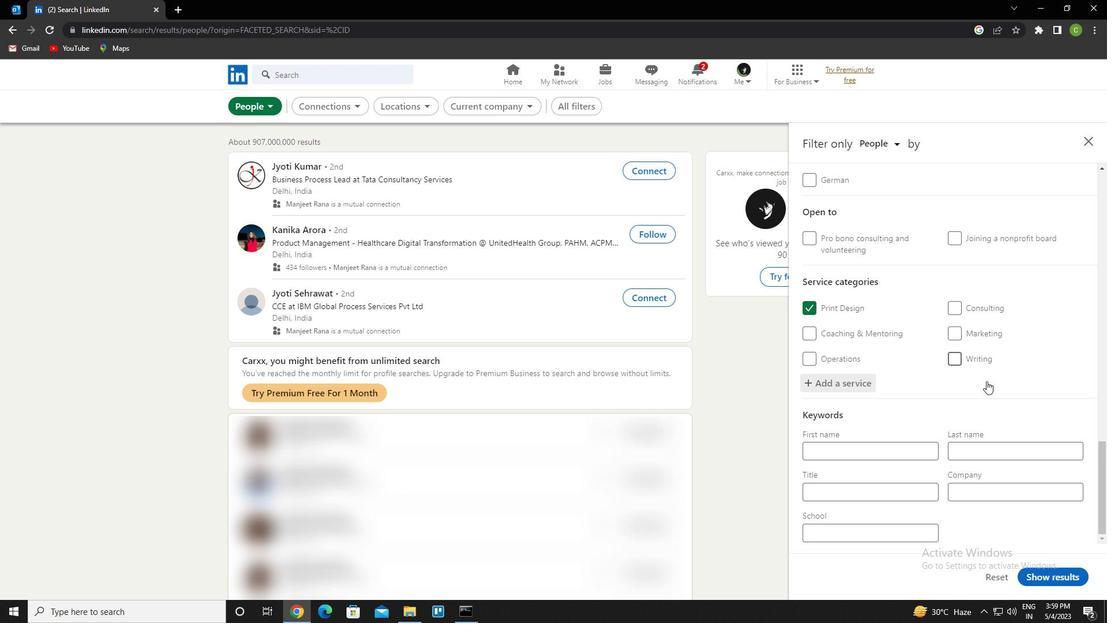 
Action: Mouse moved to (985, 386)
Screenshot: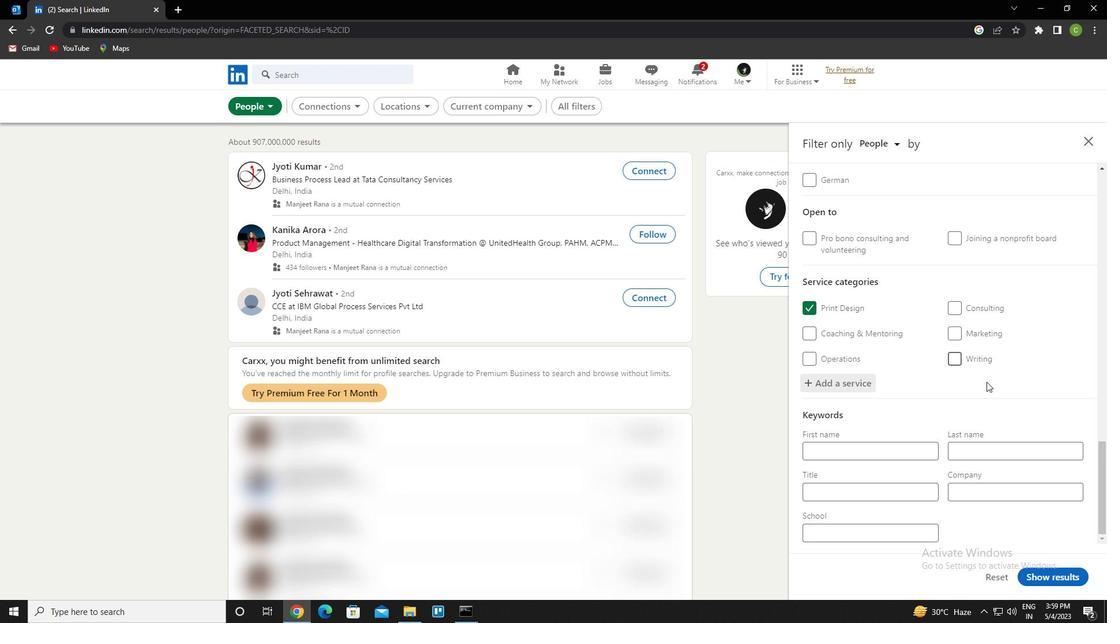 
Action: Mouse scrolled (985, 385) with delta (0, 0)
Screenshot: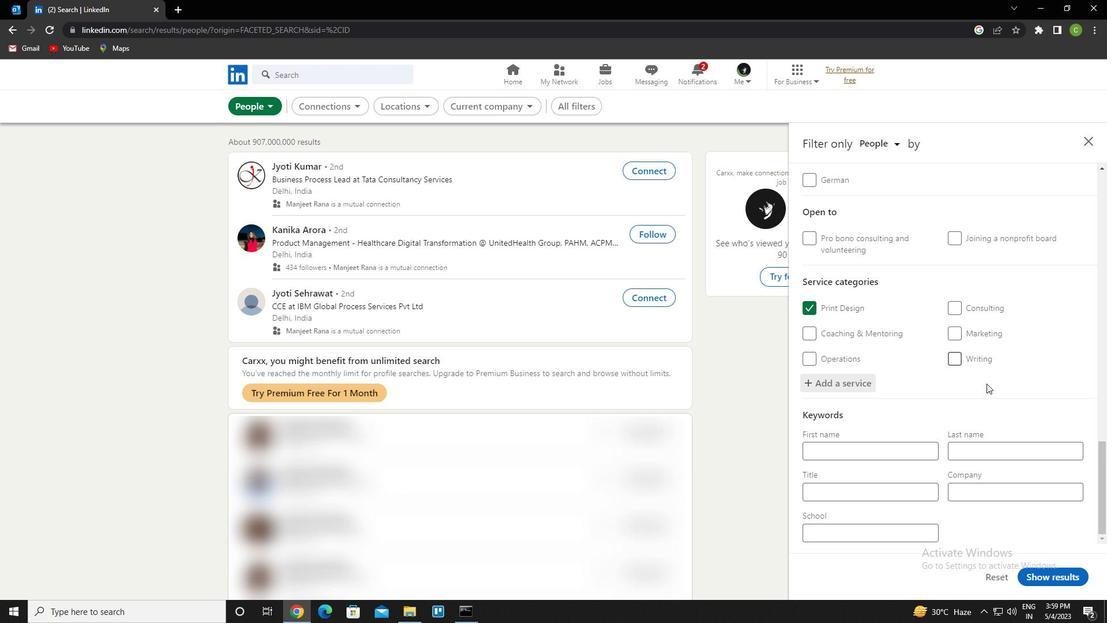
Action: Mouse moved to (868, 495)
Screenshot: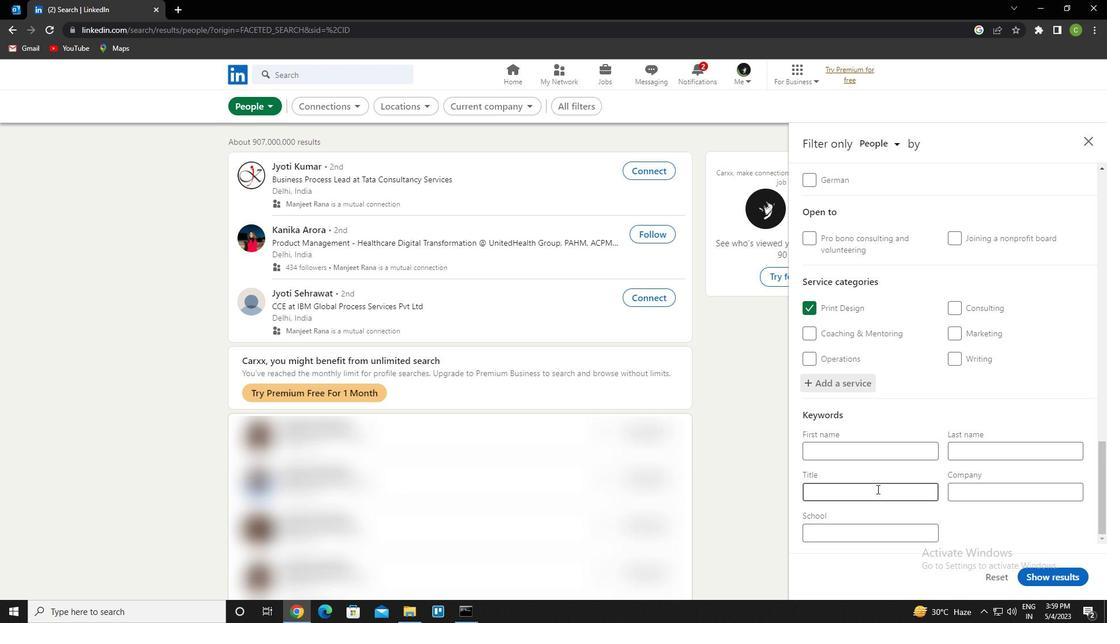 
Action: Mouse pressed left at (868, 495)
Screenshot: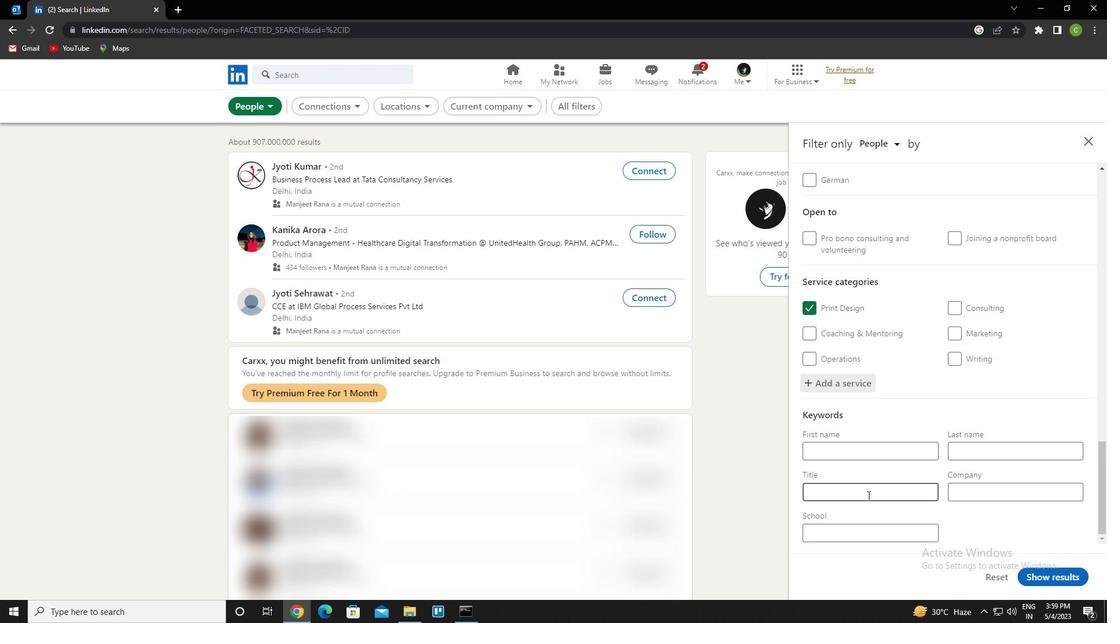 
Action: Key pressed <Key.caps_lock>p<Key.caps_lock>hysical<Key.space><Key.space><Key.caps_lock>t<Key.caps_lock>herapist
Screenshot: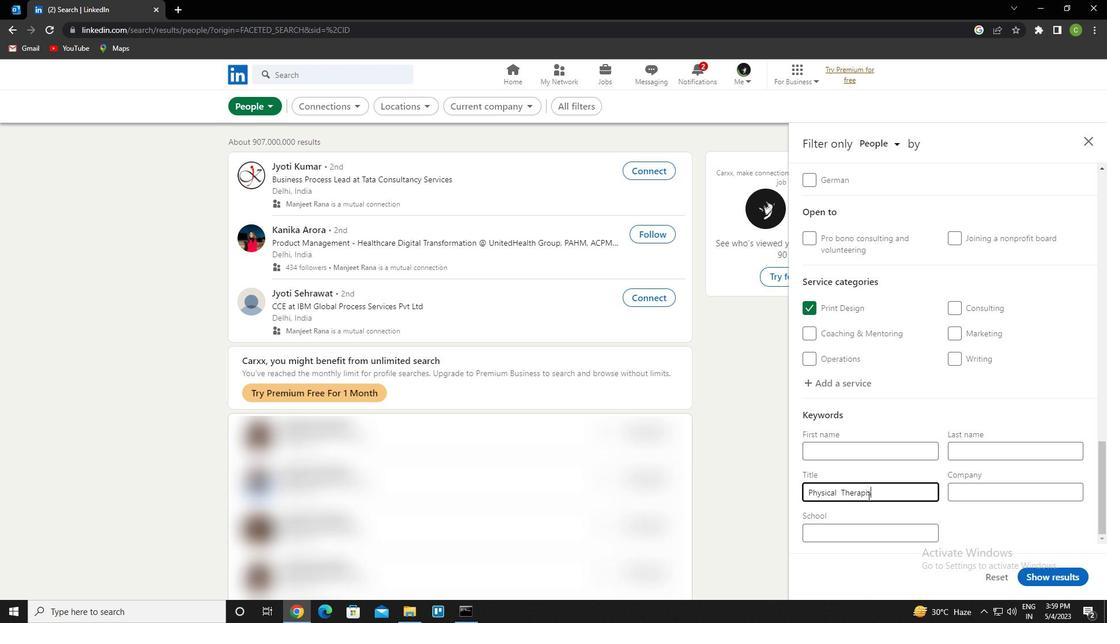 
Action: Mouse moved to (1050, 580)
Screenshot: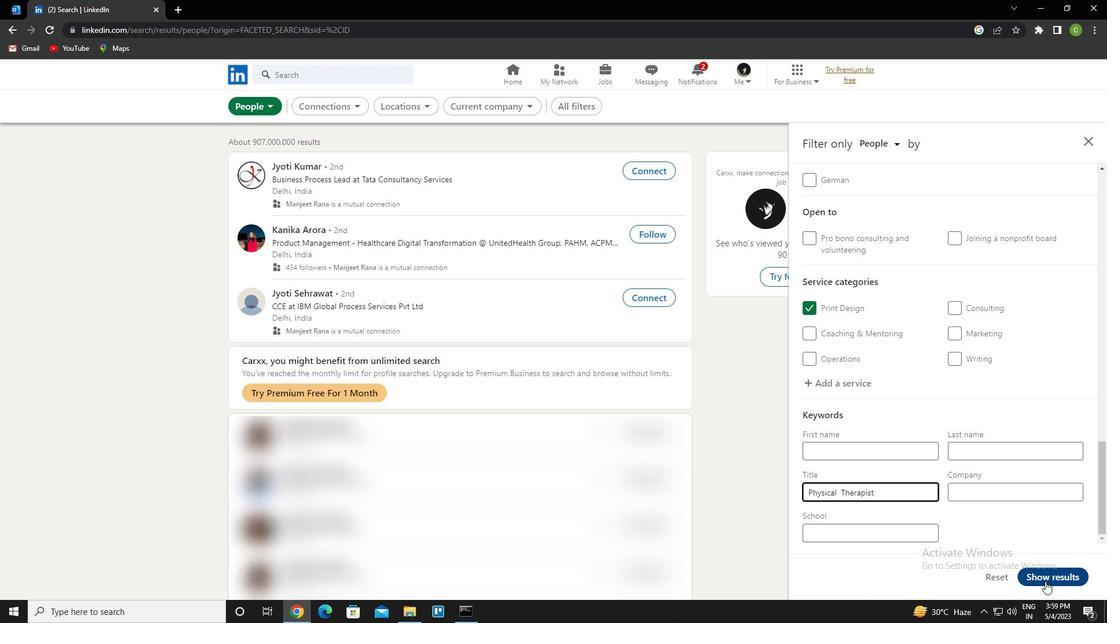 
Action: Mouse pressed left at (1050, 580)
Screenshot: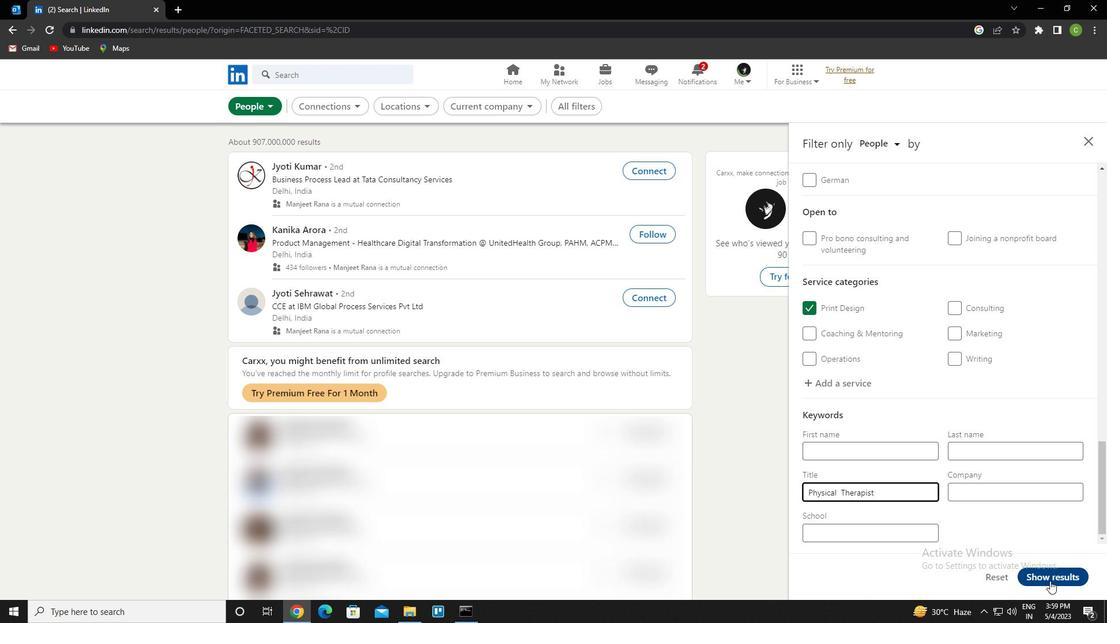 
Action: Mouse moved to (487, 525)
Screenshot: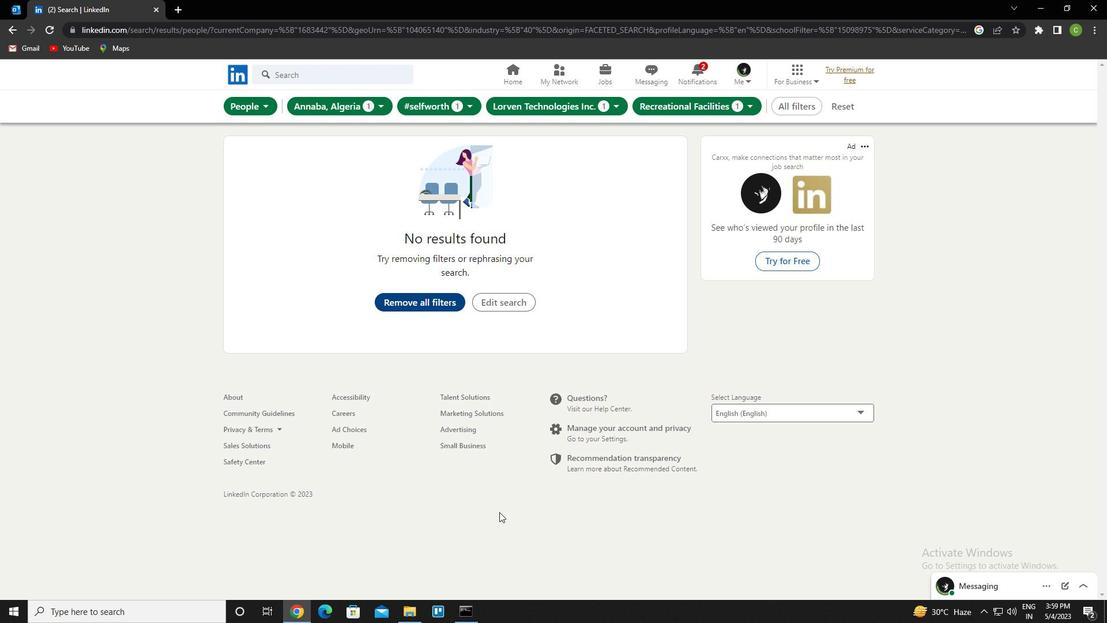 
